 Task: Look for space in Bongaigaon, India from 7th July, 2023 to 14th July, 2023 for 1 adult in price range Rs.6000 to Rs.14000. Place can be shared room with 1  bedroom having 1 bed and 1 bathroom. Property type can be house, flat, guest house, hotel. Amenities needed are: washing machine. Booking option can be shelf check-in. Required host language is English.
Action: Mouse moved to (477, 71)
Screenshot: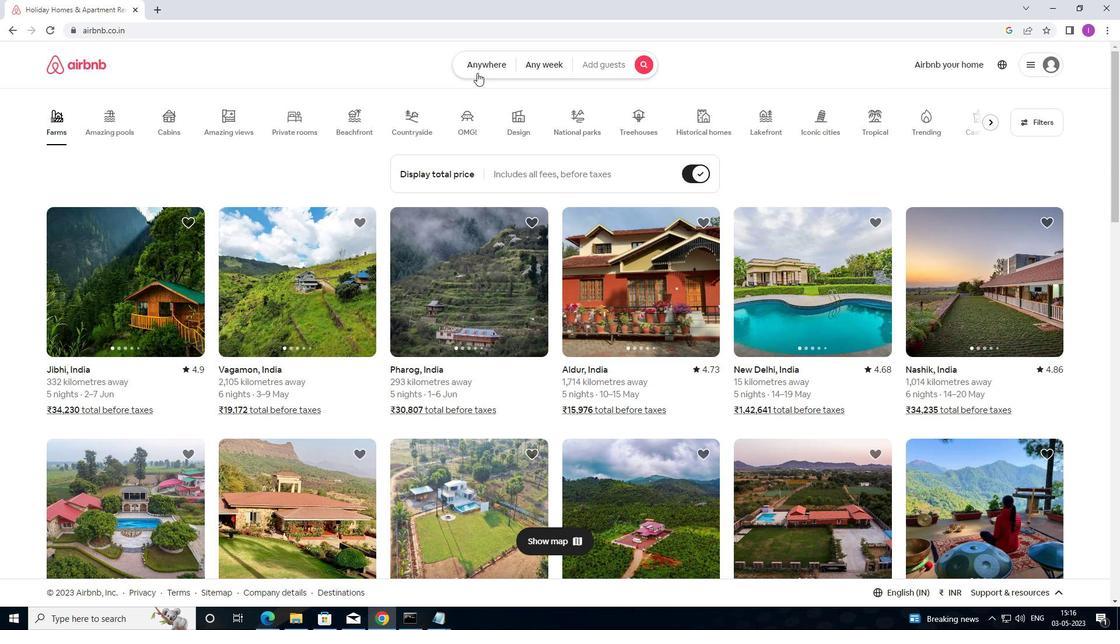 
Action: Mouse pressed left at (477, 71)
Screenshot: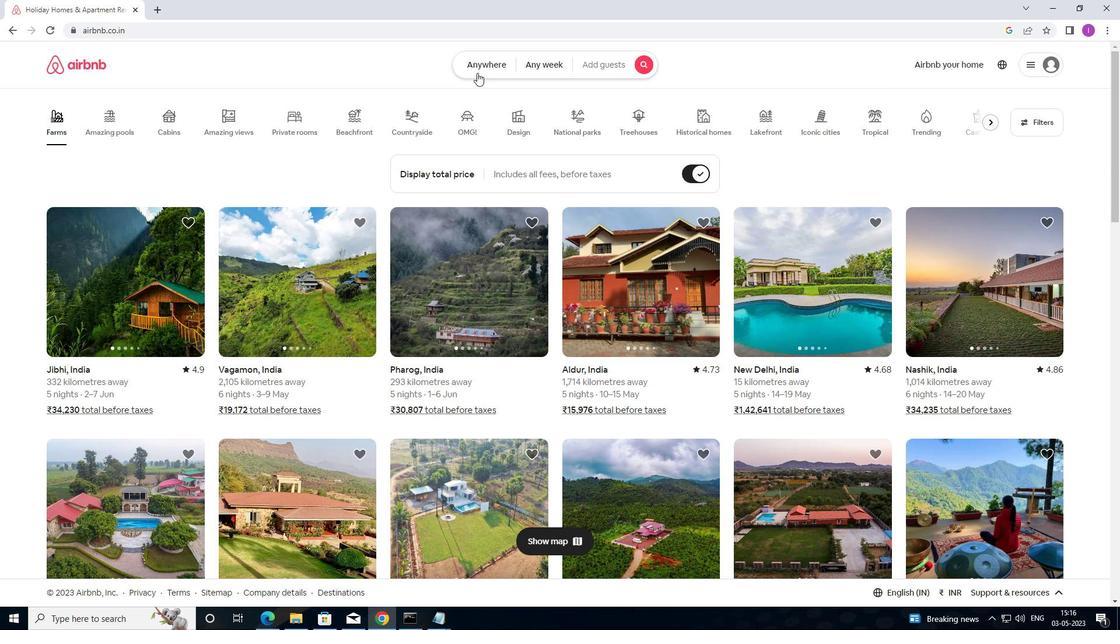 
Action: Mouse moved to (346, 119)
Screenshot: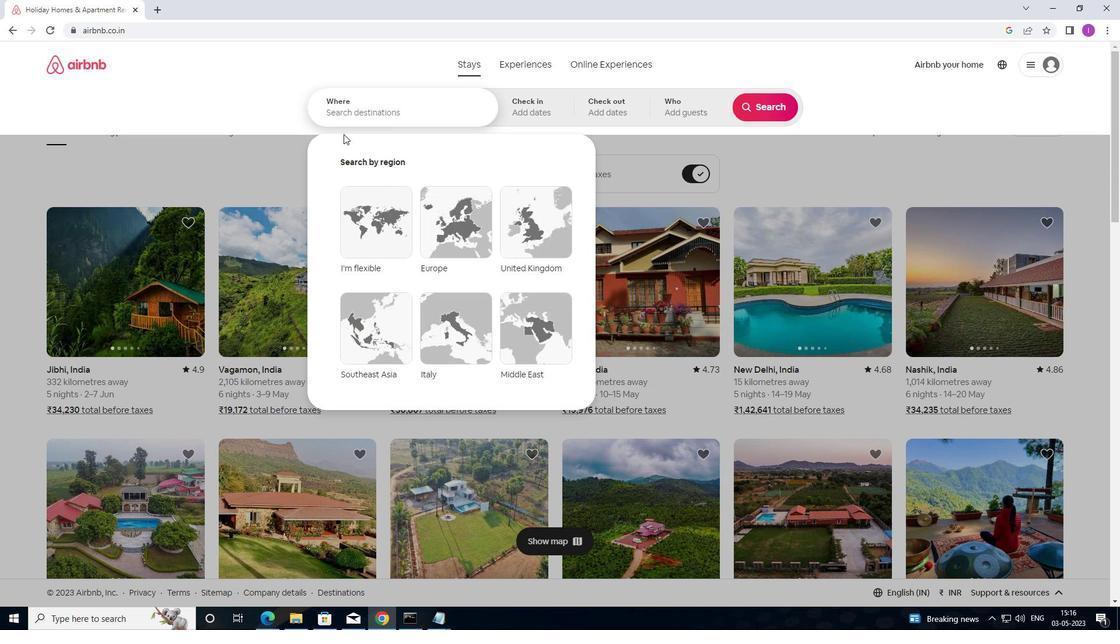 
Action: Mouse pressed left at (346, 119)
Screenshot: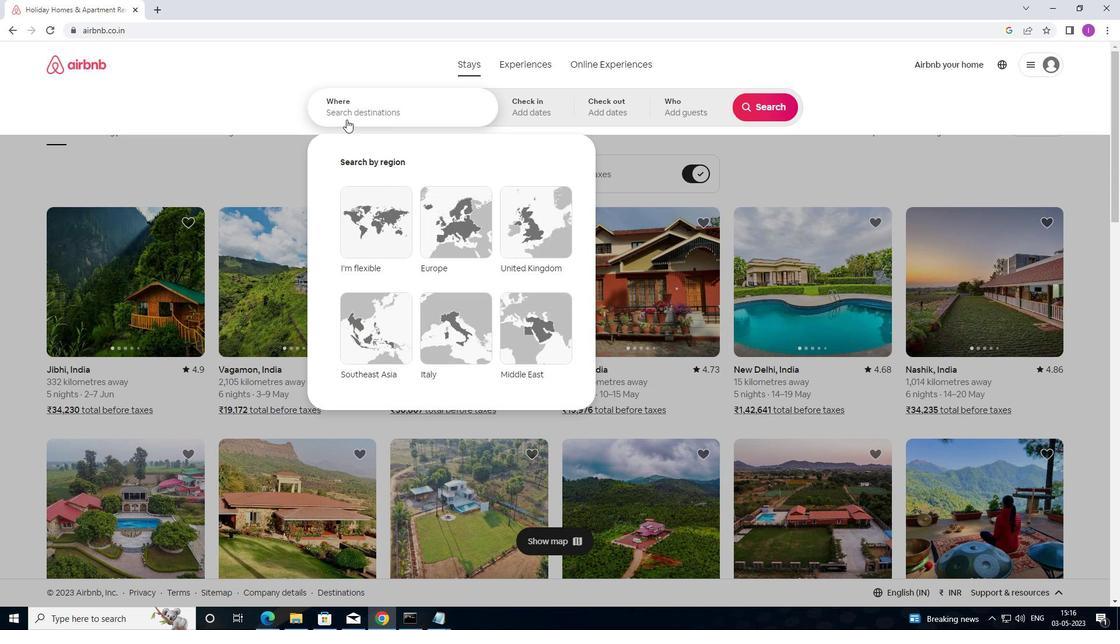 
Action: Mouse moved to (620, 107)
Screenshot: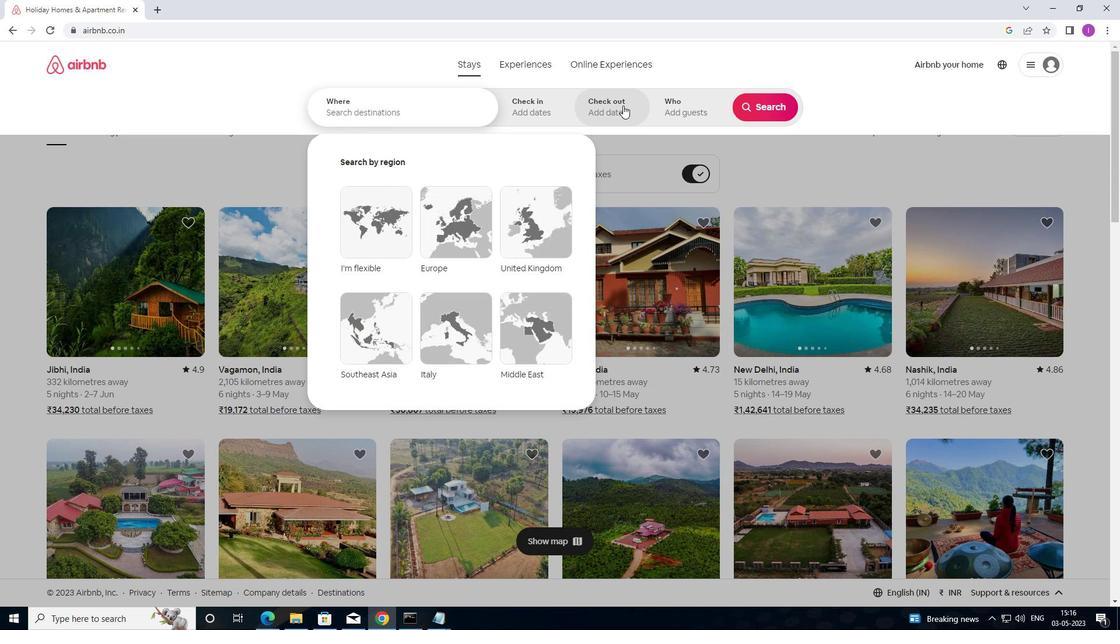 
Action: Key pressed <Key.shift>BONGAIGAON,<Key.shift>INDU<Key.backspace>IA
Screenshot: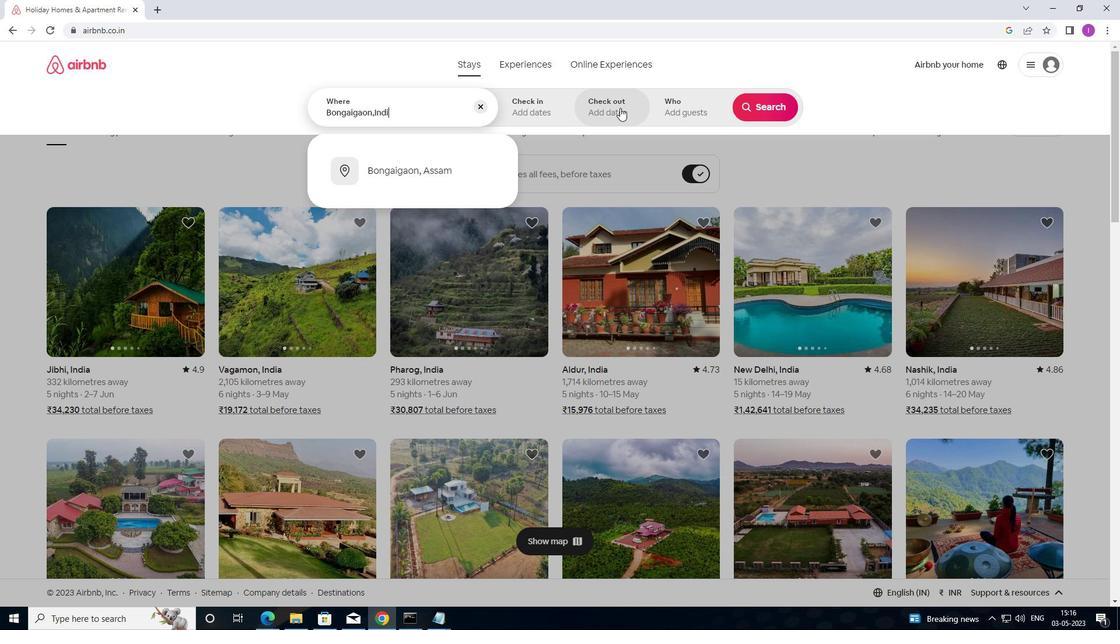 
Action: Mouse moved to (527, 112)
Screenshot: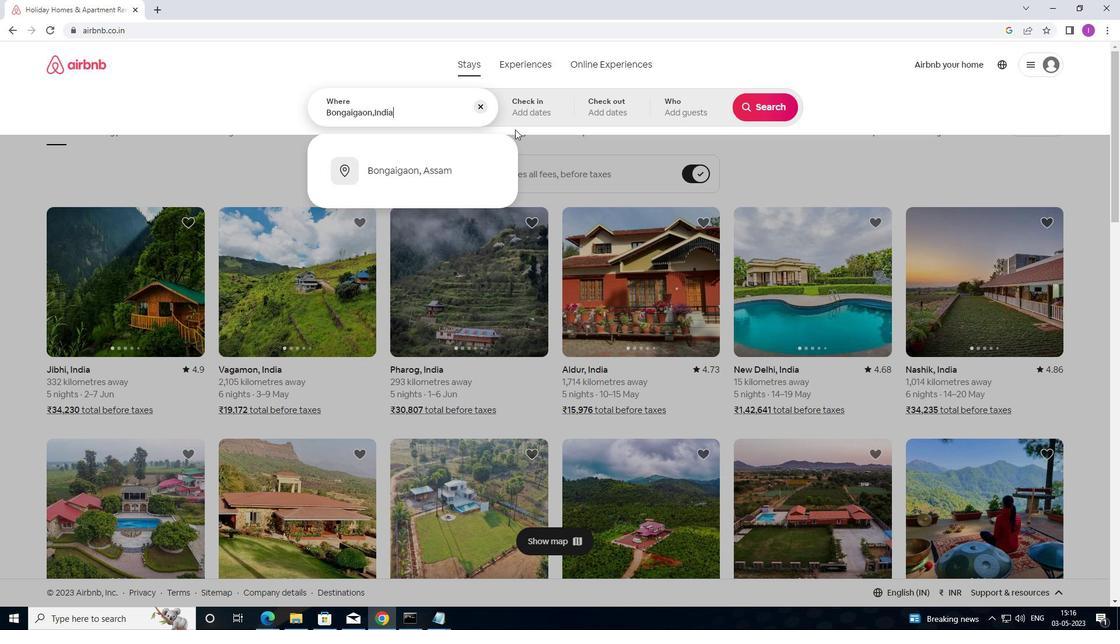 
Action: Mouse pressed left at (527, 112)
Screenshot: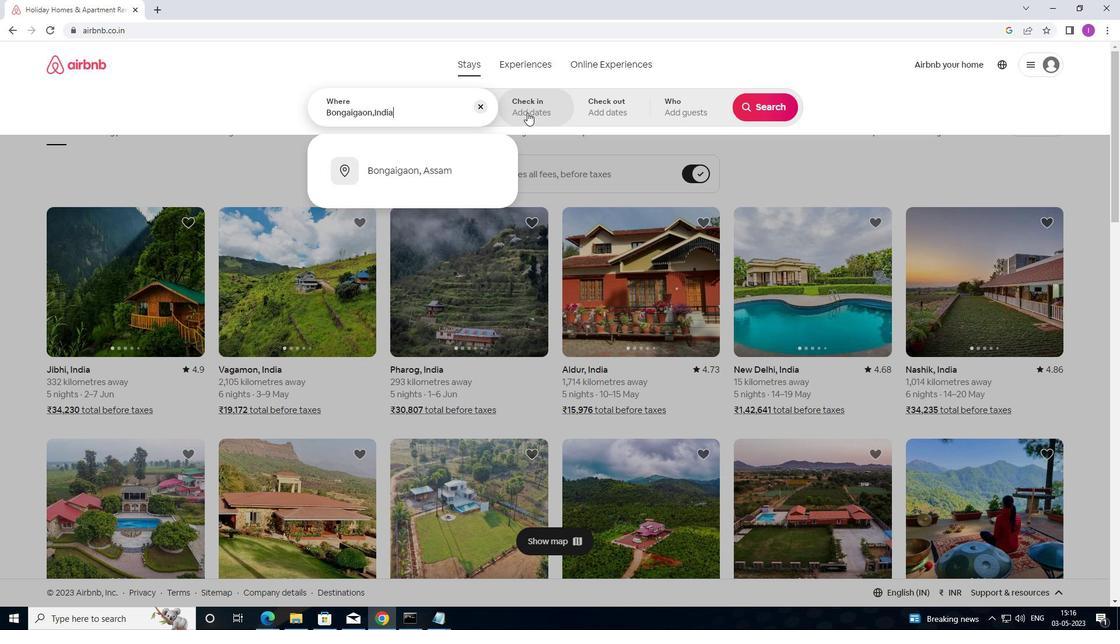 
Action: Mouse moved to (769, 204)
Screenshot: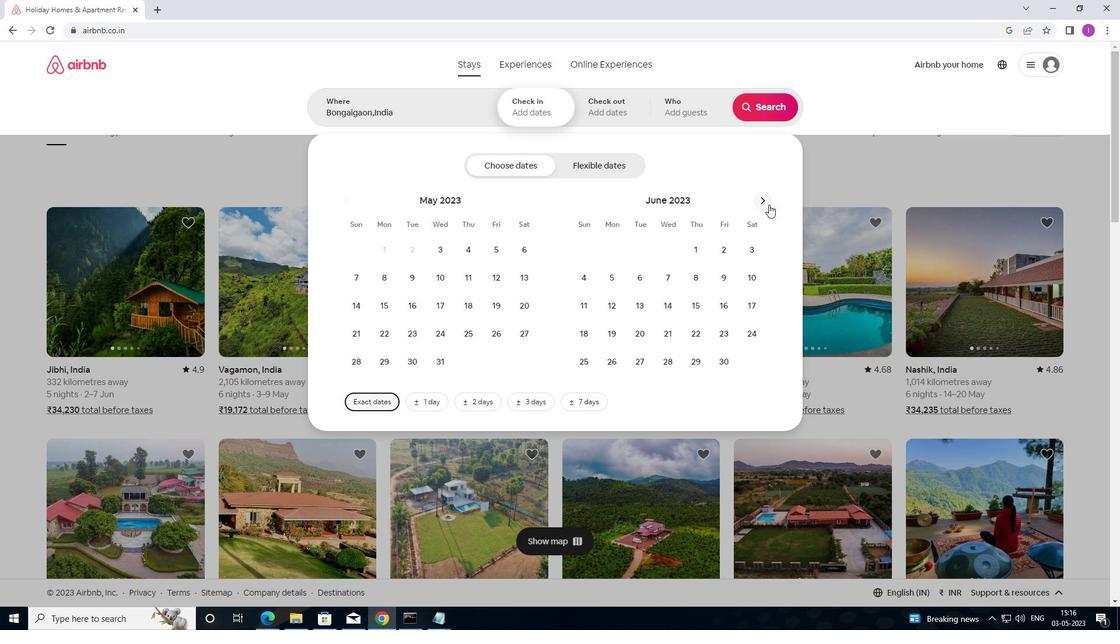
Action: Mouse pressed left at (769, 204)
Screenshot: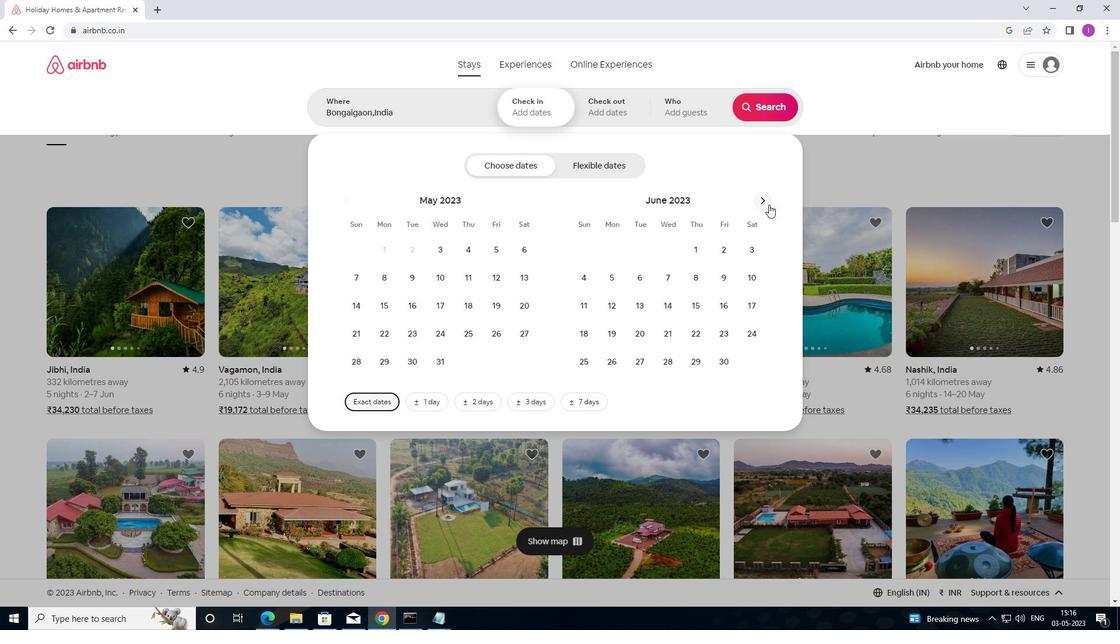 
Action: Mouse moved to (731, 278)
Screenshot: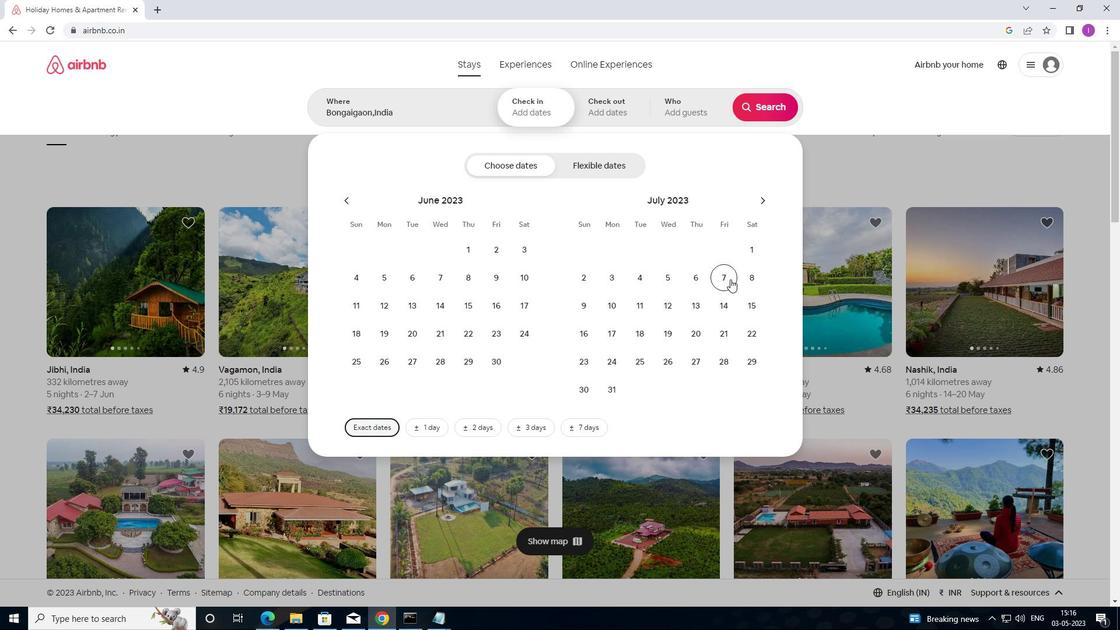 
Action: Mouse pressed left at (731, 278)
Screenshot: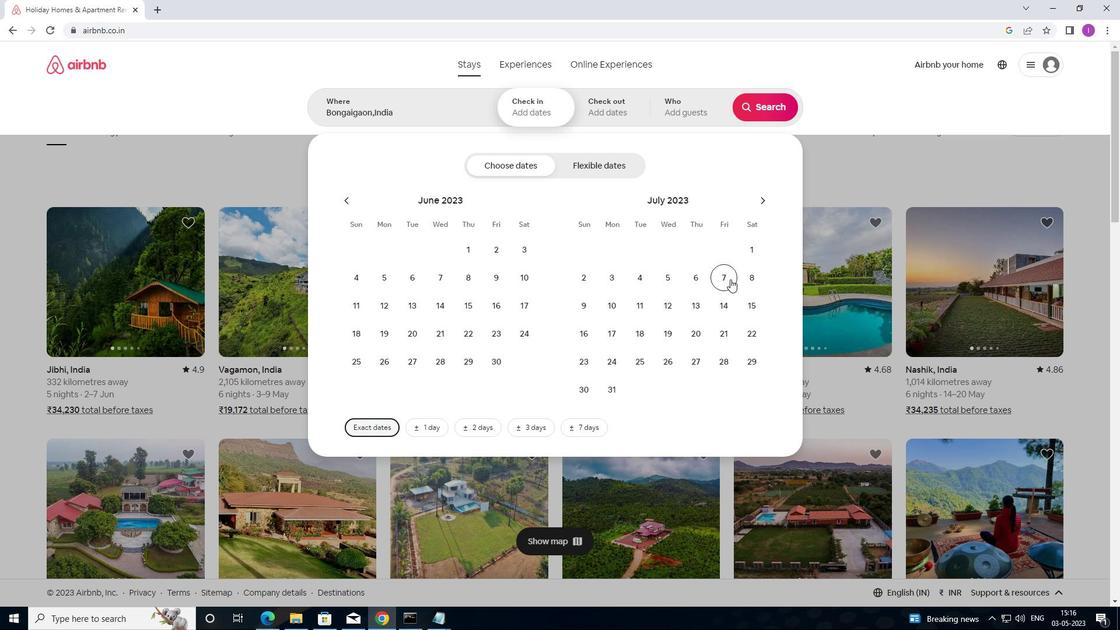 
Action: Mouse moved to (725, 312)
Screenshot: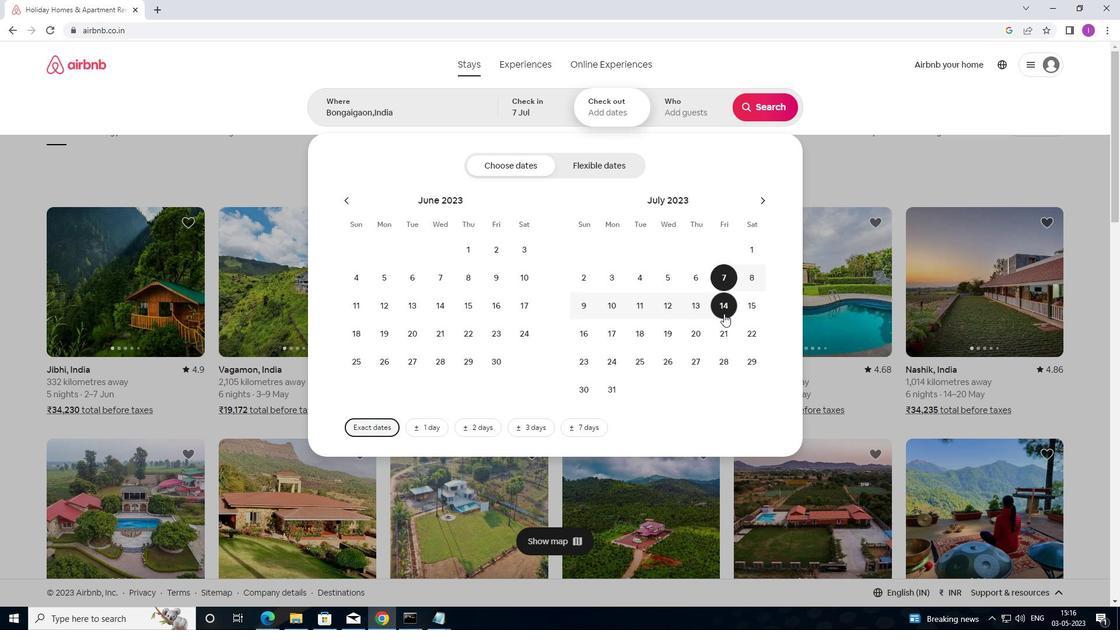 
Action: Mouse pressed left at (725, 312)
Screenshot: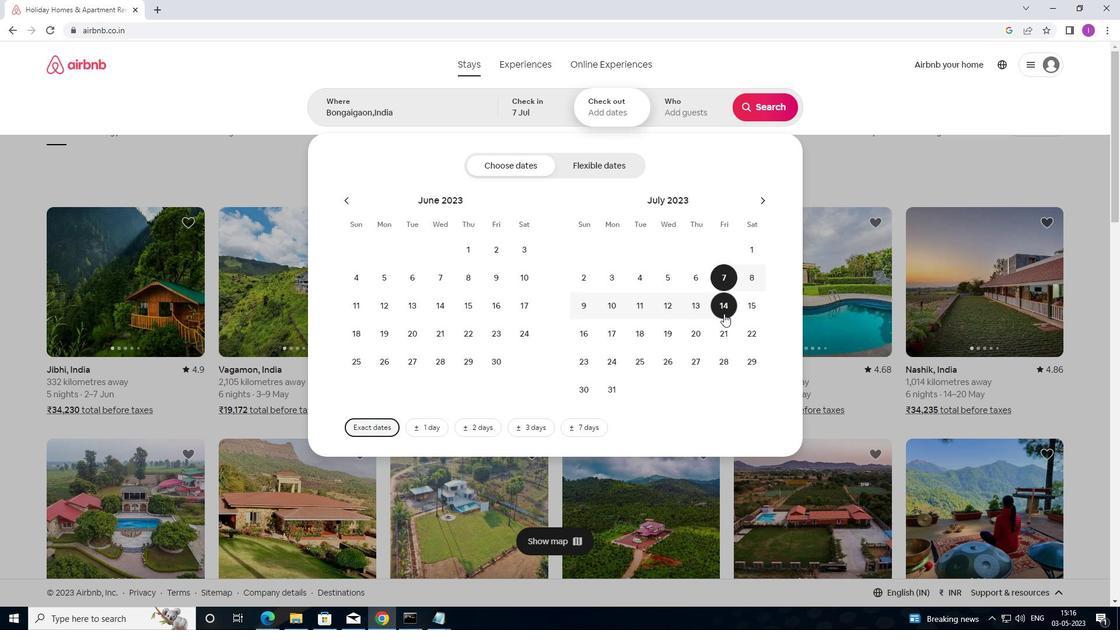 
Action: Mouse moved to (685, 115)
Screenshot: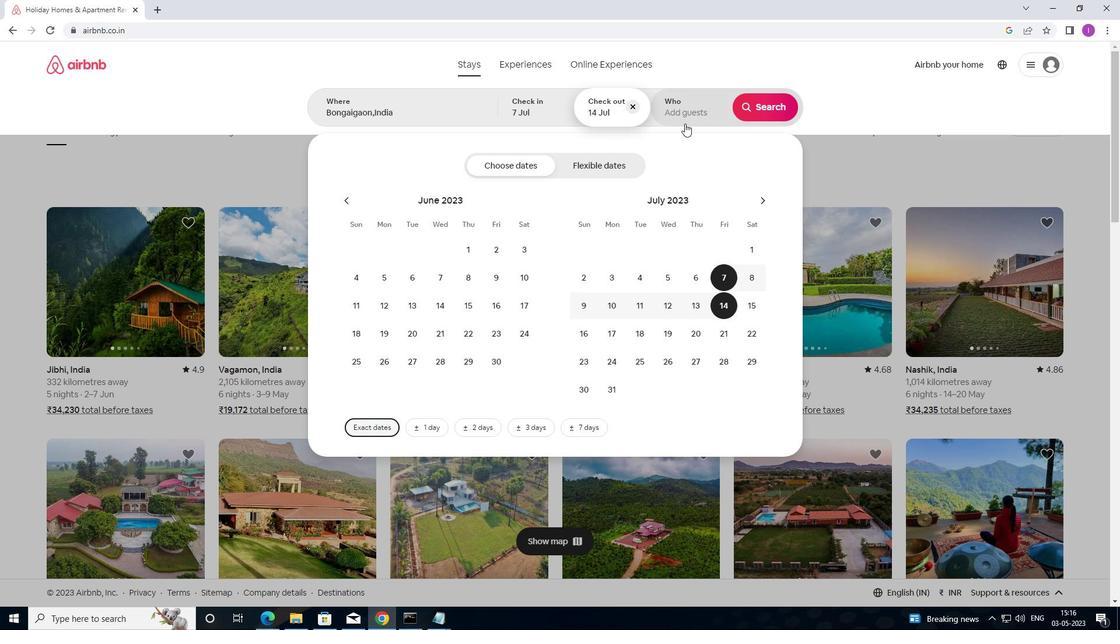 
Action: Mouse pressed left at (685, 115)
Screenshot: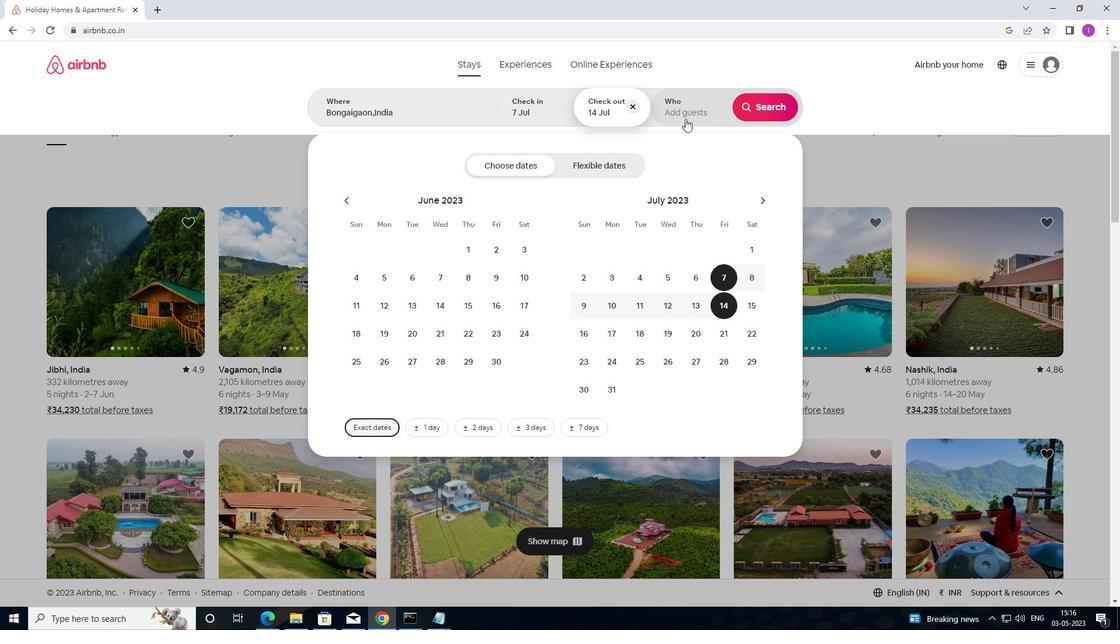 
Action: Mouse moved to (769, 169)
Screenshot: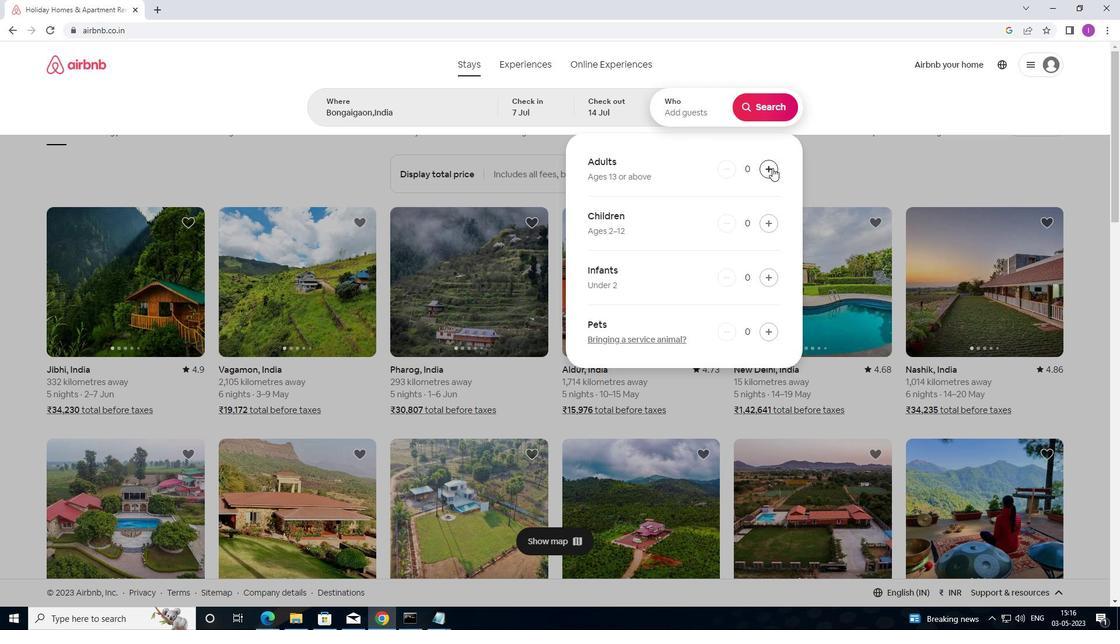 
Action: Mouse pressed left at (769, 169)
Screenshot: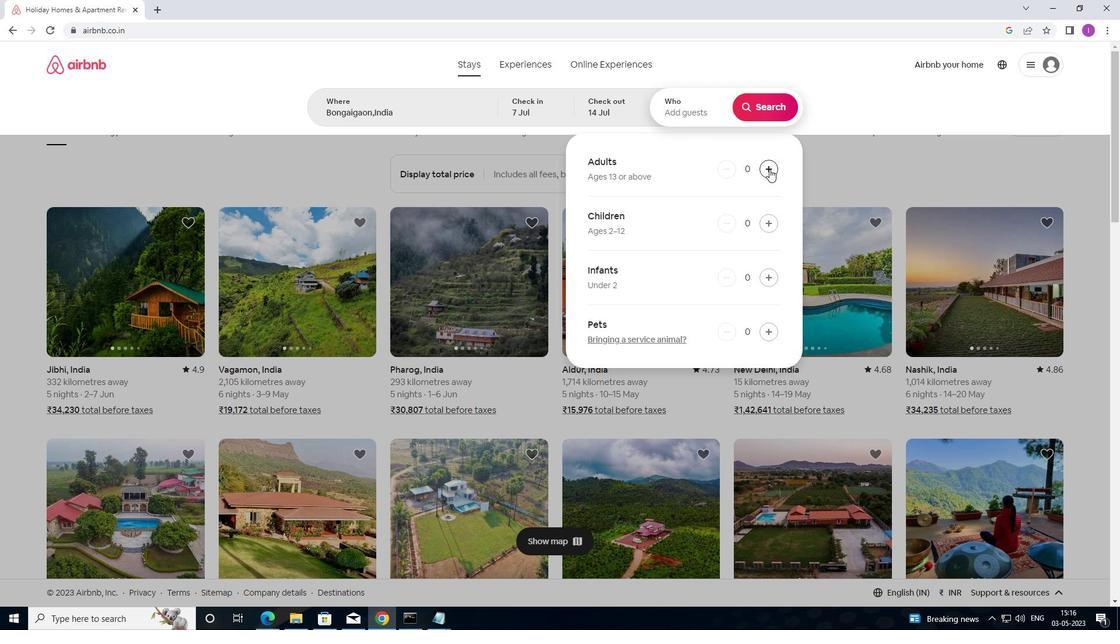 
Action: Mouse pressed left at (769, 169)
Screenshot: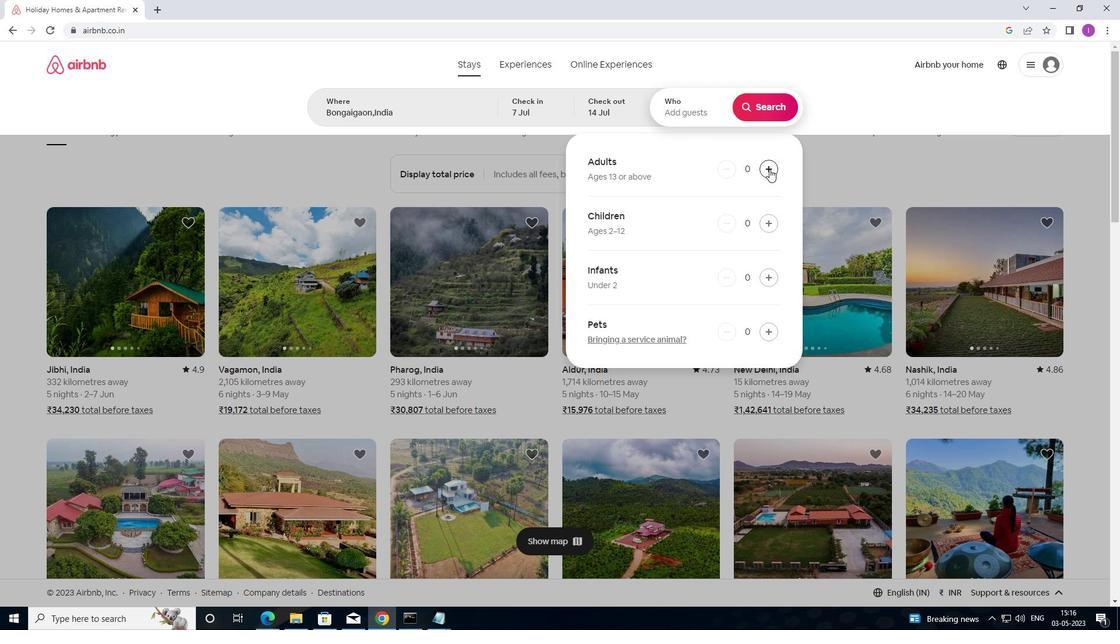 
Action: Mouse moved to (724, 168)
Screenshot: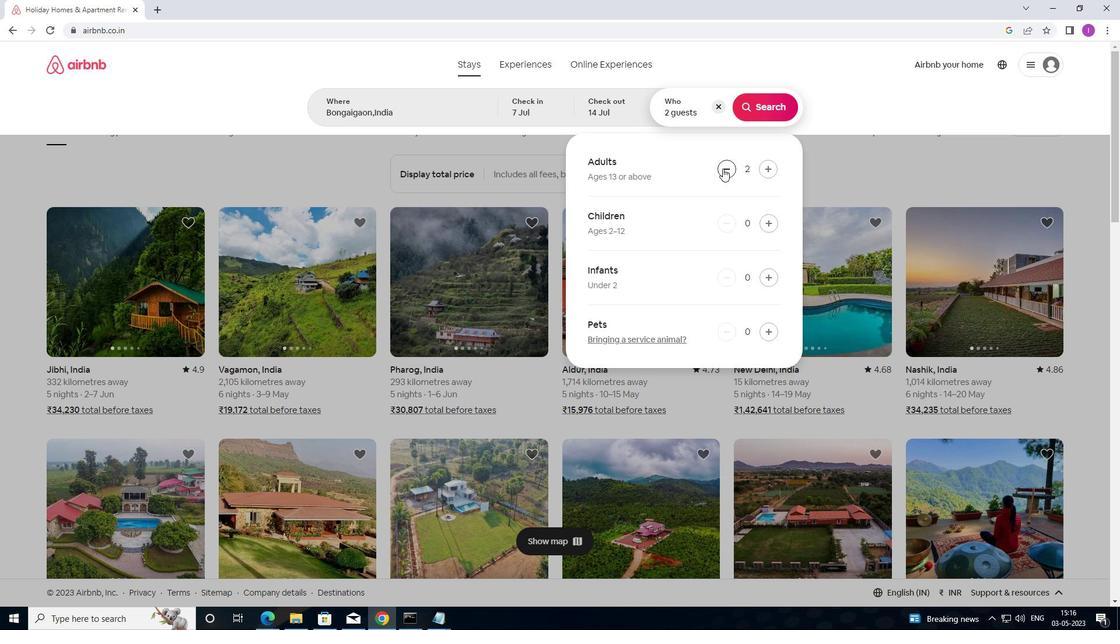 
Action: Mouse pressed left at (724, 168)
Screenshot: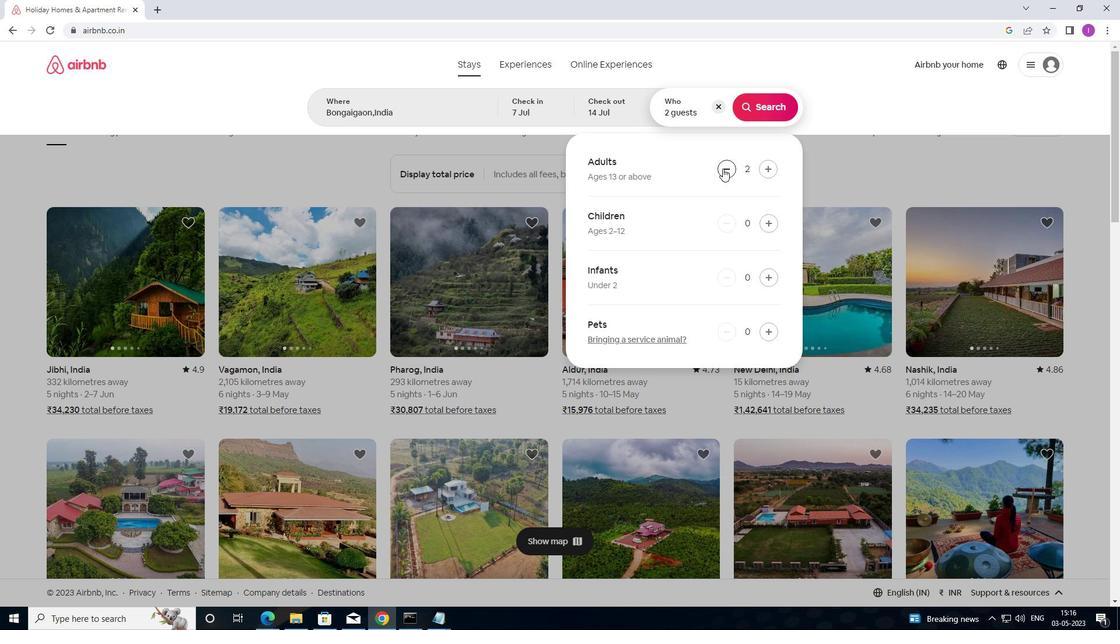 
Action: Mouse moved to (783, 100)
Screenshot: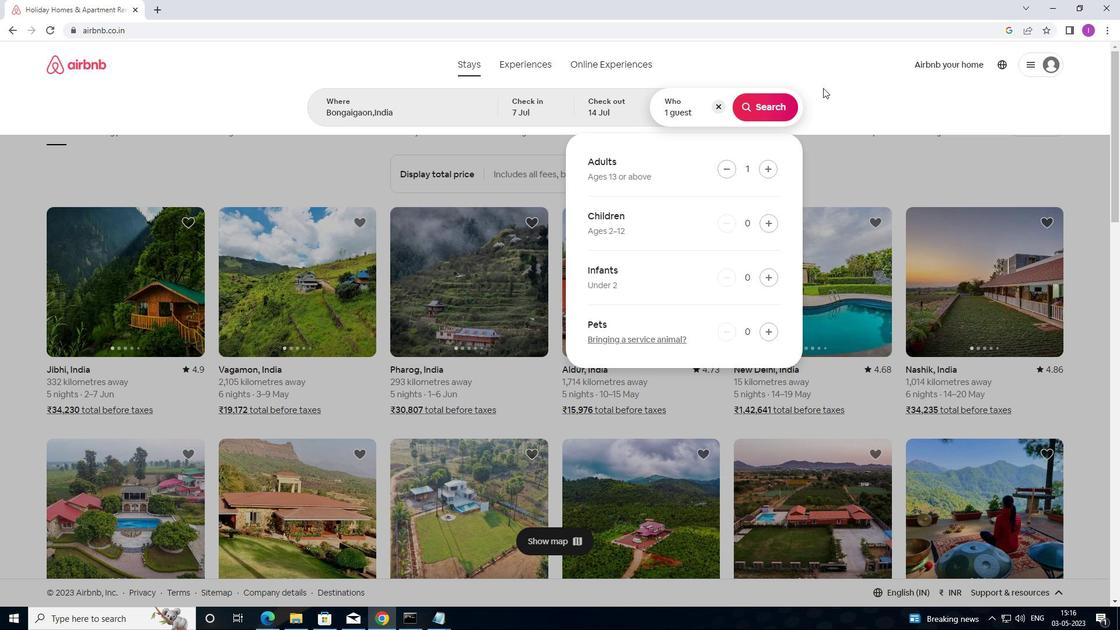 
Action: Mouse pressed left at (783, 100)
Screenshot: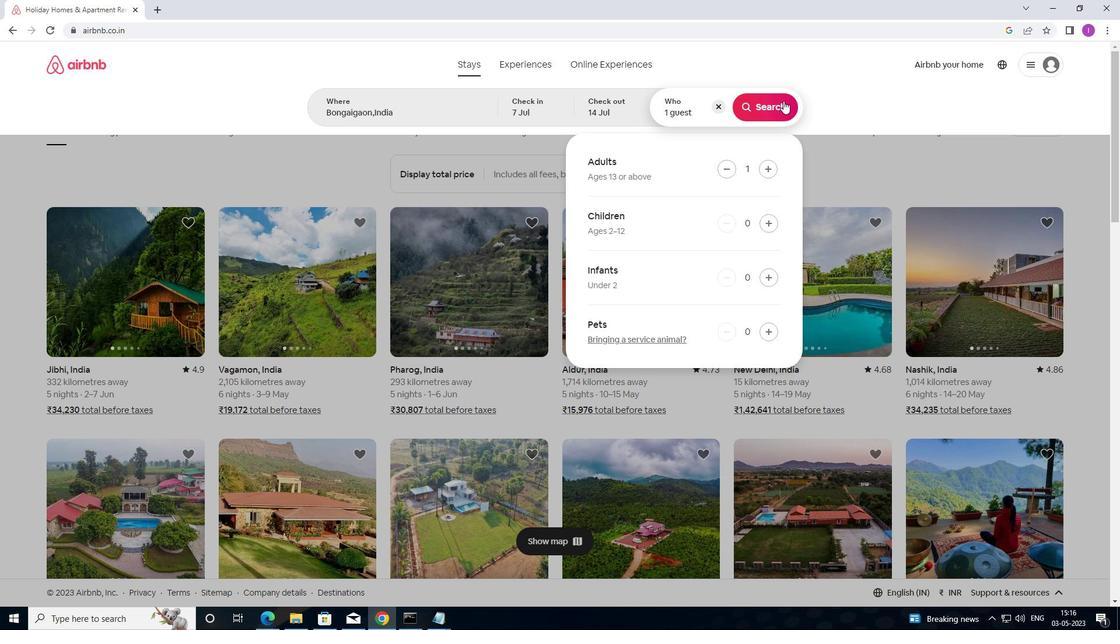 
Action: Mouse moved to (1058, 109)
Screenshot: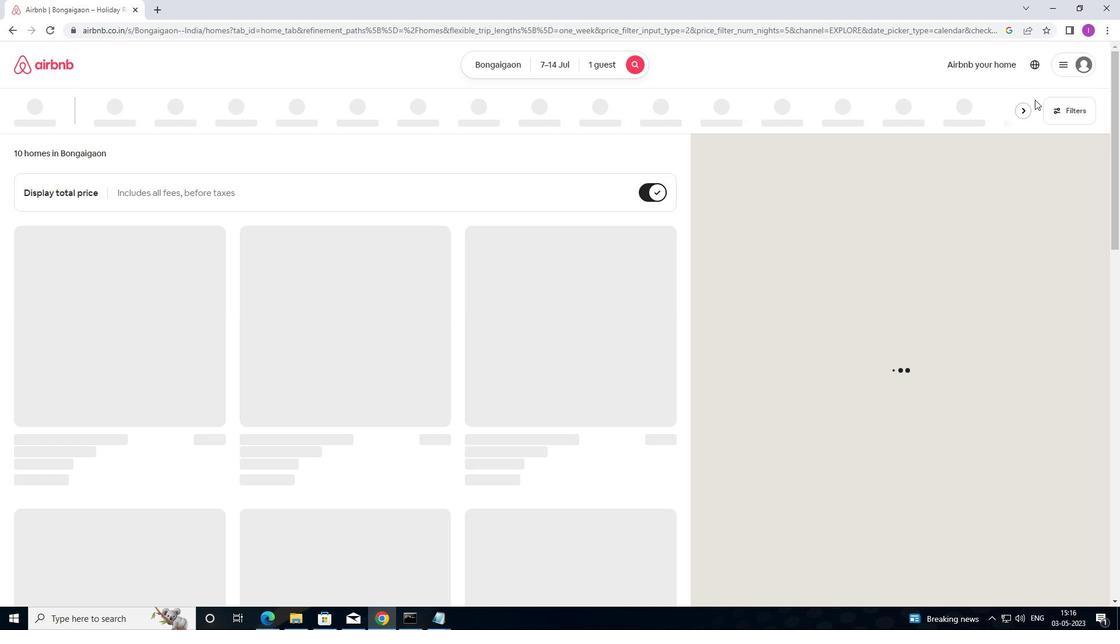 
Action: Mouse pressed left at (1058, 109)
Screenshot: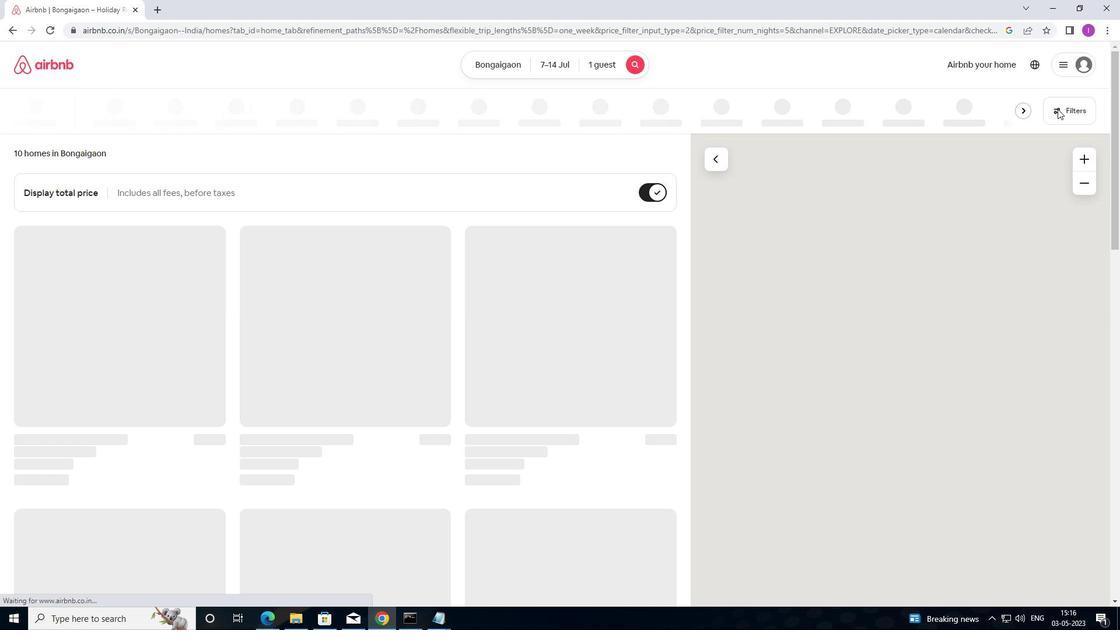 
Action: Mouse moved to (442, 258)
Screenshot: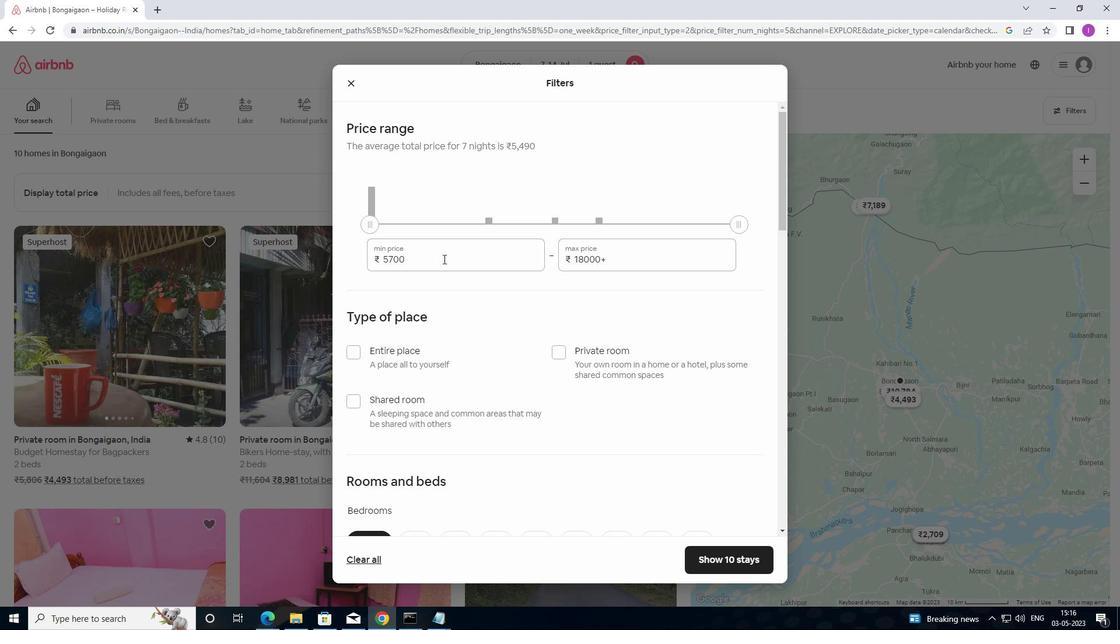 
Action: Mouse pressed left at (442, 258)
Screenshot: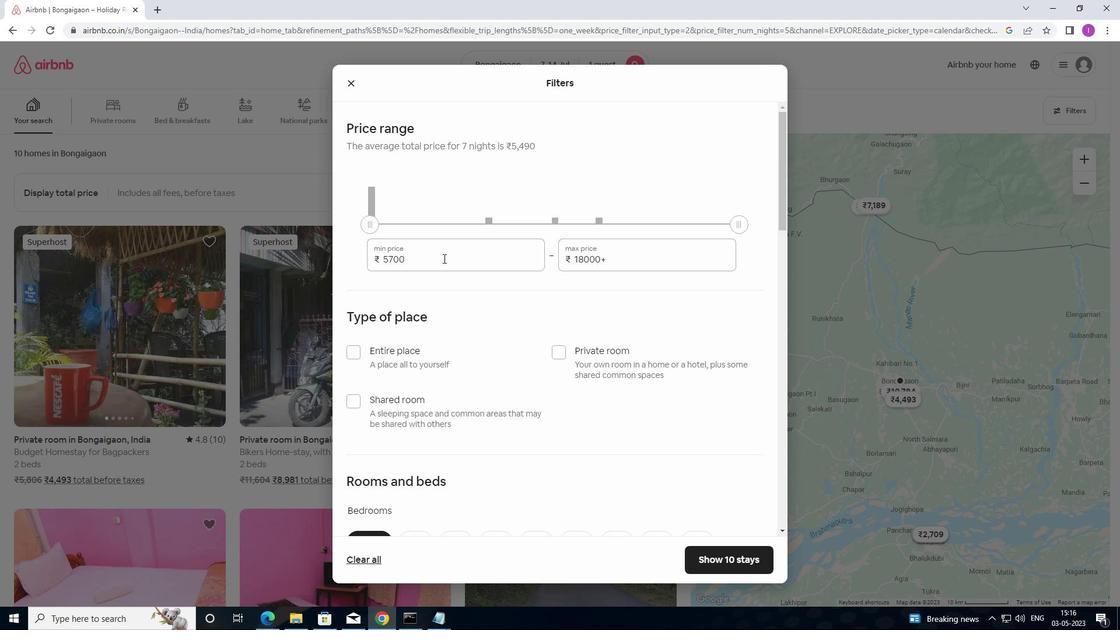 
Action: Mouse moved to (361, 288)
Screenshot: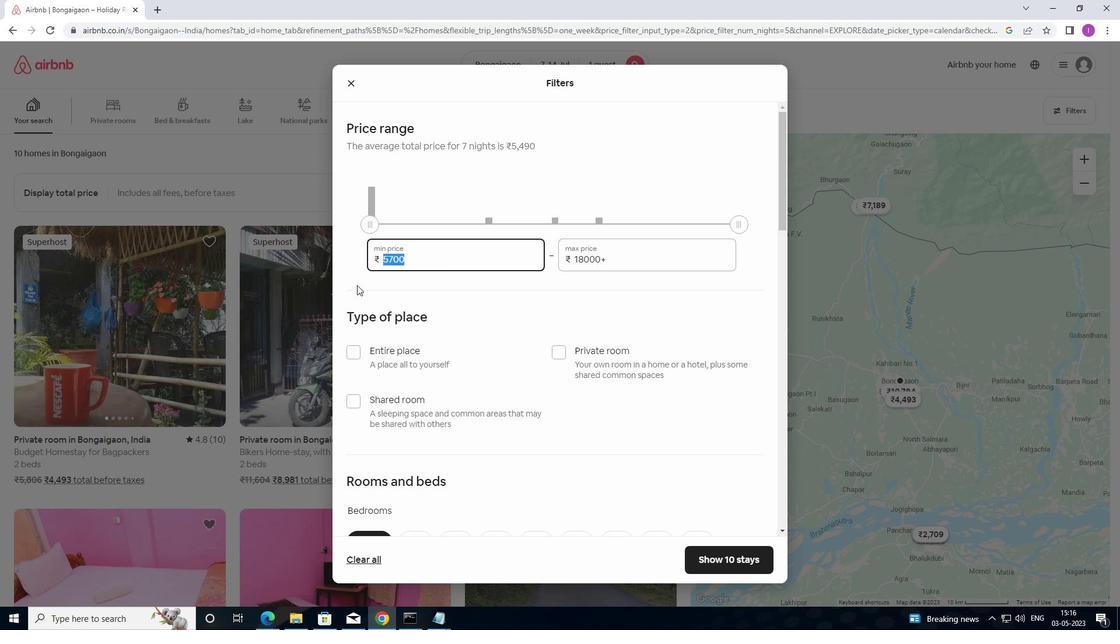 
Action: Key pressed 6
Screenshot: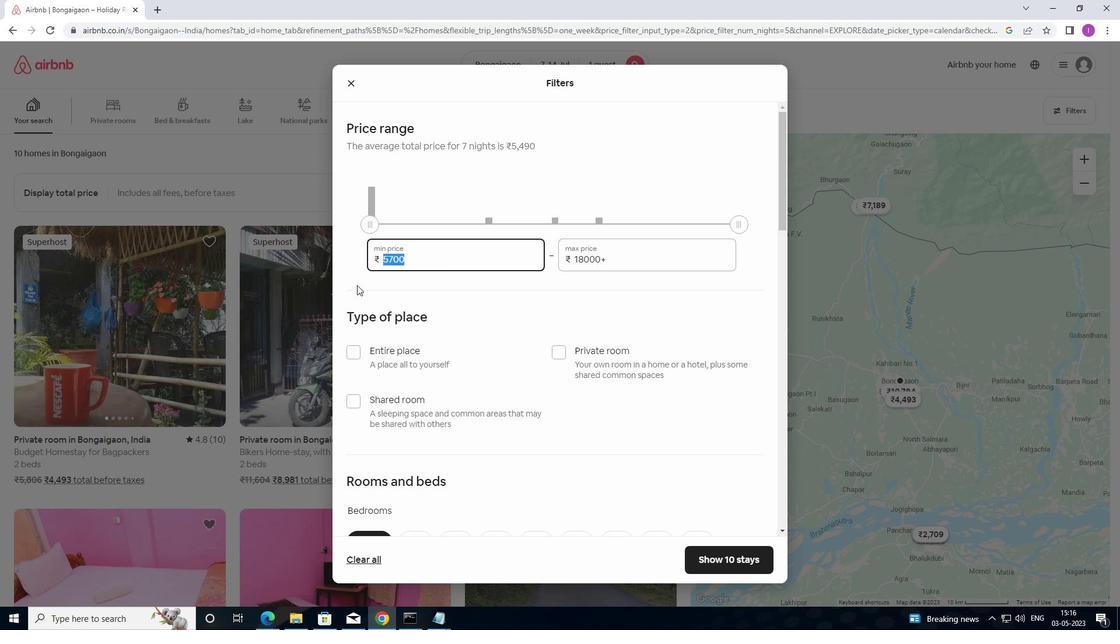 
Action: Mouse moved to (363, 290)
Screenshot: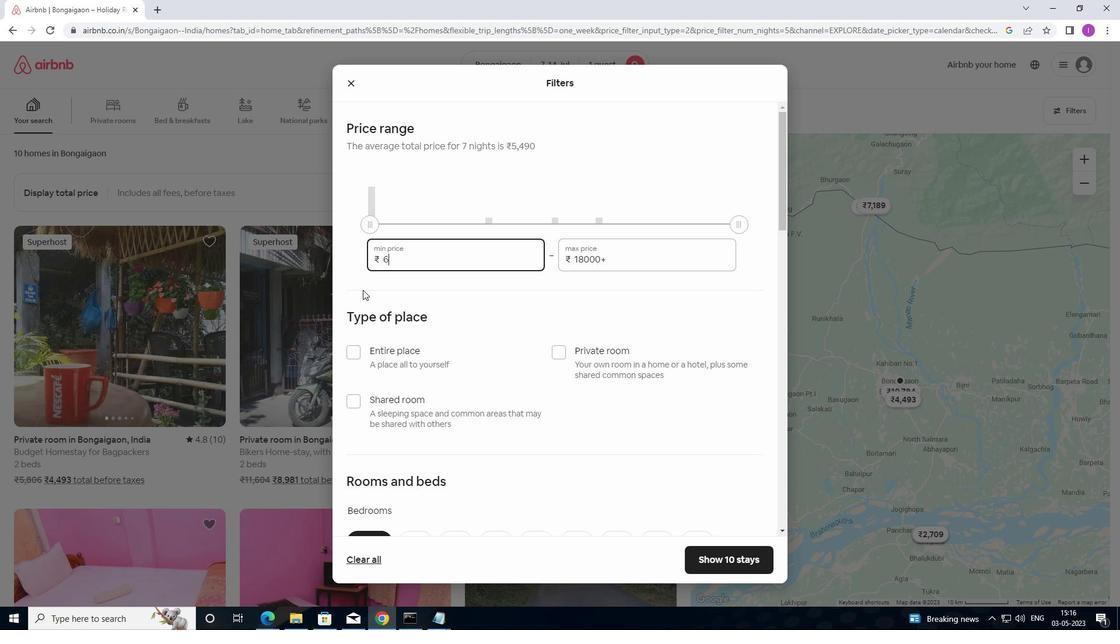 
Action: Key pressed 0
Screenshot: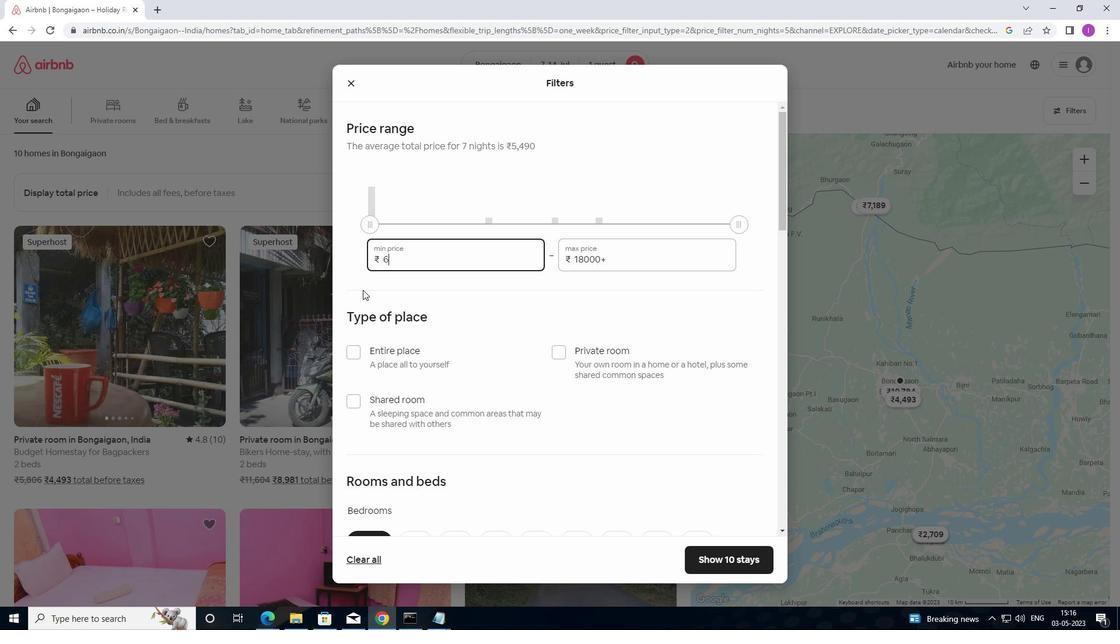 
Action: Mouse moved to (363, 291)
Screenshot: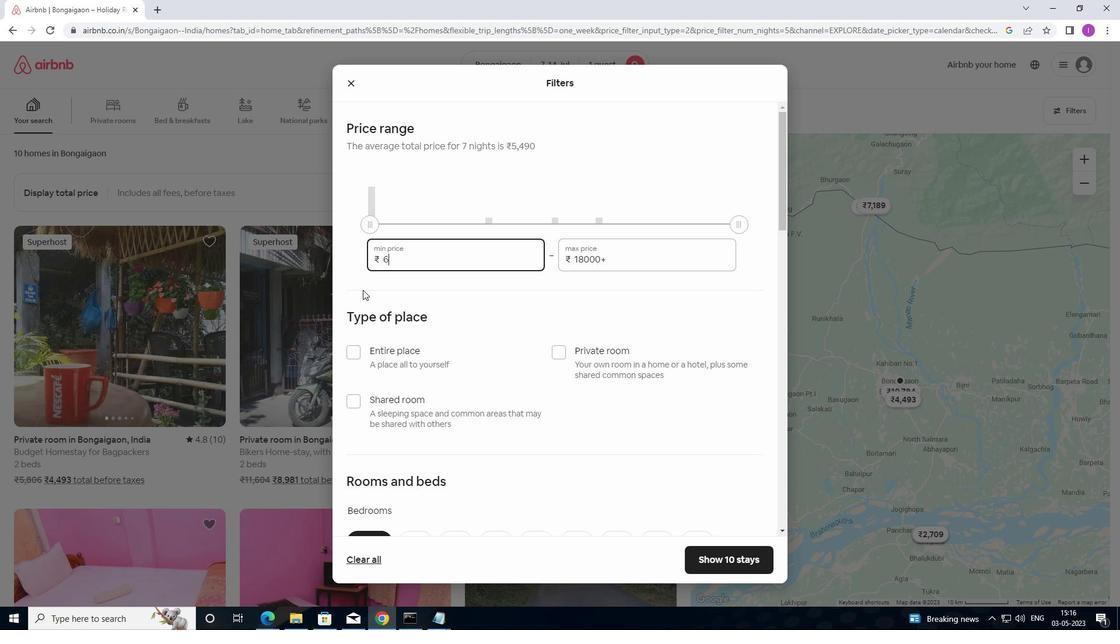 
Action: Key pressed 0
Screenshot: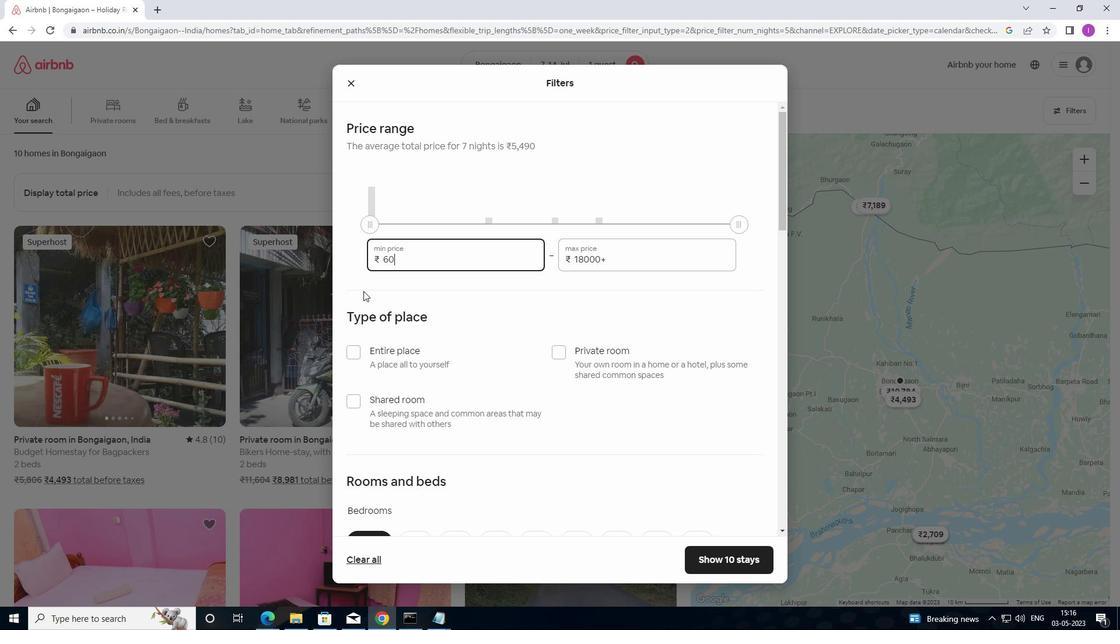 
Action: Mouse moved to (377, 297)
Screenshot: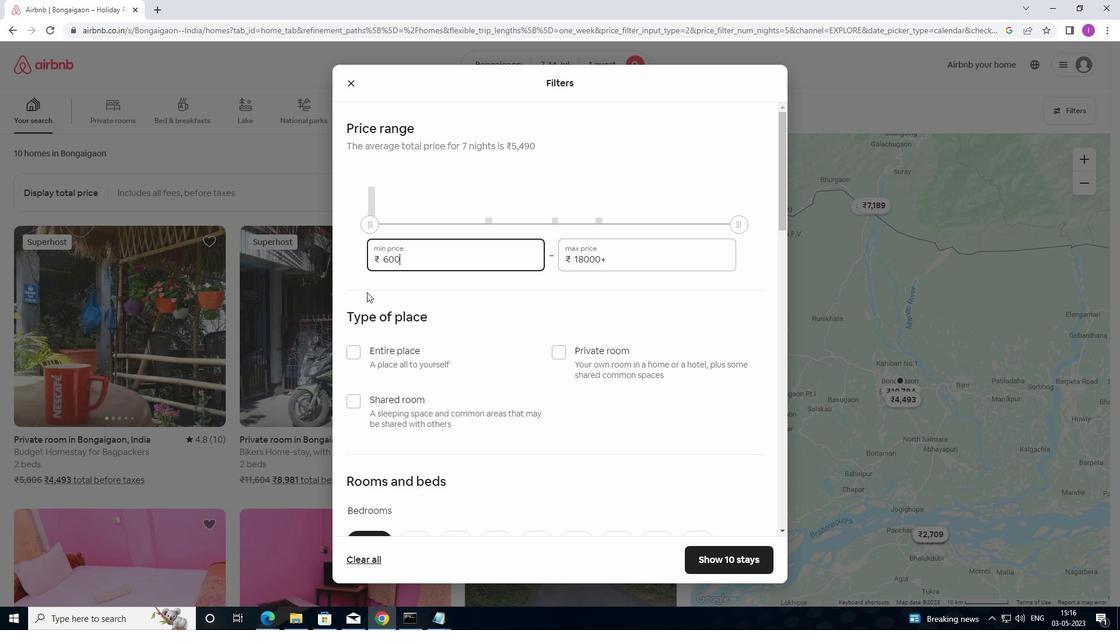 
Action: Key pressed 0
Screenshot: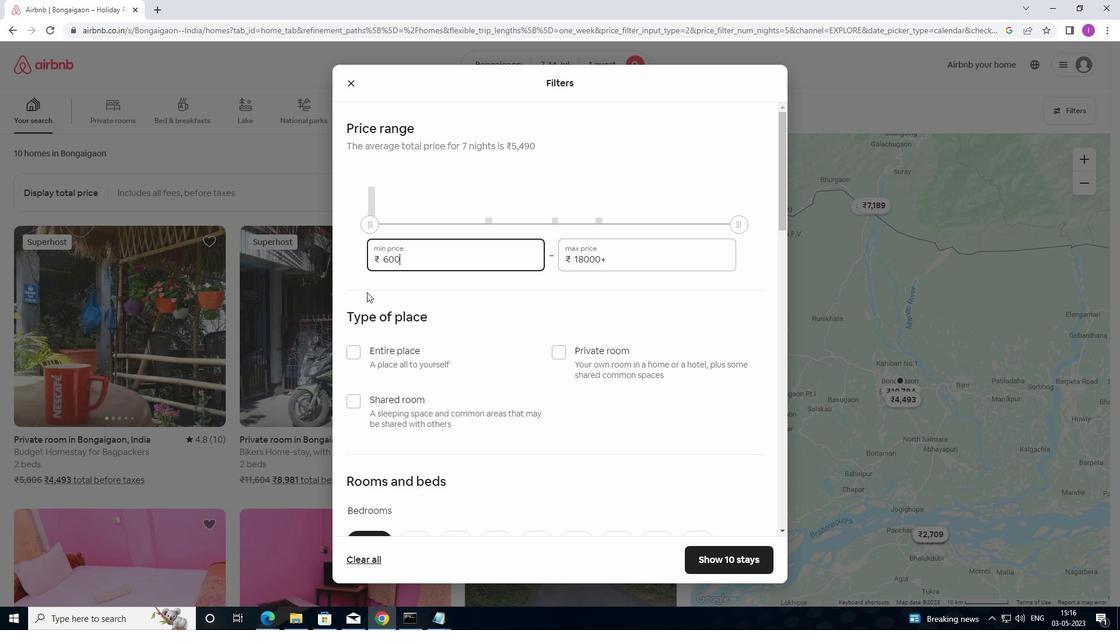 
Action: Mouse moved to (618, 252)
Screenshot: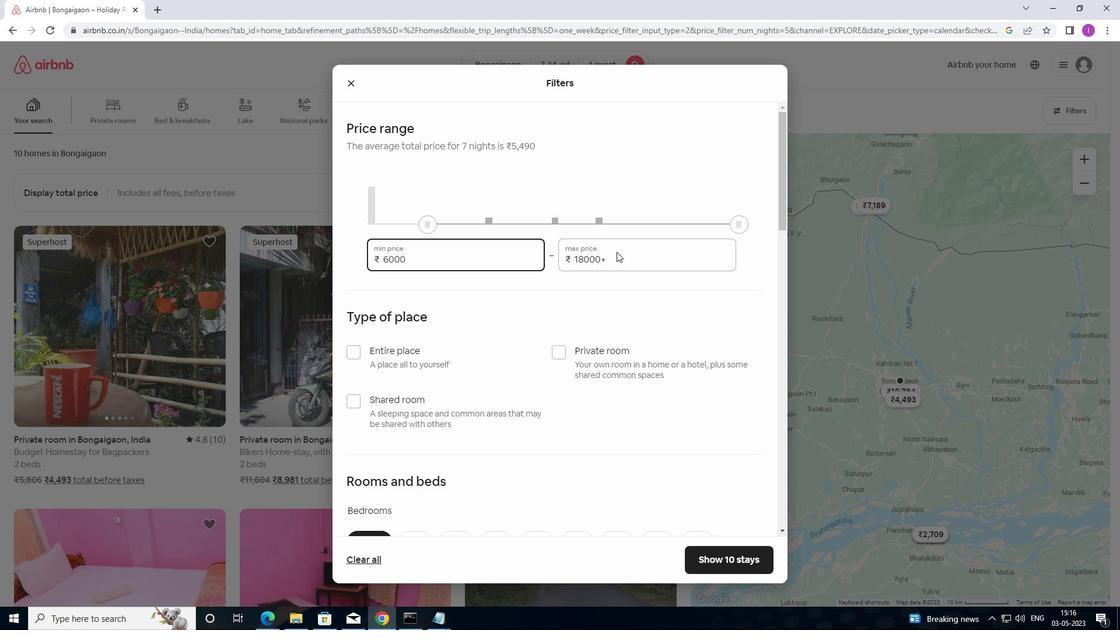 
Action: Mouse pressed left at (618, 252)
Screenshot: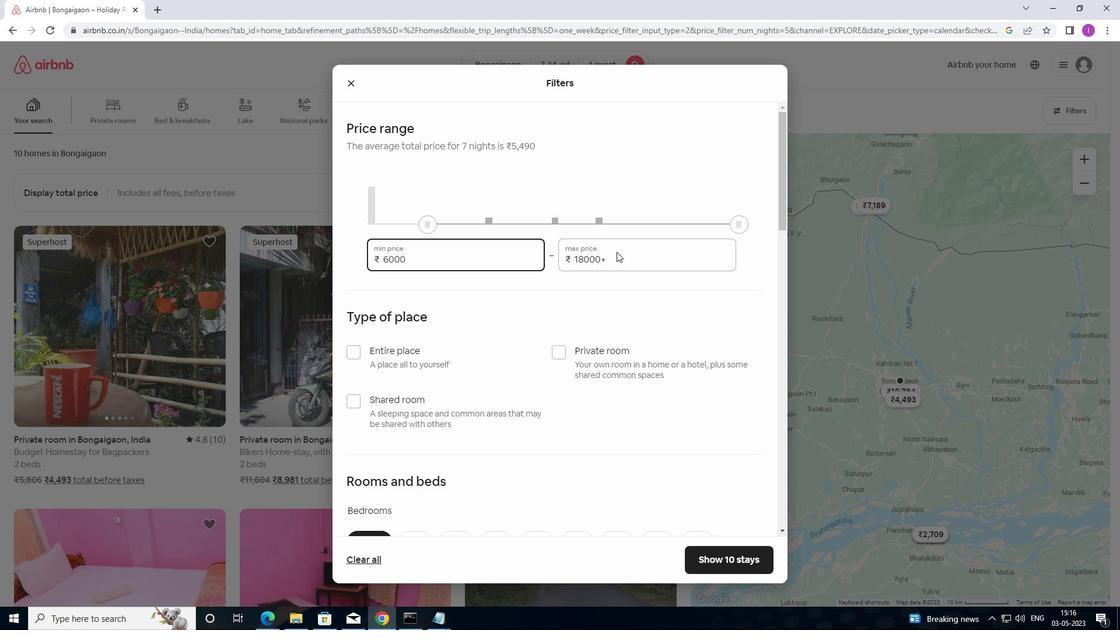 
Action: Mouse moved to (614, 257)
Screenshot: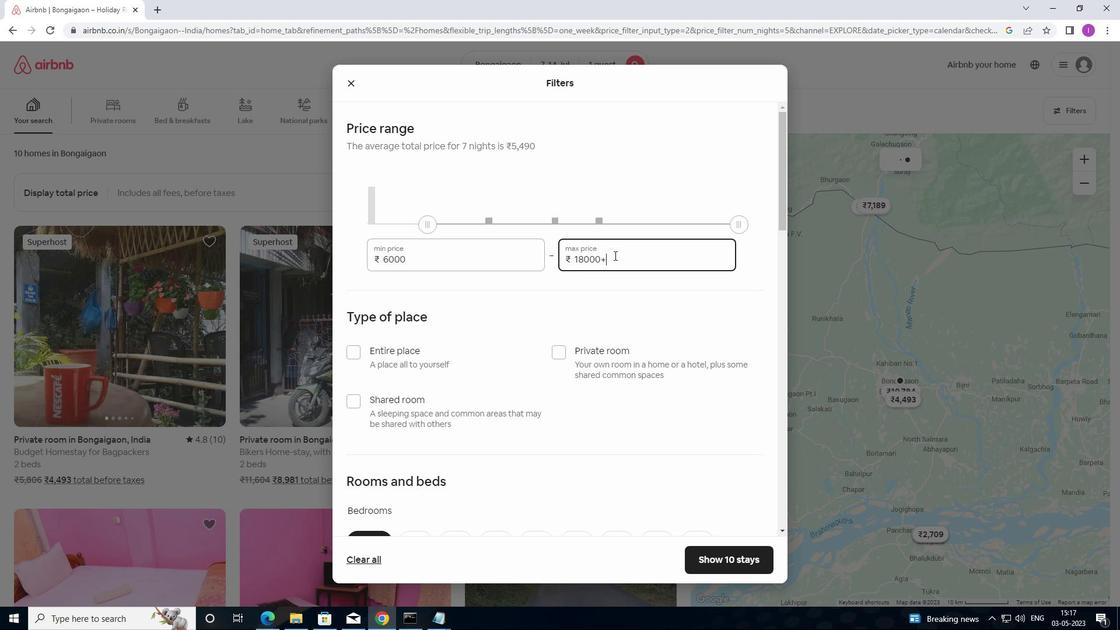 
Action: Mouse pressed left at (614, 257)
Screenshot: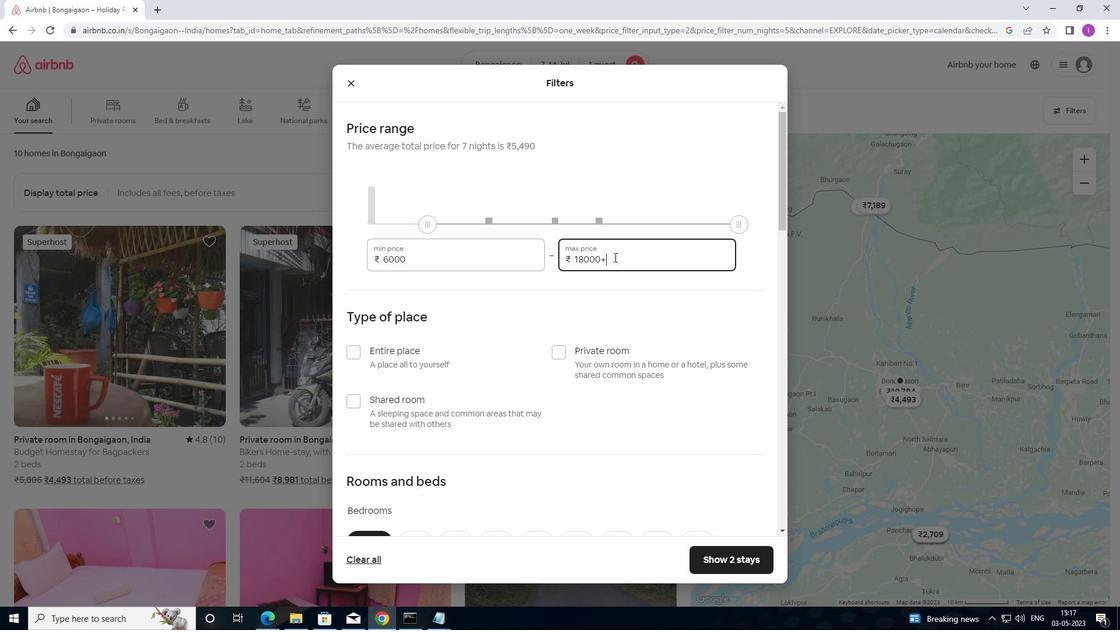 
Action: Mouse moved to (569, 254)
Screenshot: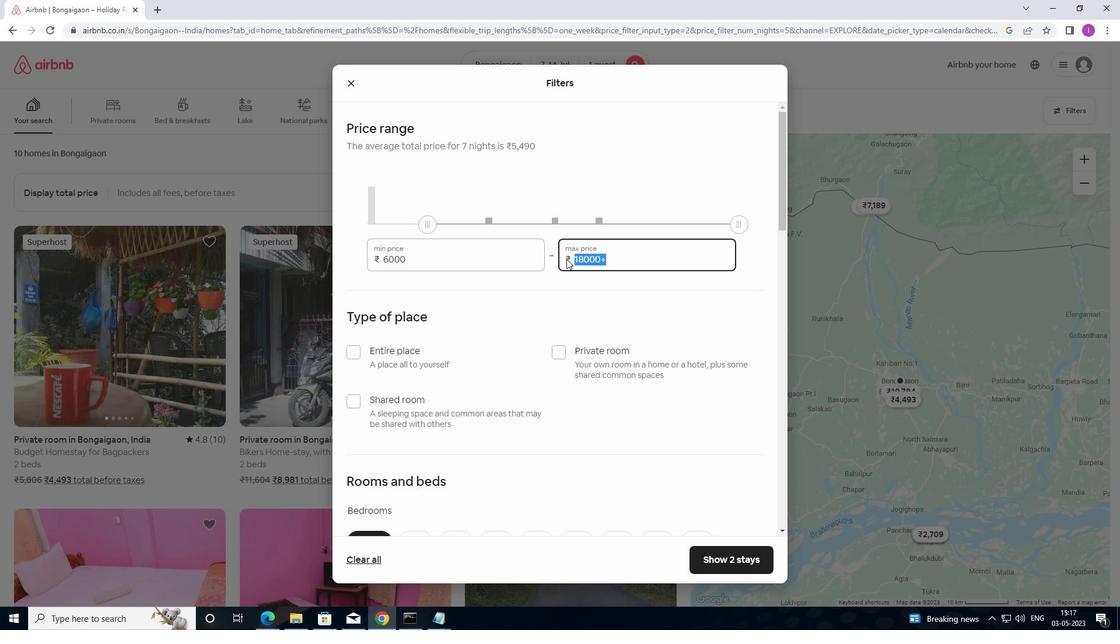 
Action: Key pressed 1
Screenshot: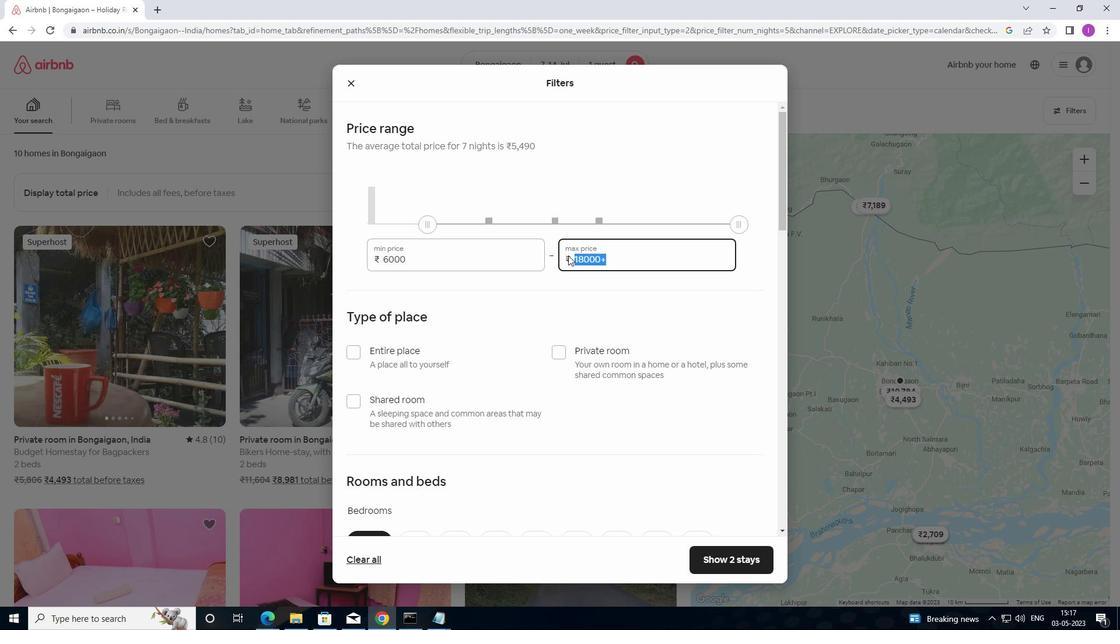 
Action: Mouse moved to (567, 258)
Screenshot: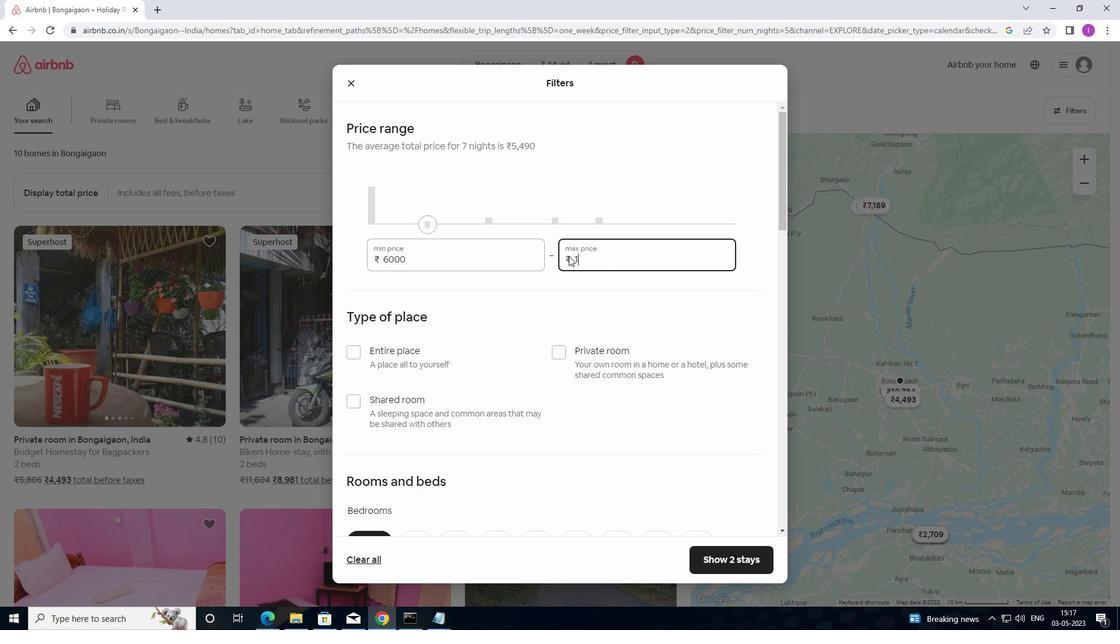 
Action: Key pressed 4
Screenshot: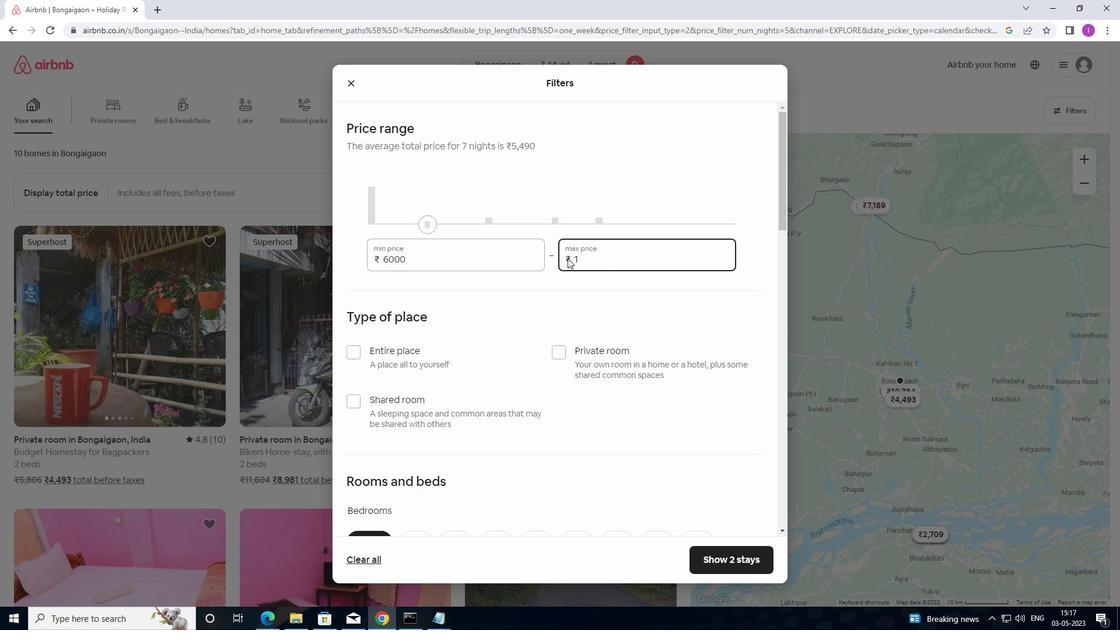 
Action: Mouse moved to (567, 266)
Screenshot: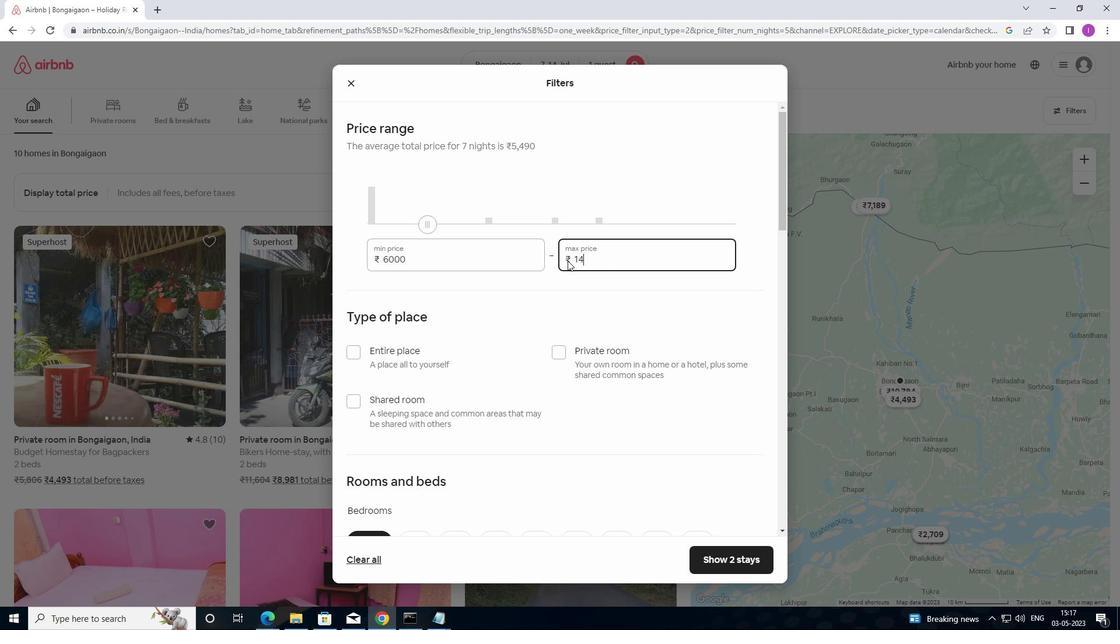 
Action: Key pressed 00
Screenshot: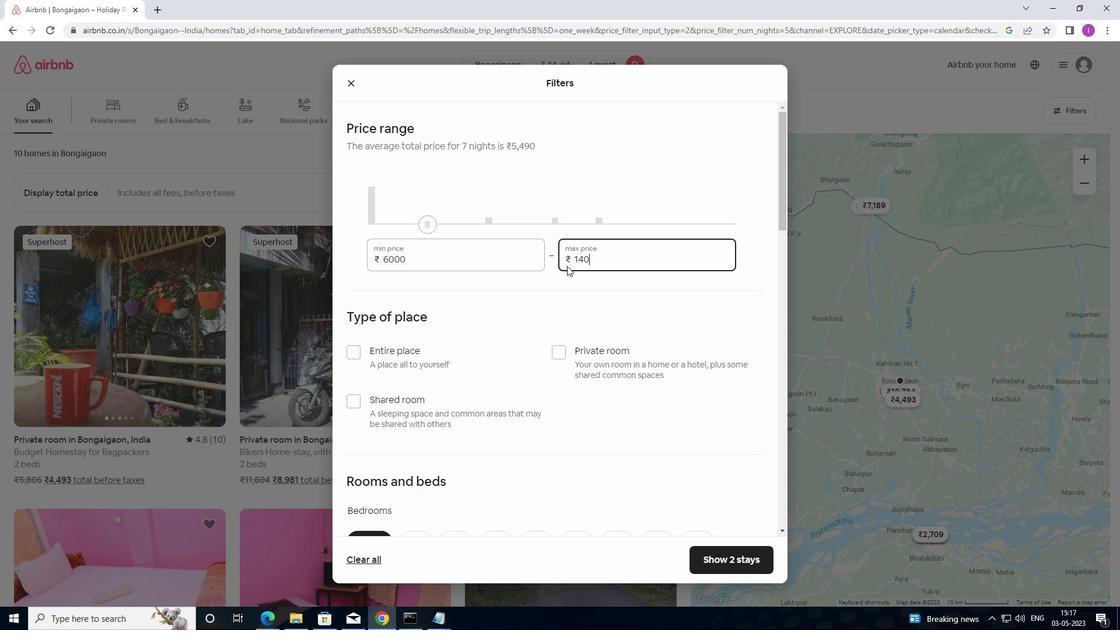 
Action: Mouse moved to (571, 267)
Screenshot: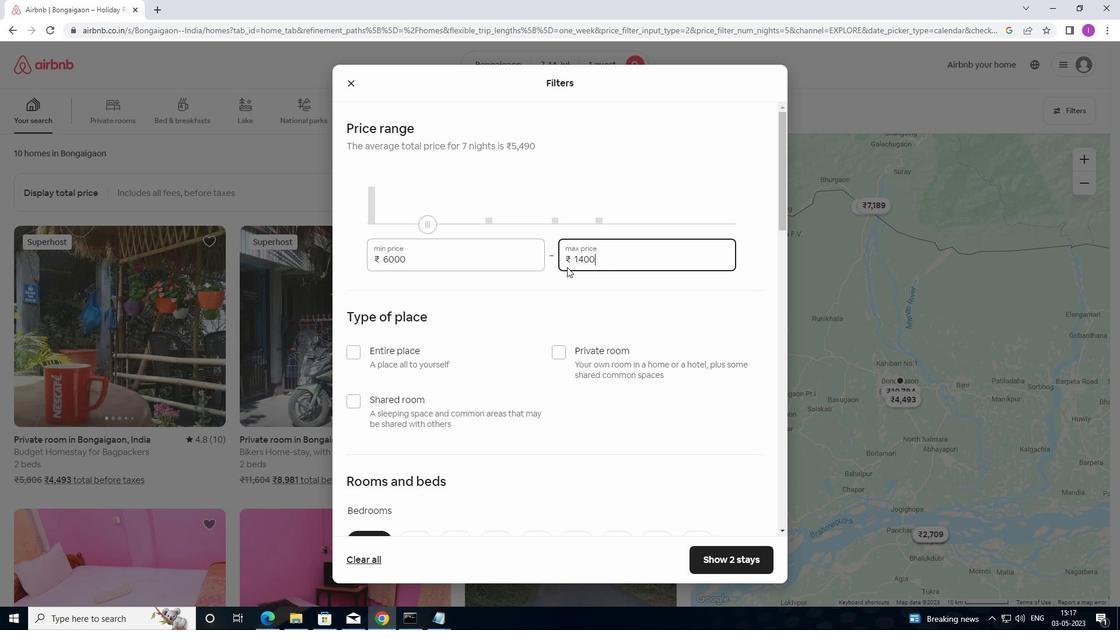 
Action: Key pressed 0
Screenshot: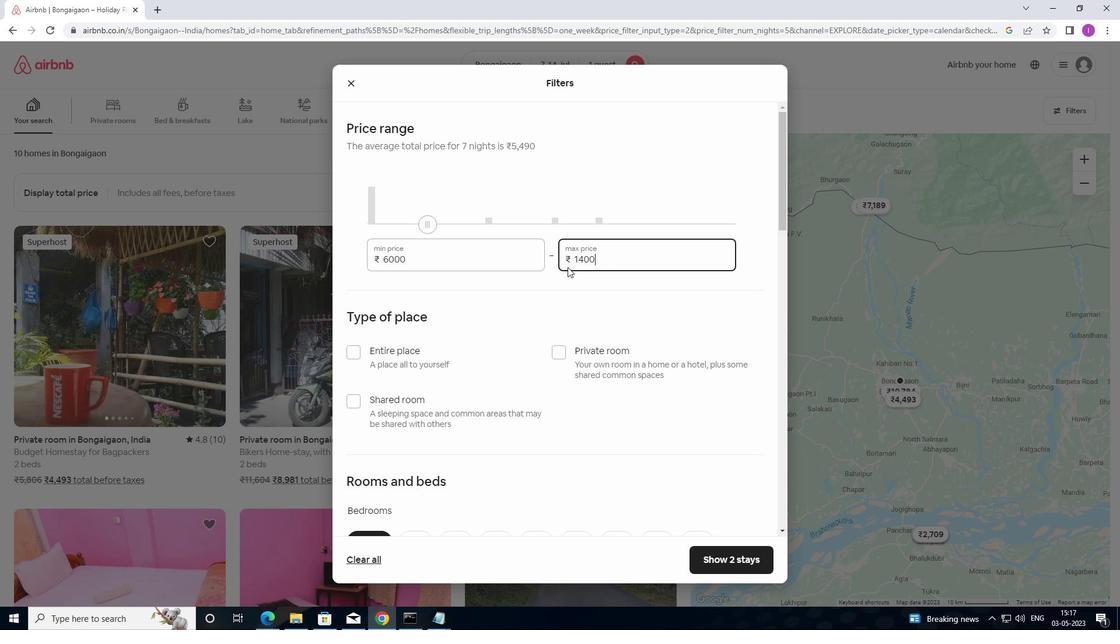 
Action: Mouse moved to (559, 355)
Screenshot: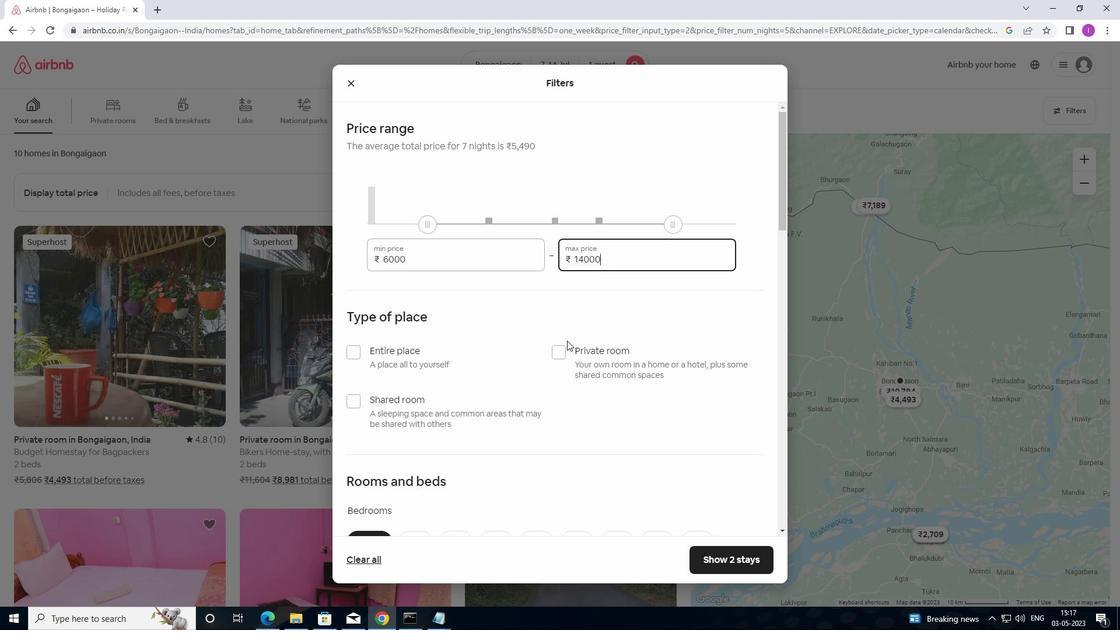 
Action: Mouse scrolled (559, 354) with delta (0, 0)
Screenshot: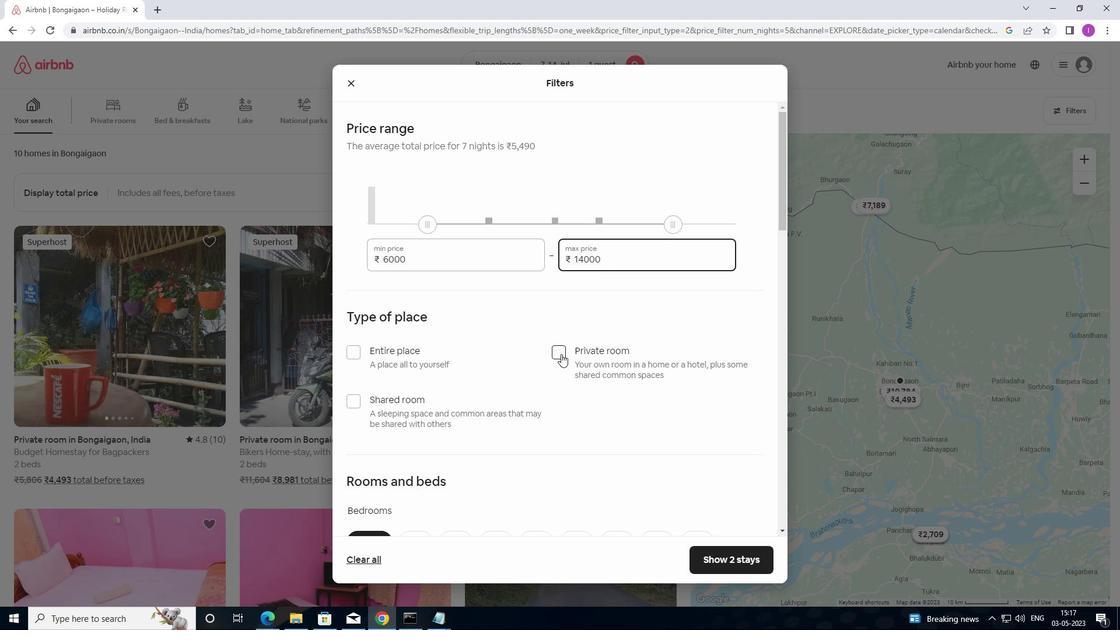 
Action: Mouse moved to (560, 356)
Screenshot: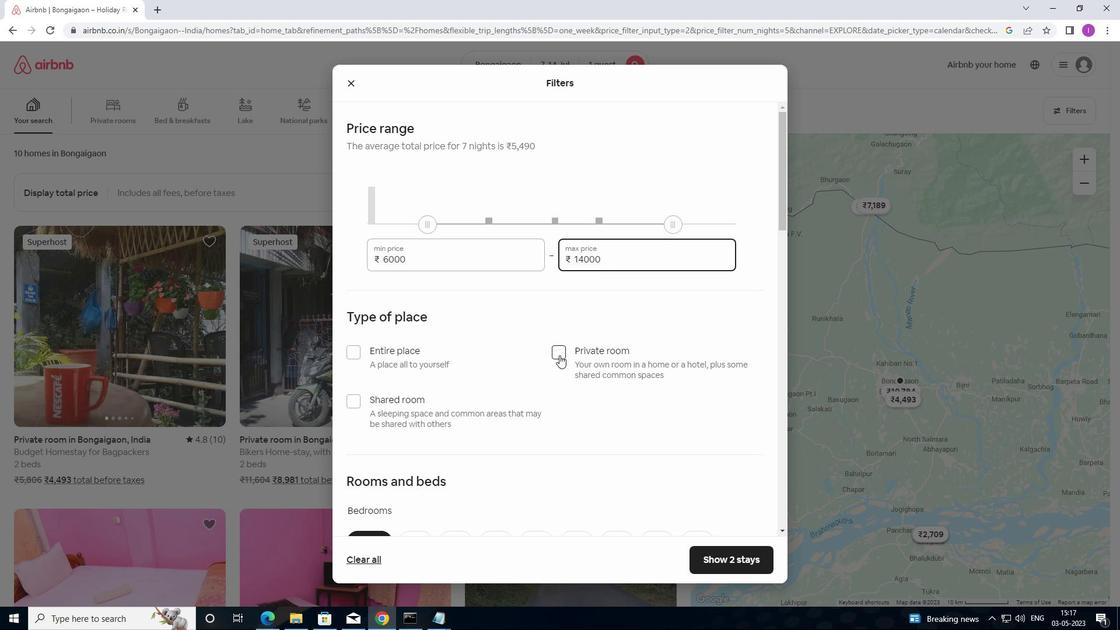 
Action: Mouse scrolled (560, 355) with delta (0, 0)
Screenshot: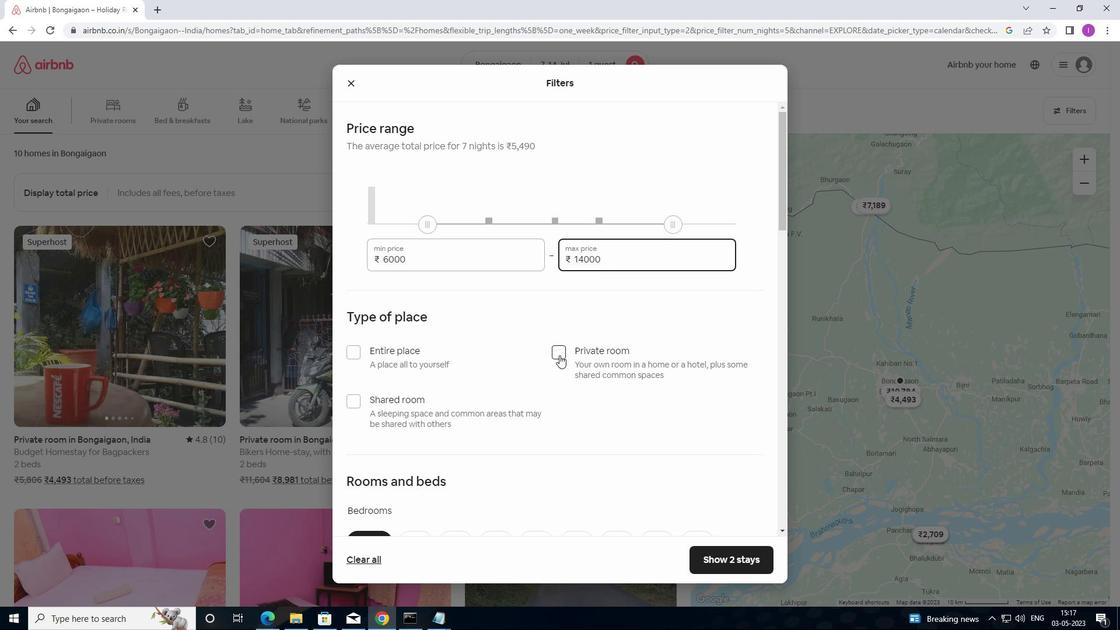 
Action: Mouse moved to (356, 285)
Screenshot: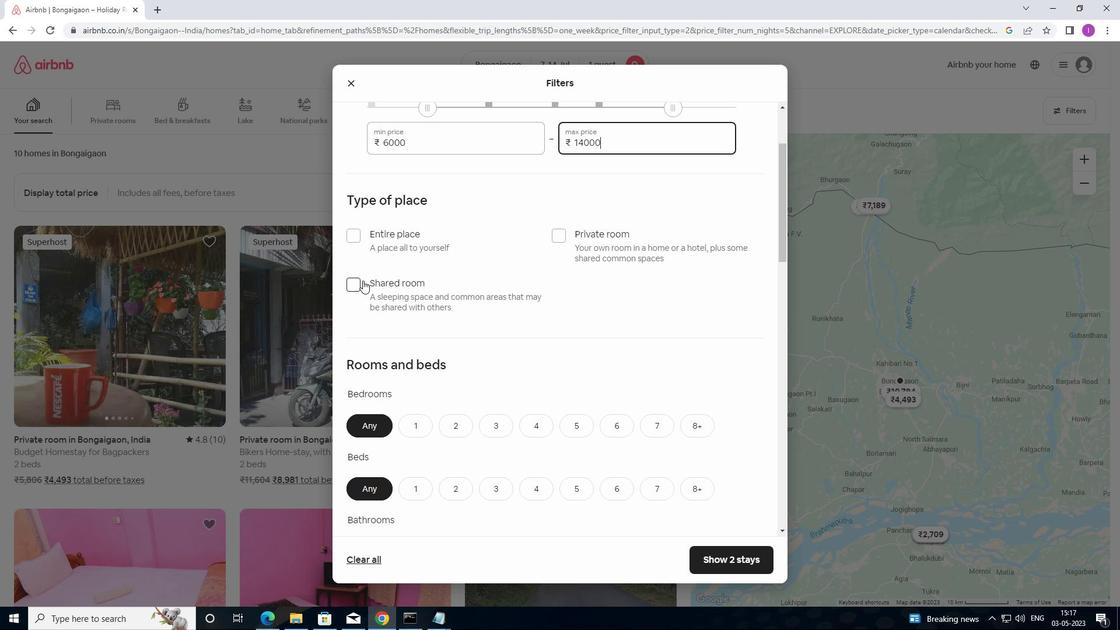 
Action: Mouse pressed left at (356, 285)
Screenshot: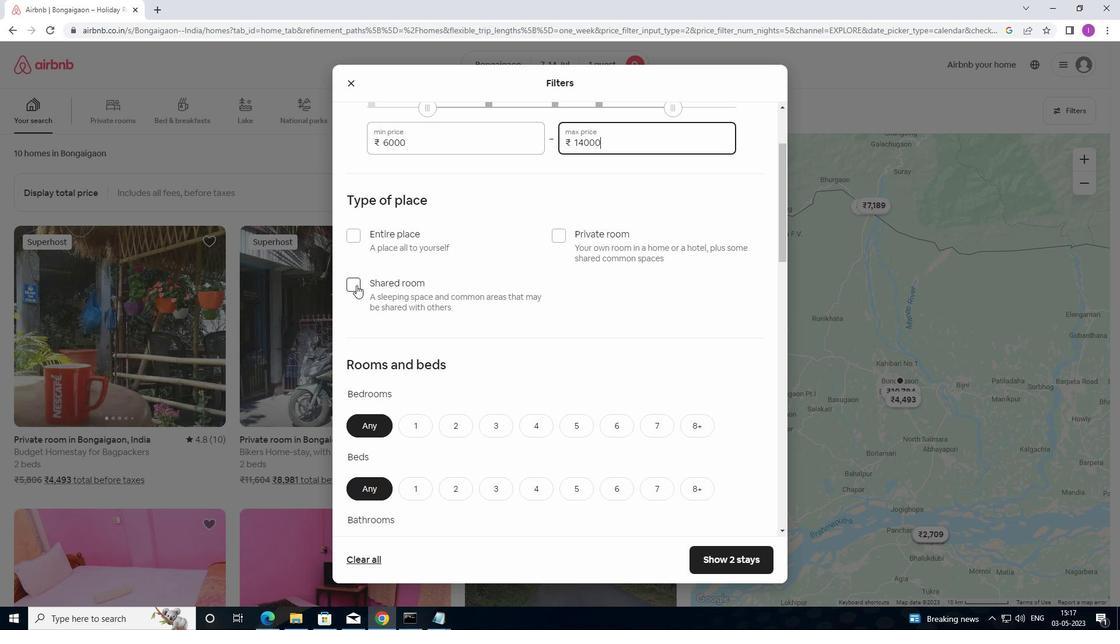 
Action: Mouse moved to (421, 297)
Screenshot: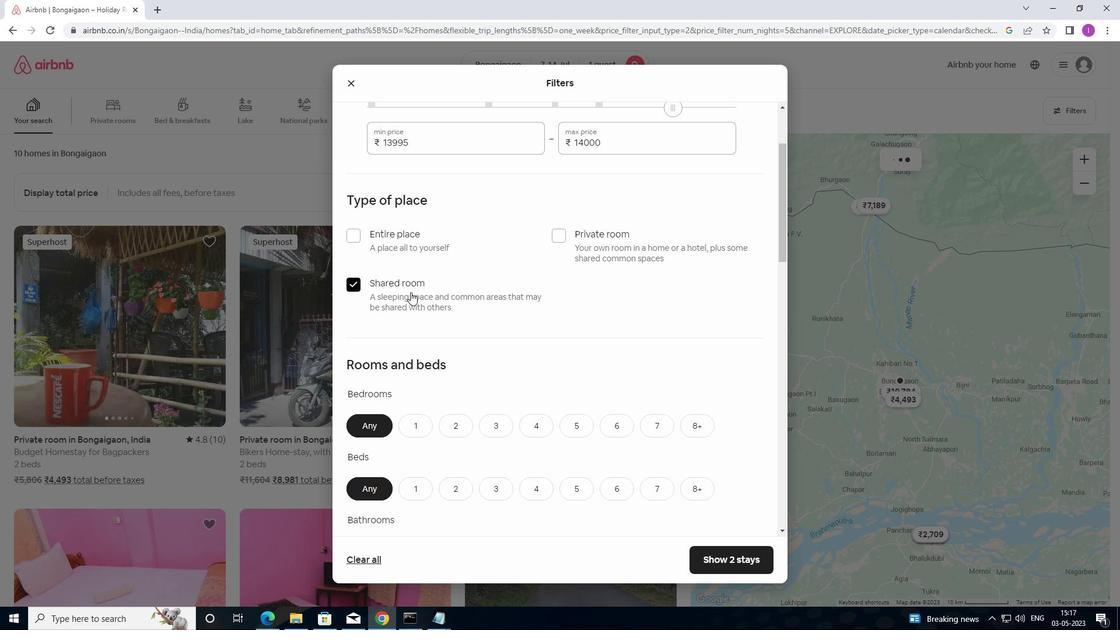 
Action: Mouse scrolled (421, 296) with delta (0, 0)
Screenshot: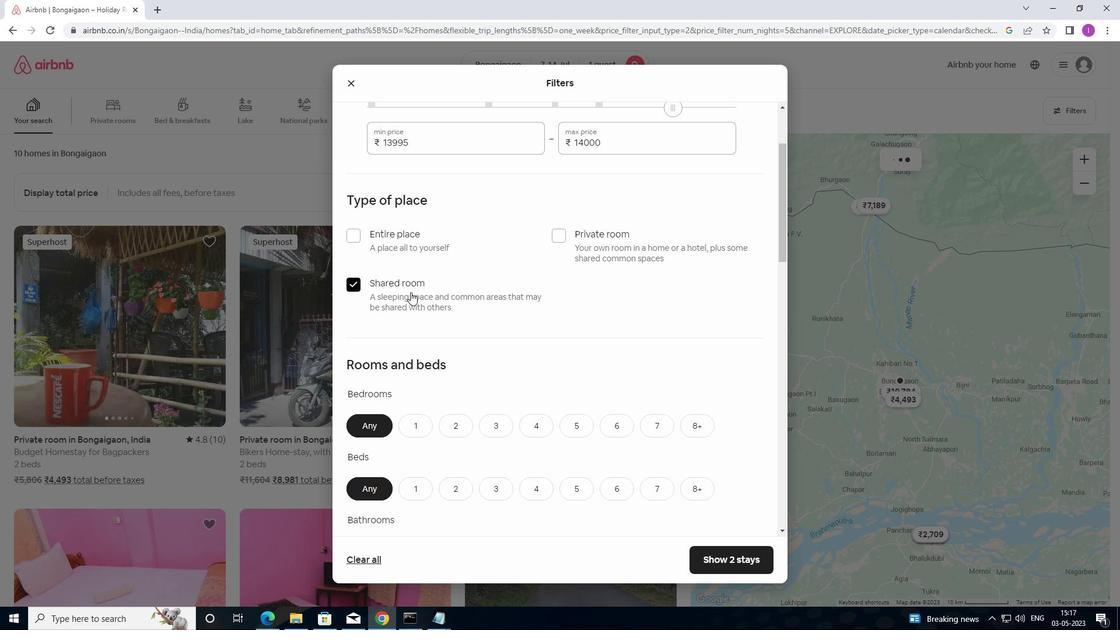 
Action: Mouse moved to (422, 297)
Screenshot: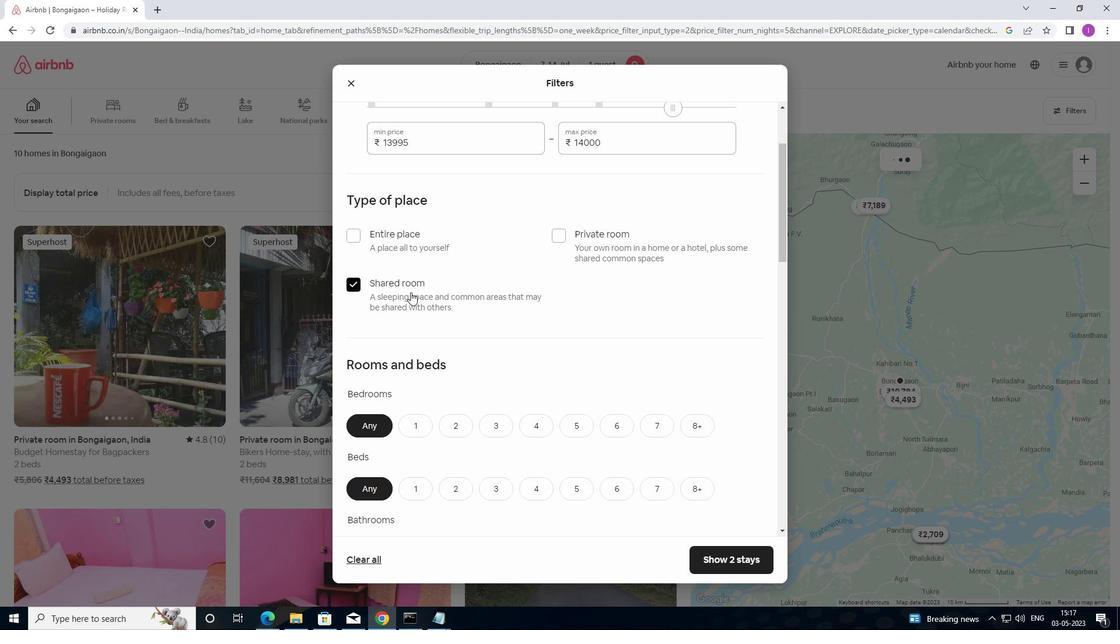 
Action: Mouse scrolled (422, 297) with delta (0, 0)
Screenshot: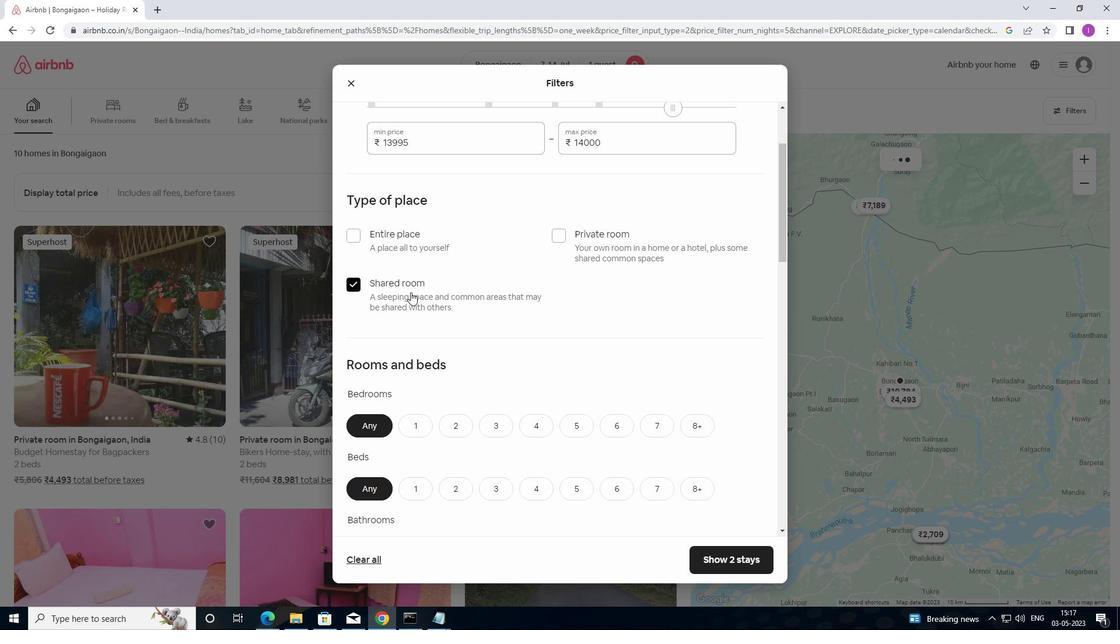 
Action: Mouse moved to (423, 298)
Screenshot: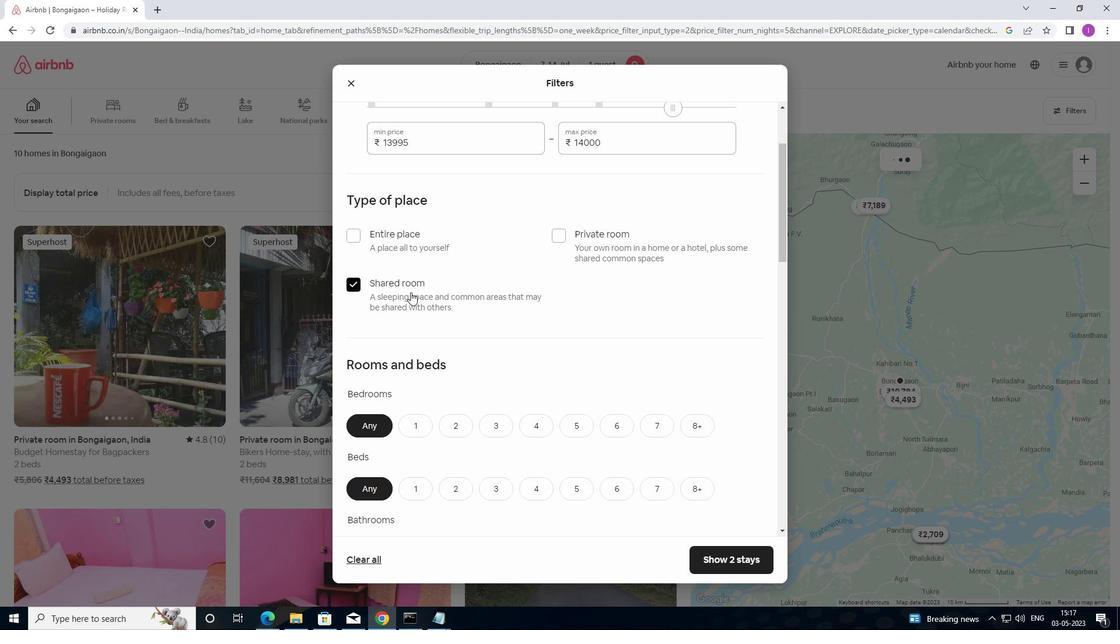 
Action: Mouse scrolled (423, 297) with delta (0, 0)
Screenshot: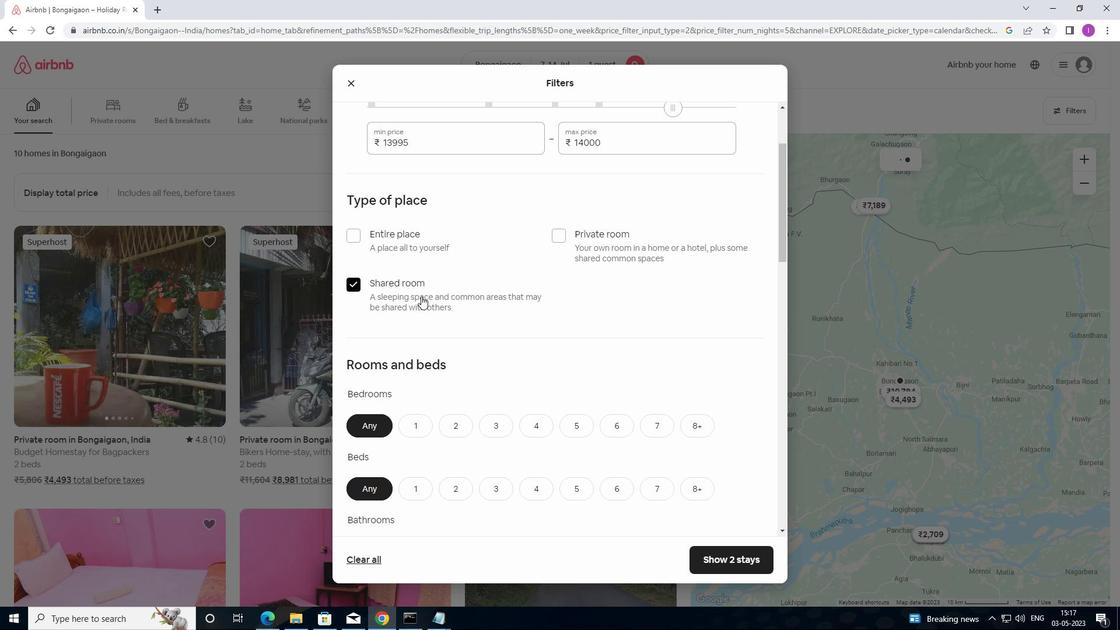 
Action: Mouse moved to (424, 260)
Screenshot: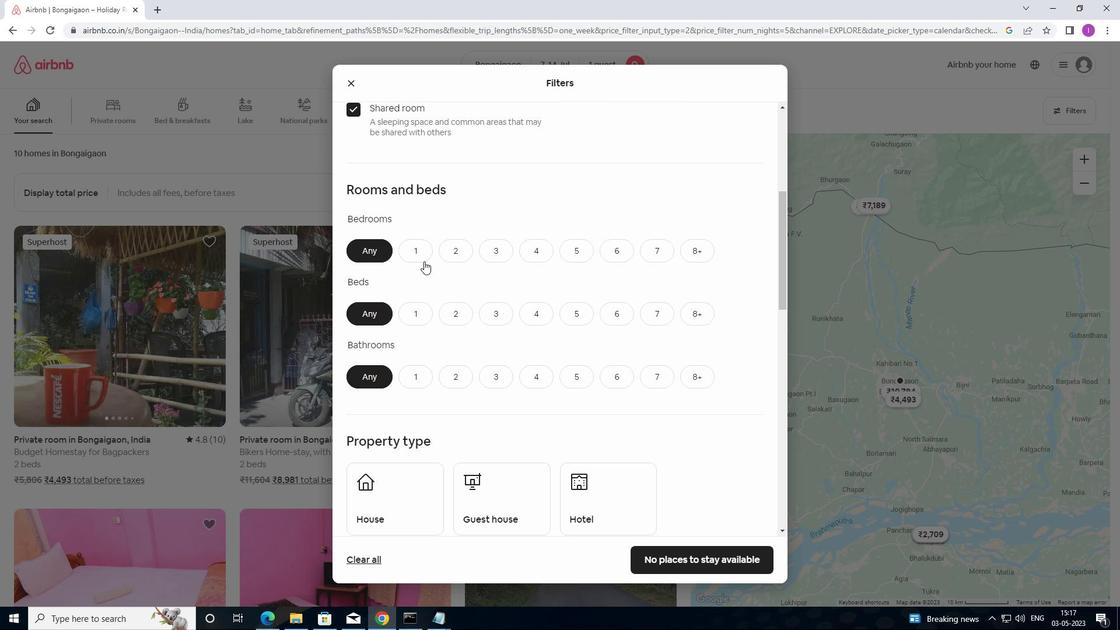 
Action: Mouse pressed left at (424, 260)
Screenshot: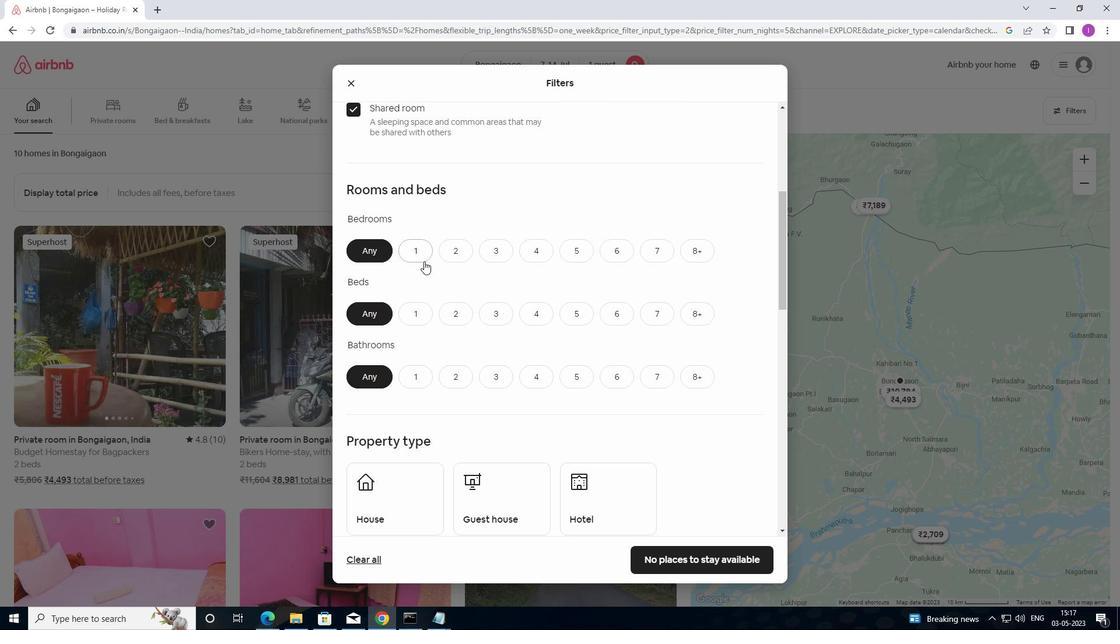 
Action: Mouse moved to (428, 312)
Screenshot: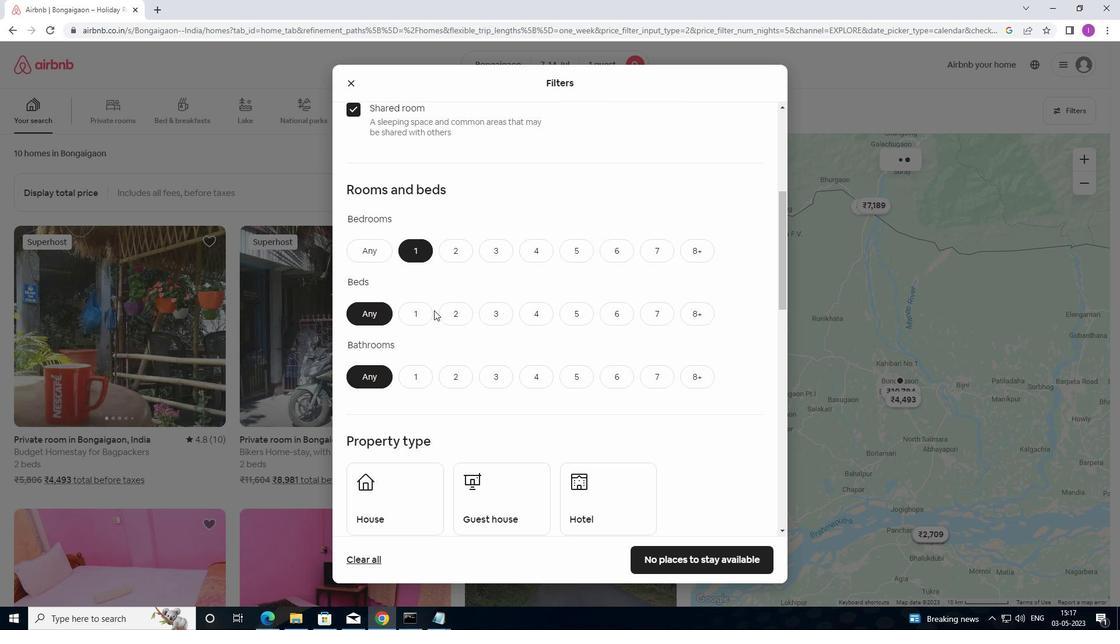 
Action: Mouse pressed left at (428, 312)
Screenshot: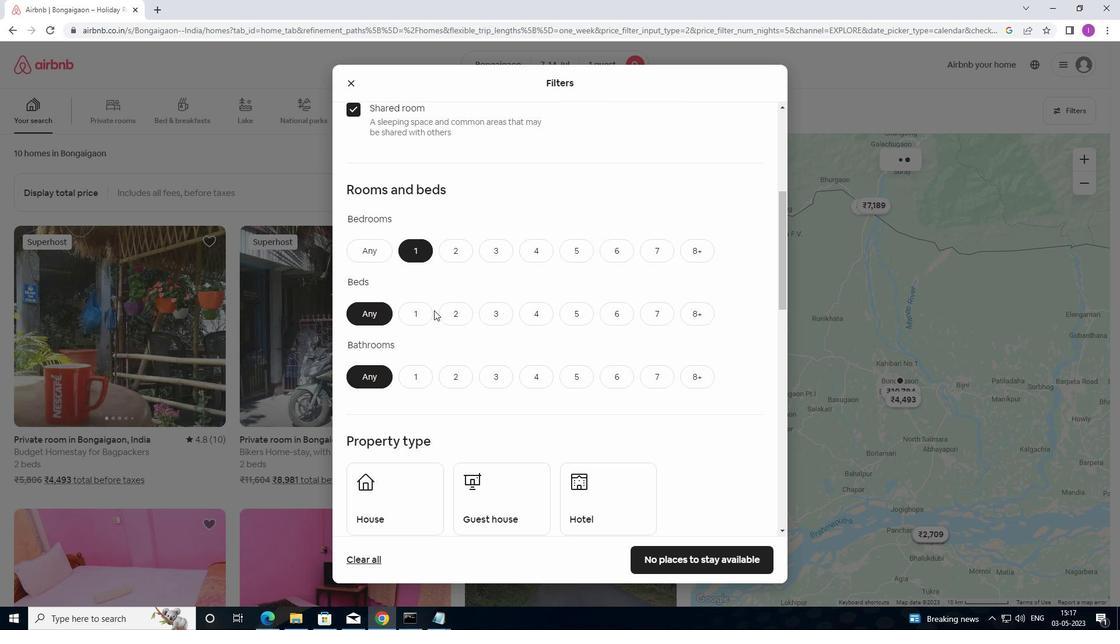 
Action: Mouse moved to (412, 363)
Screenshot: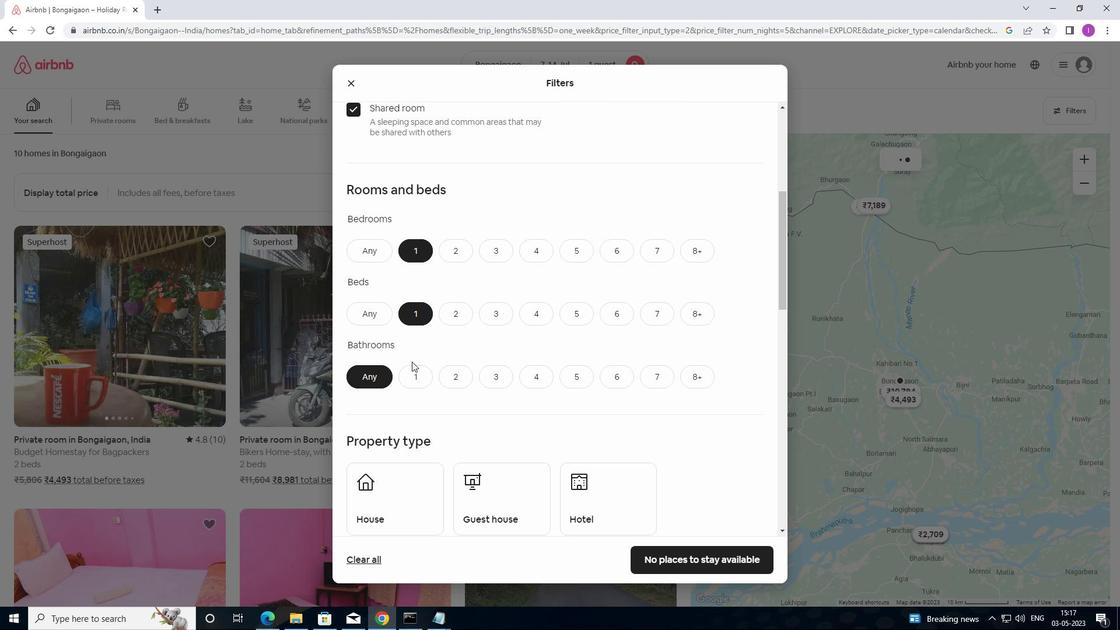
Action: Mouse pressed left at (412, 363)
Screenshot: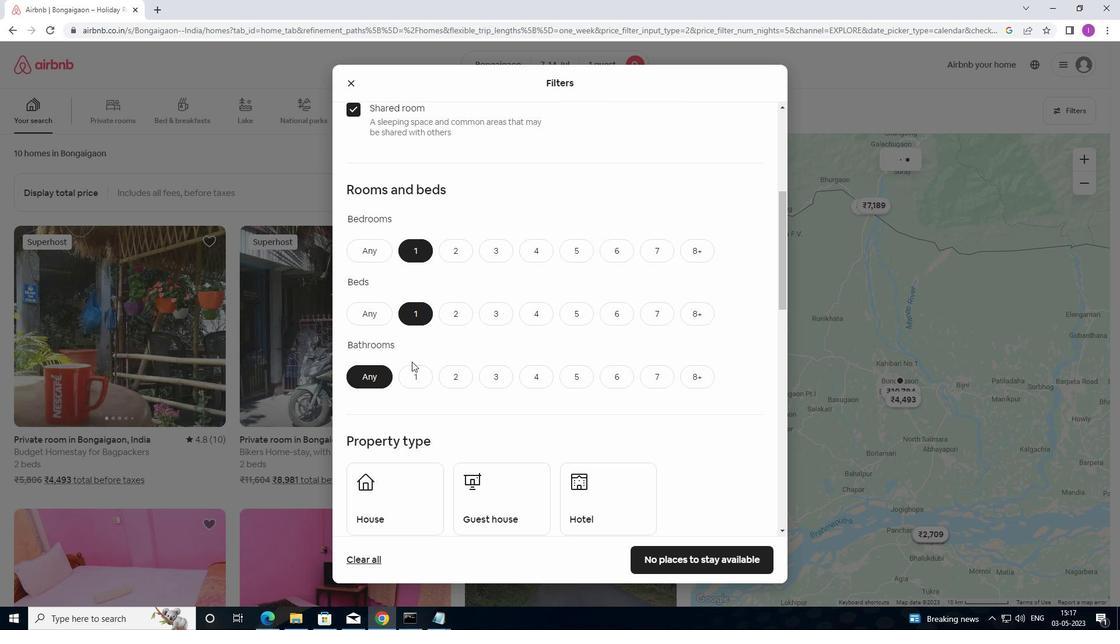 
Action: Mouse moved to (416, 372)
Screenshot: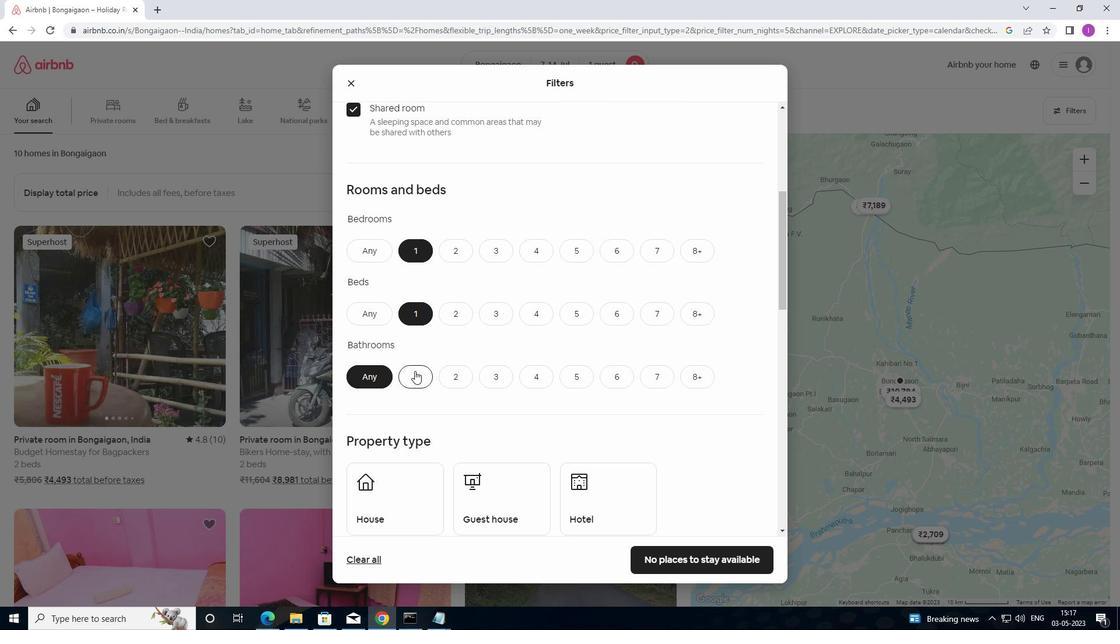 
Action: Mouse pressed left at (416, 372)
Screenshot: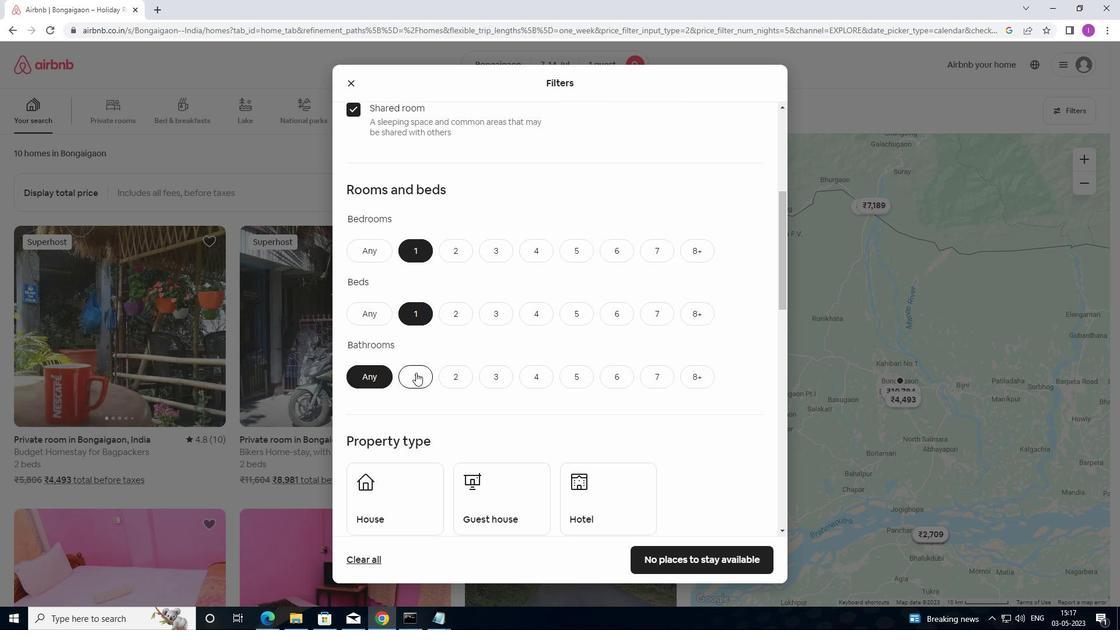
Action: Mouse moved to (426, 381)
Screenshot: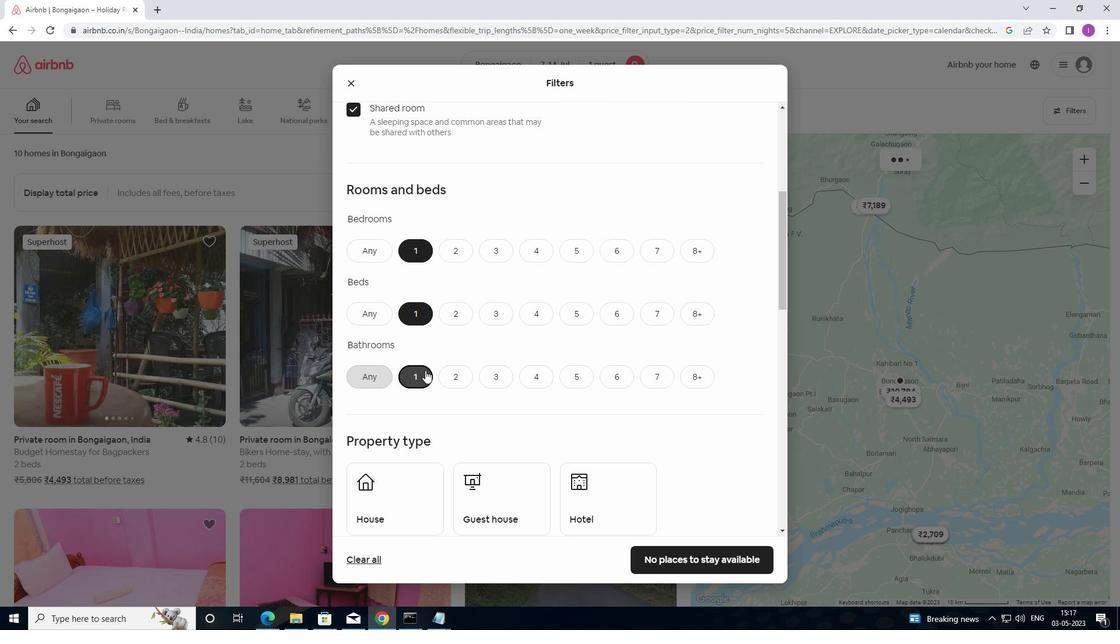 
Action: Mouse scrolled (426, 380) with delta (0, 0)
Screenshot: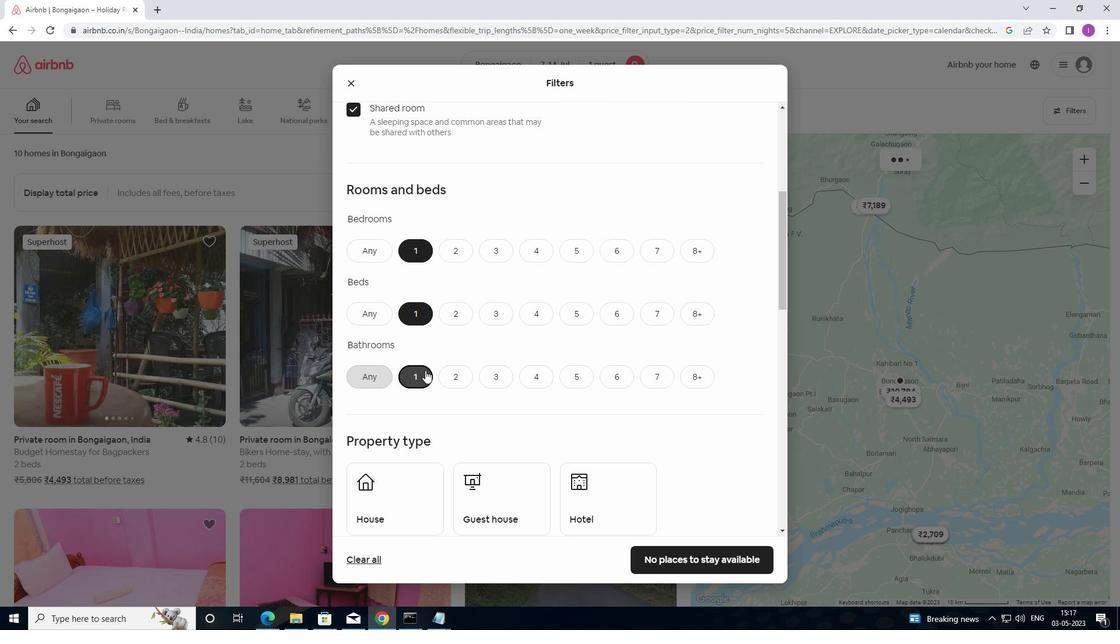 
Action: Mouse moved to (426, 384)
Screenshot: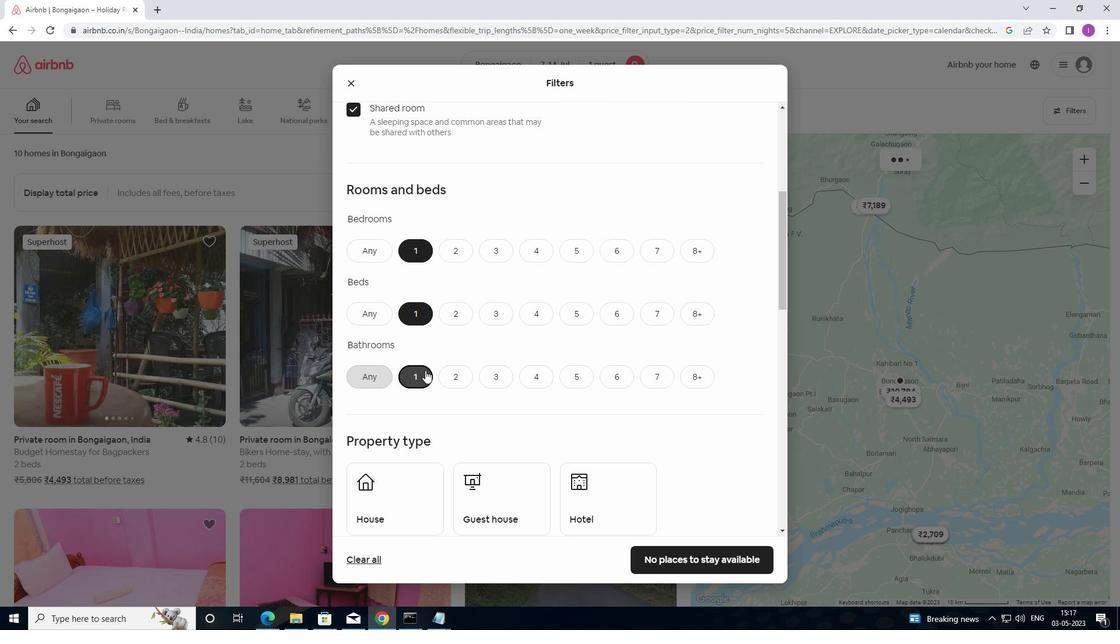 
Action: Mouse scrolled (426, 383) with delta (0, 0)
Screenshot: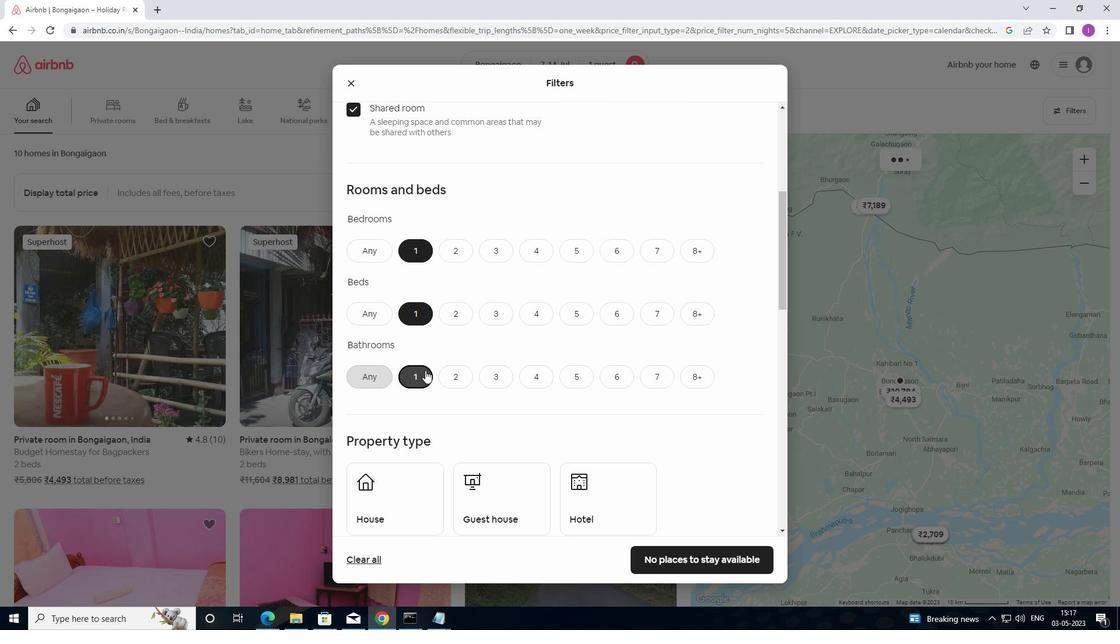 
Action: Mouse moved to (427, 386)
Screenshot: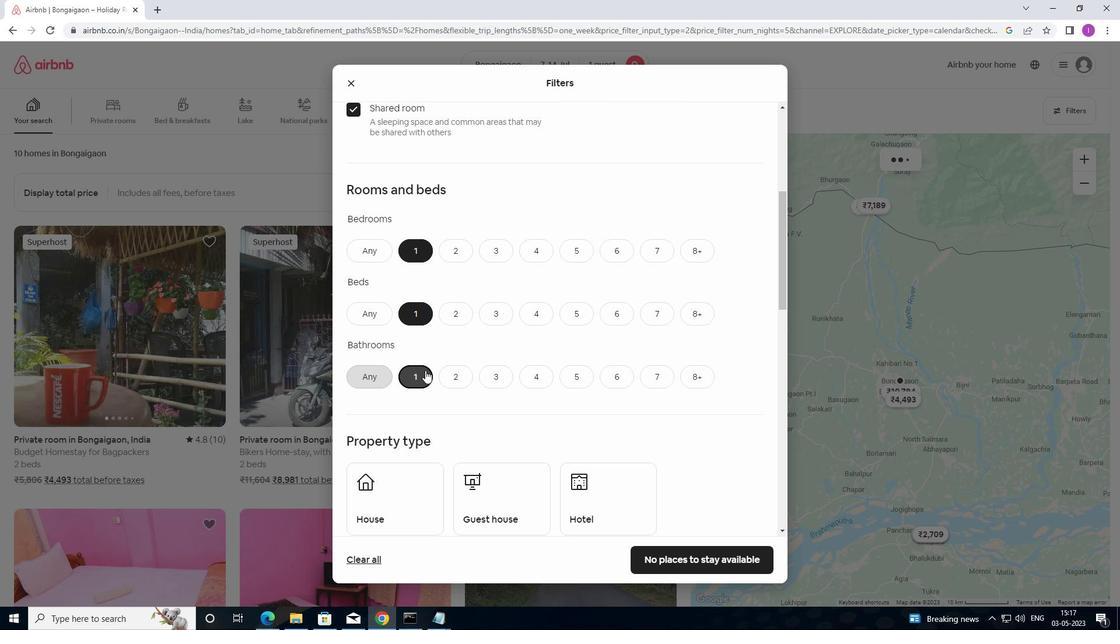 
Action: Mouse scrolled (427, 386) with delta (0, 0)
Screenshot: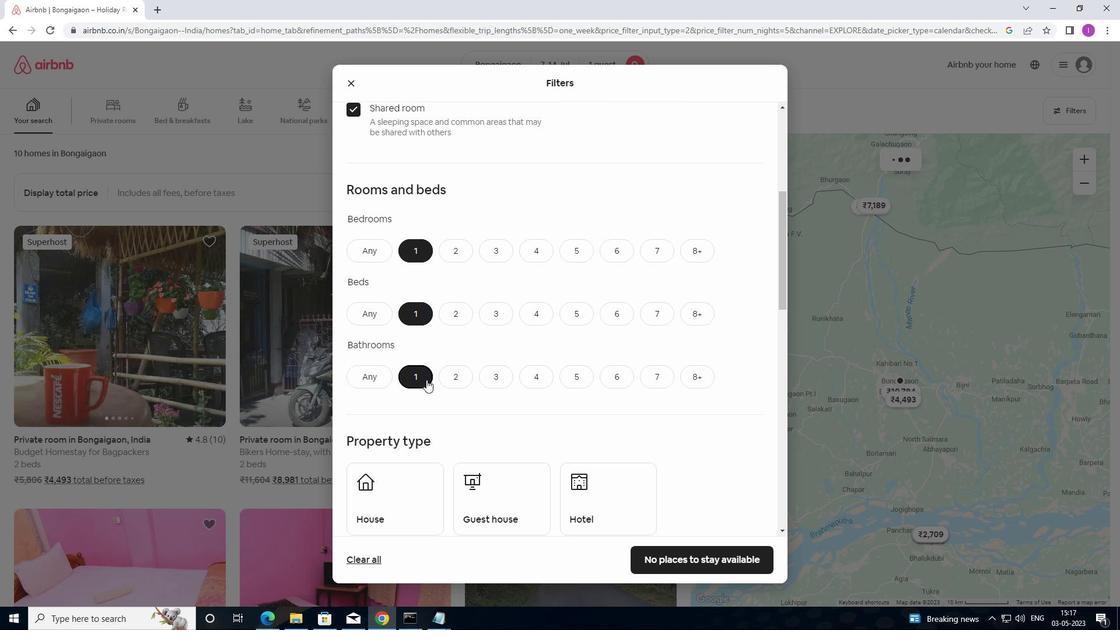 
Action: Mouse moved to (406, 335)
Screenshot: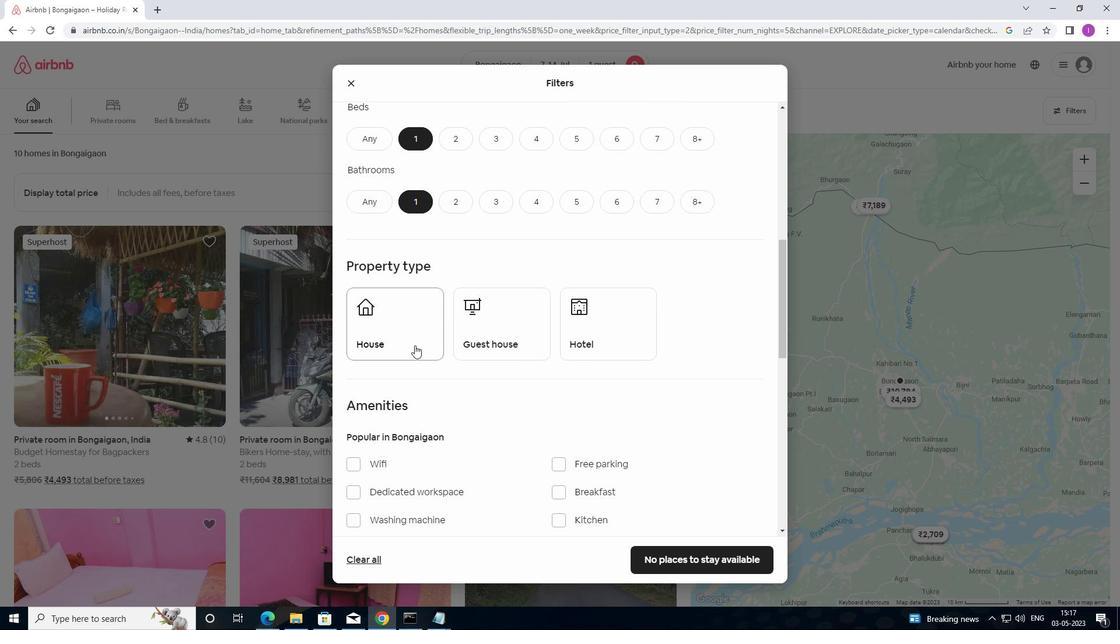 
Action: Mouse pressed left at (406, 335)
Screenshot: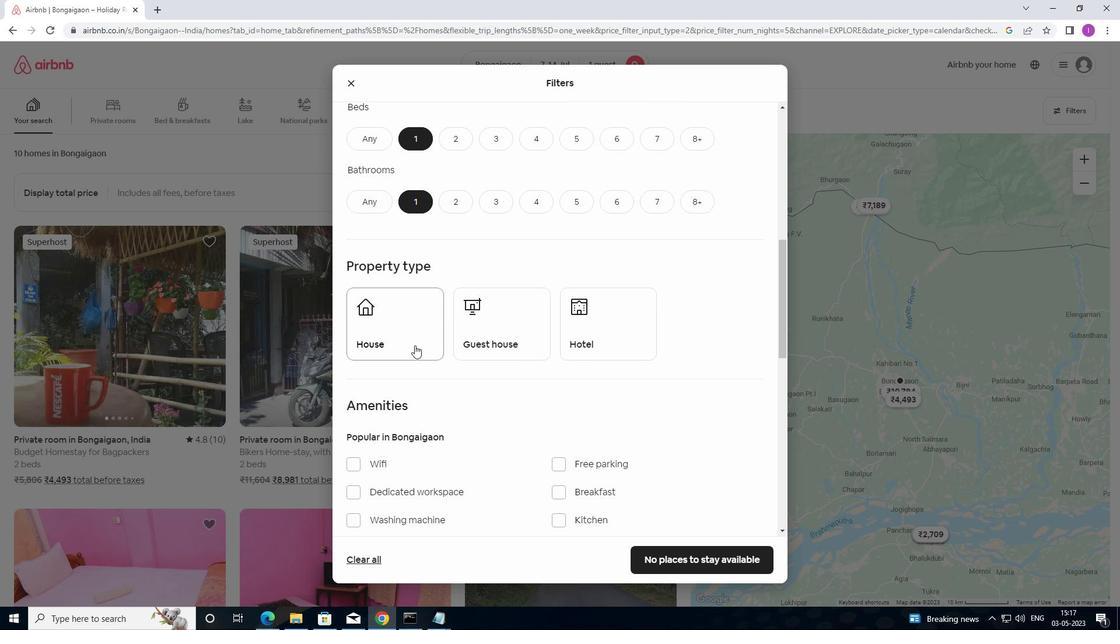 
Action: Mouse moved to (486, 340)
Screenshot: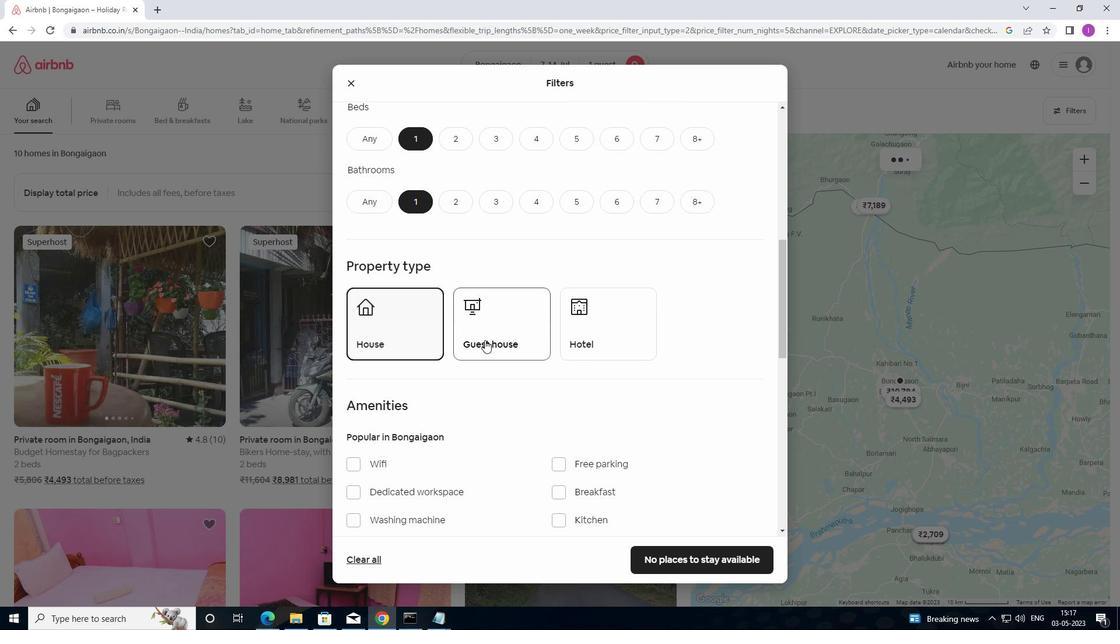 
Action: Mouse pressed left at (486, 340)
Screenshot: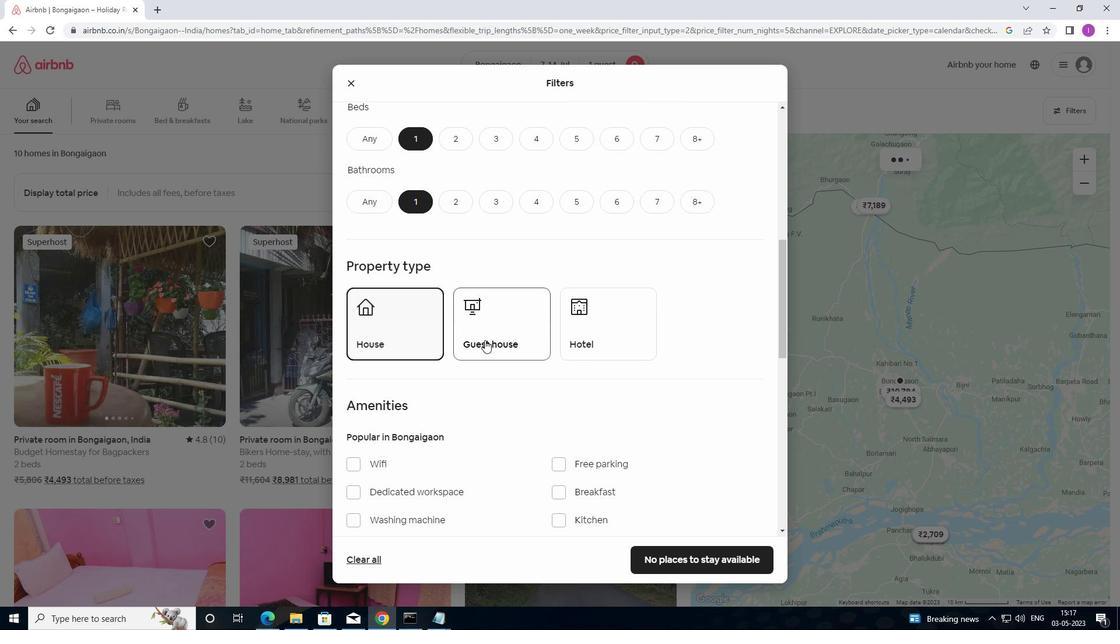 
Action: Mouse moved to (591, 338)
Screenshot: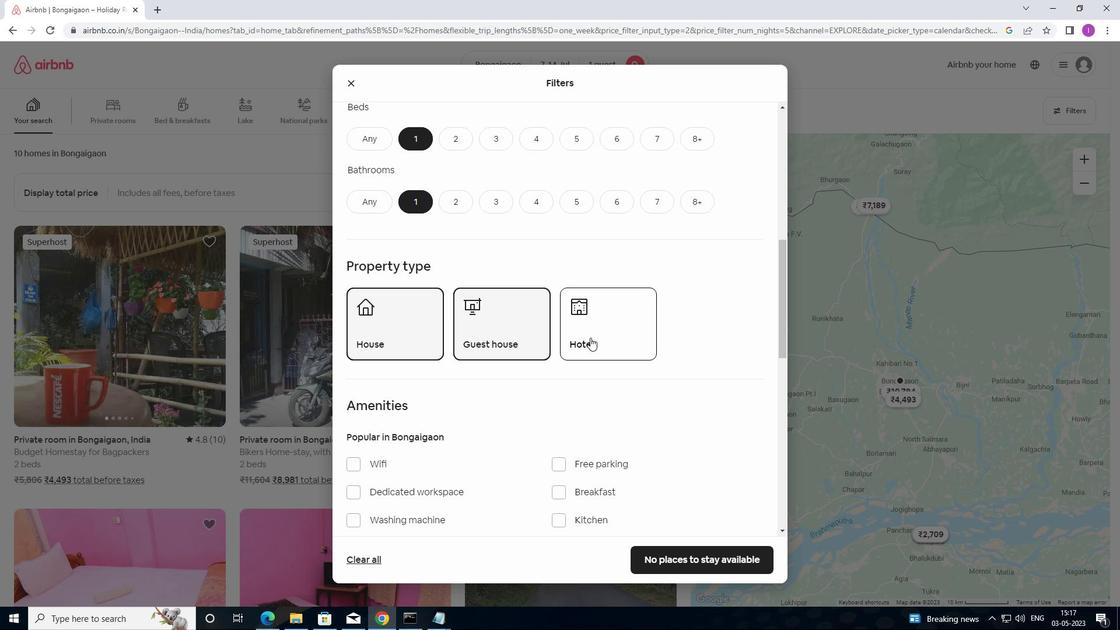 
Action: Mouse pressed left at (591, 338)
Screenshot: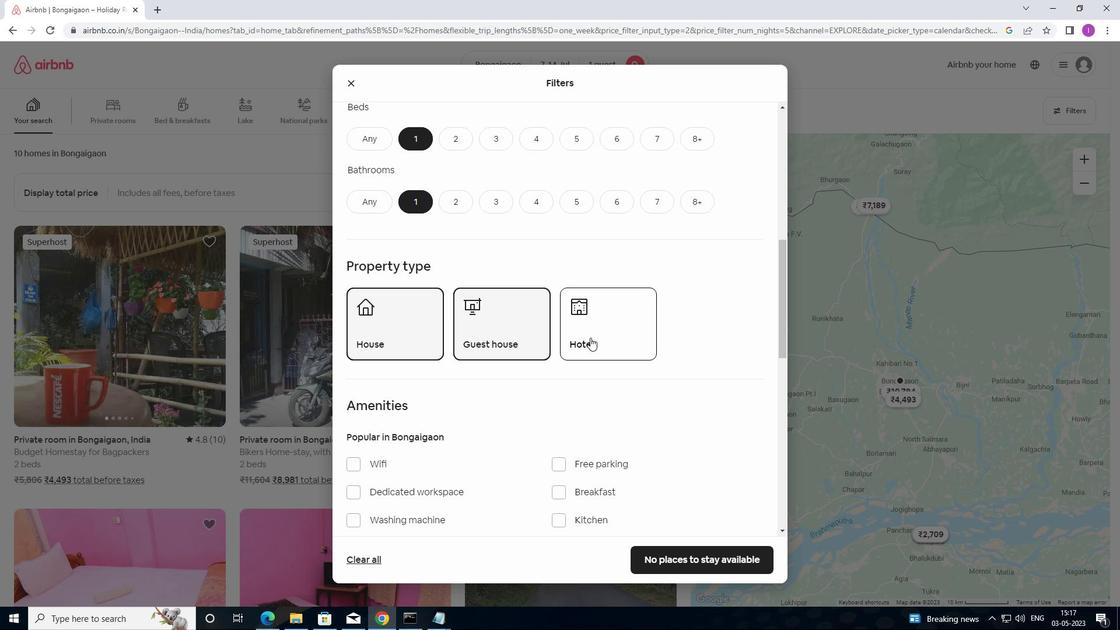 
Action: Mouse moved to (561, 371)
Screenshot: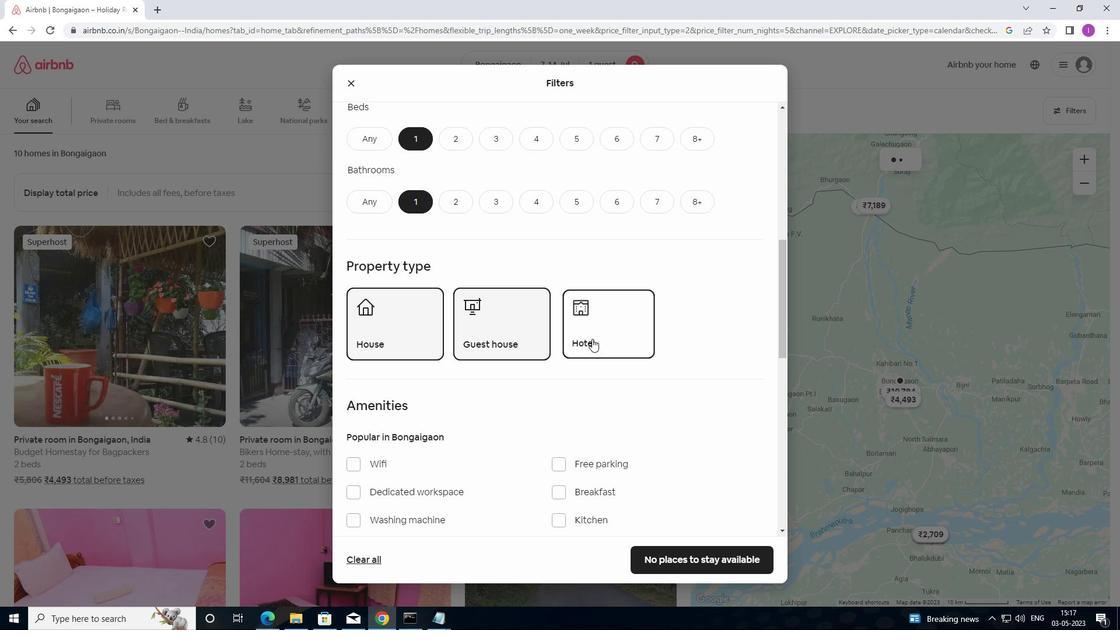
Action: Mouse scrolled (561, 371) with delta (0, 0)
Screenshot: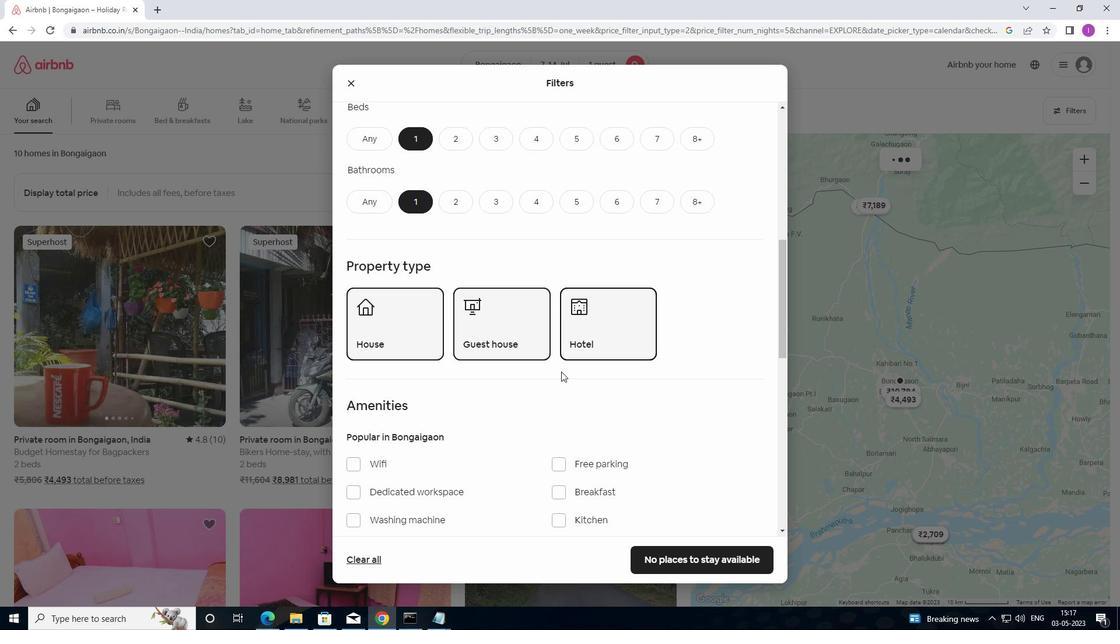 
Action: Mouse scrolled (561, 371) with delta (0, 0)
Screenshot: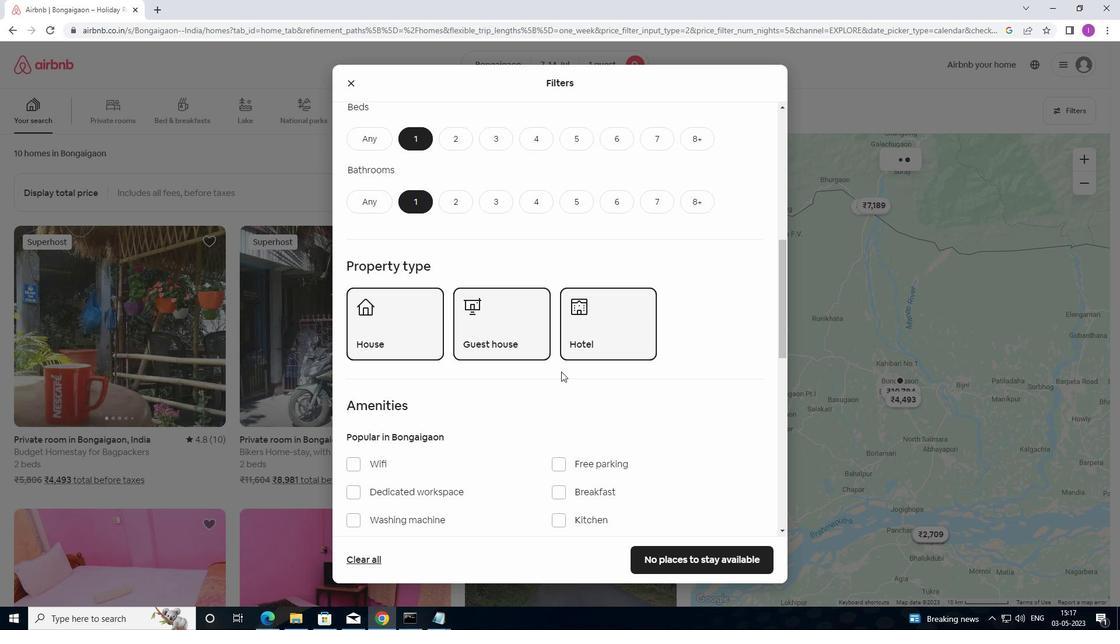 
Action: Mouse moved to (560, 367)
Screenshot: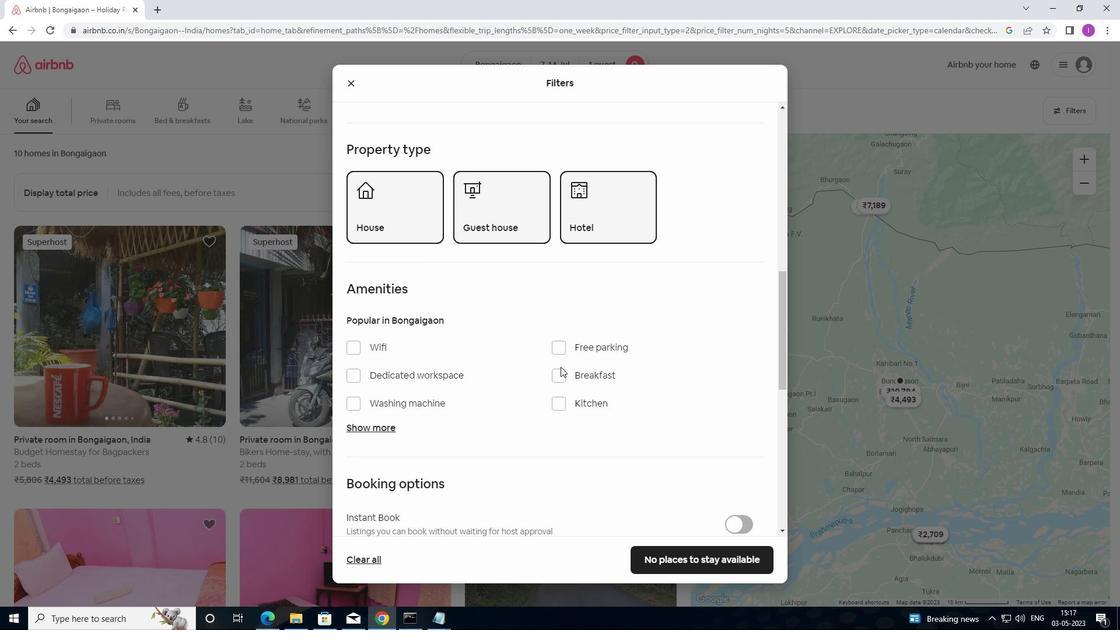 
Action: Mouse scrolled (560, 366) with delta (0, 0)
Screenshot: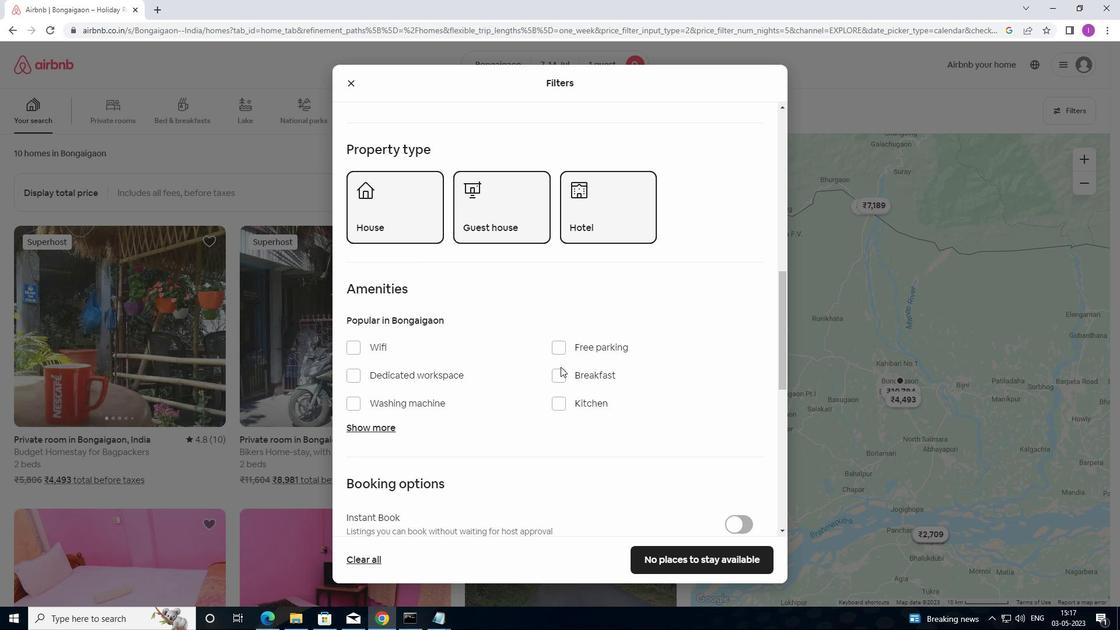 
Action: Mouse moved to (358, 346)
Screenshot: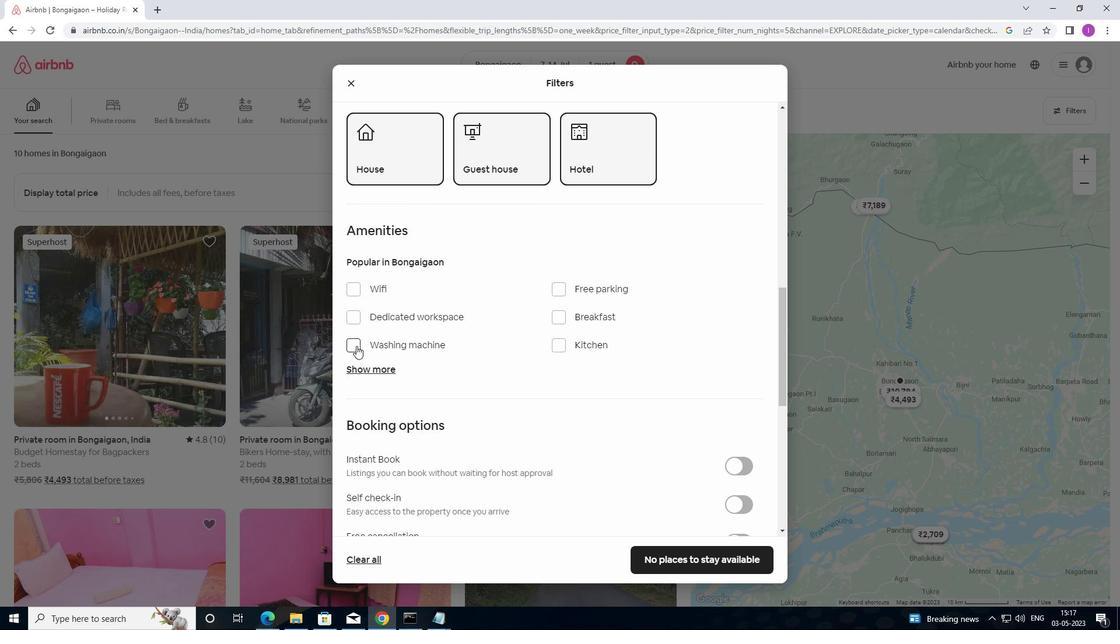 
Action: Mouse pressed left at (358, 346)
Screenshot: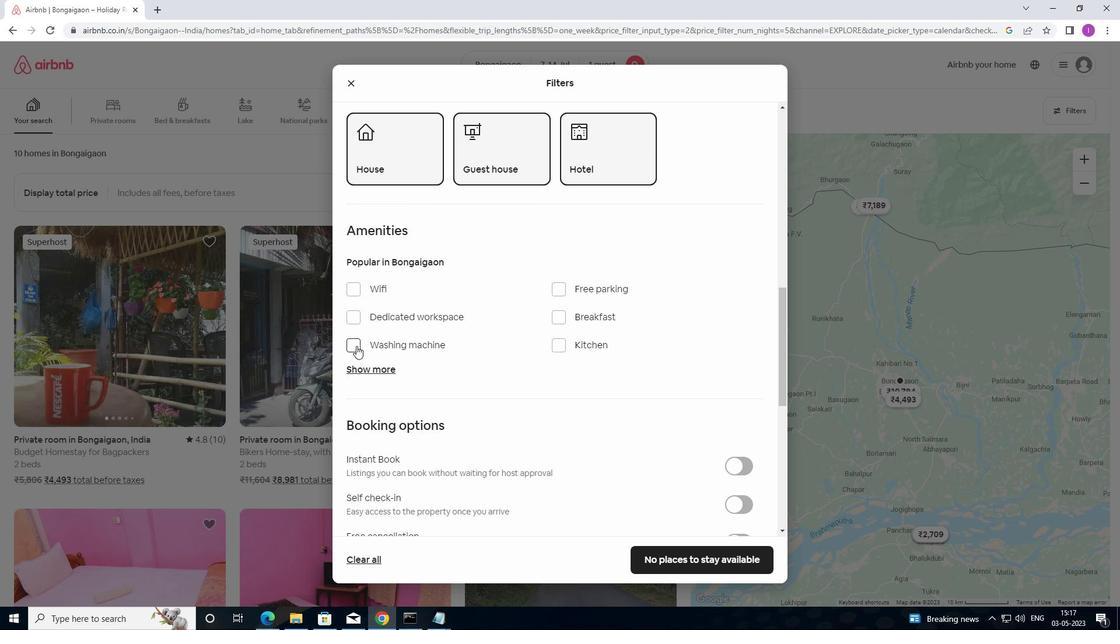 
Action: Mouse moved to (546, 371)
Screenshot: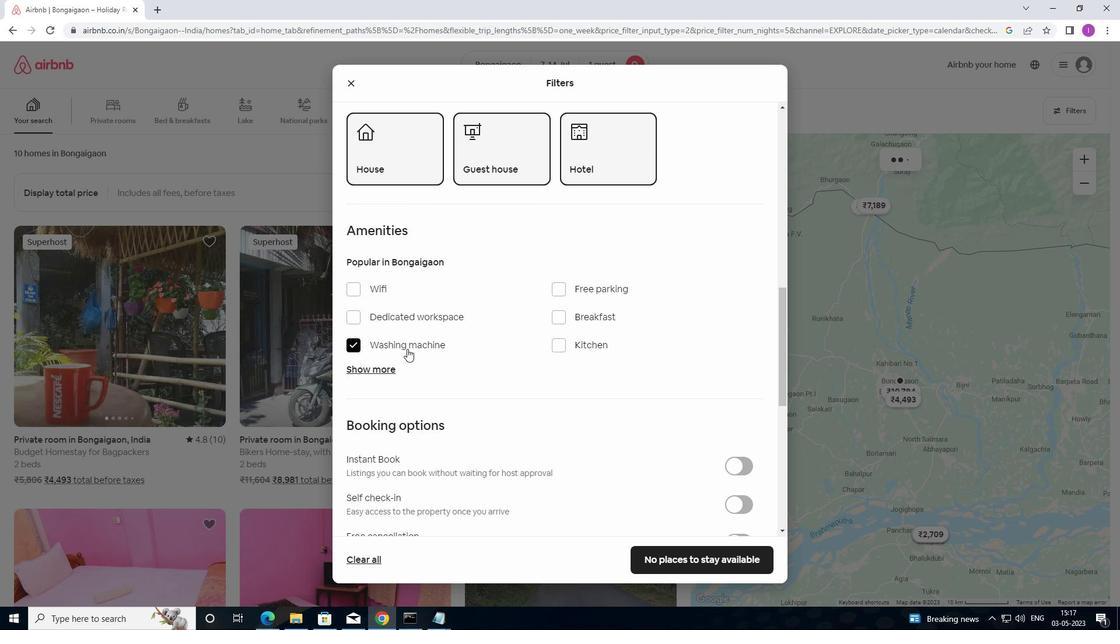 
Action: Mouse scrolled (546, 370) with delta (0, 0)
Screenshot: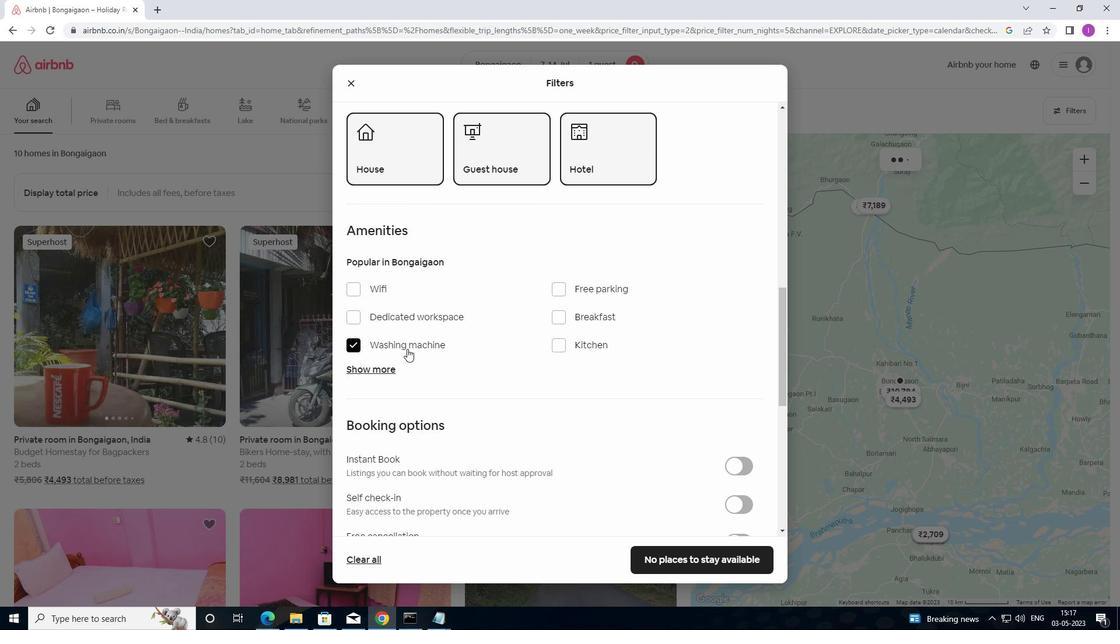 
Action: Mouse moved to (547, 372)
Screenshot: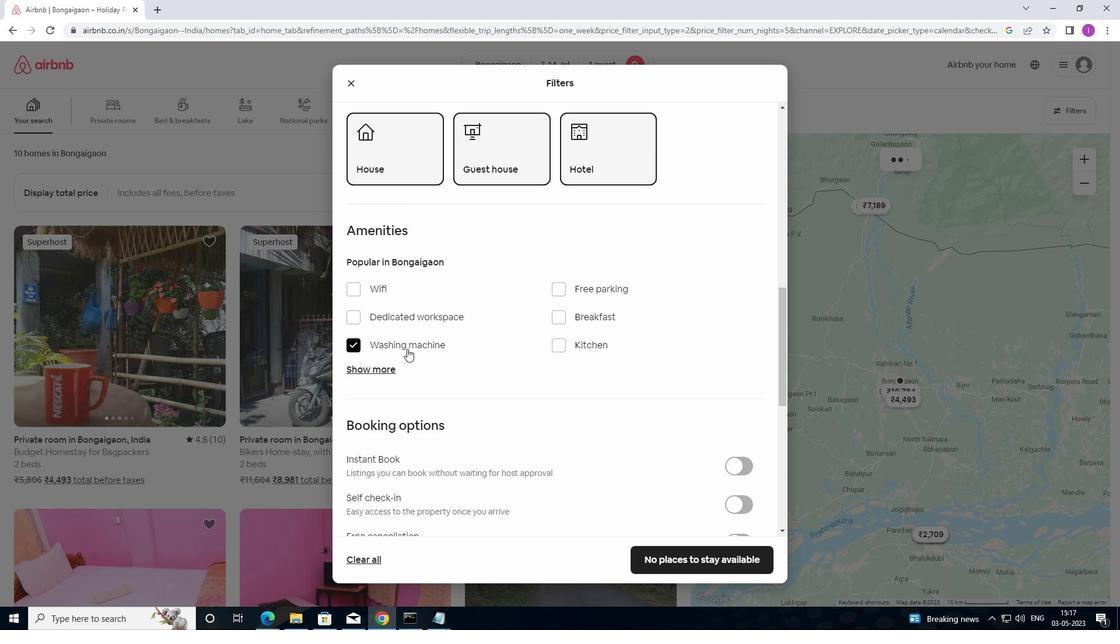 
Action: Mouse scrolled (547, 371) with delta (0, 0)
Screenshot: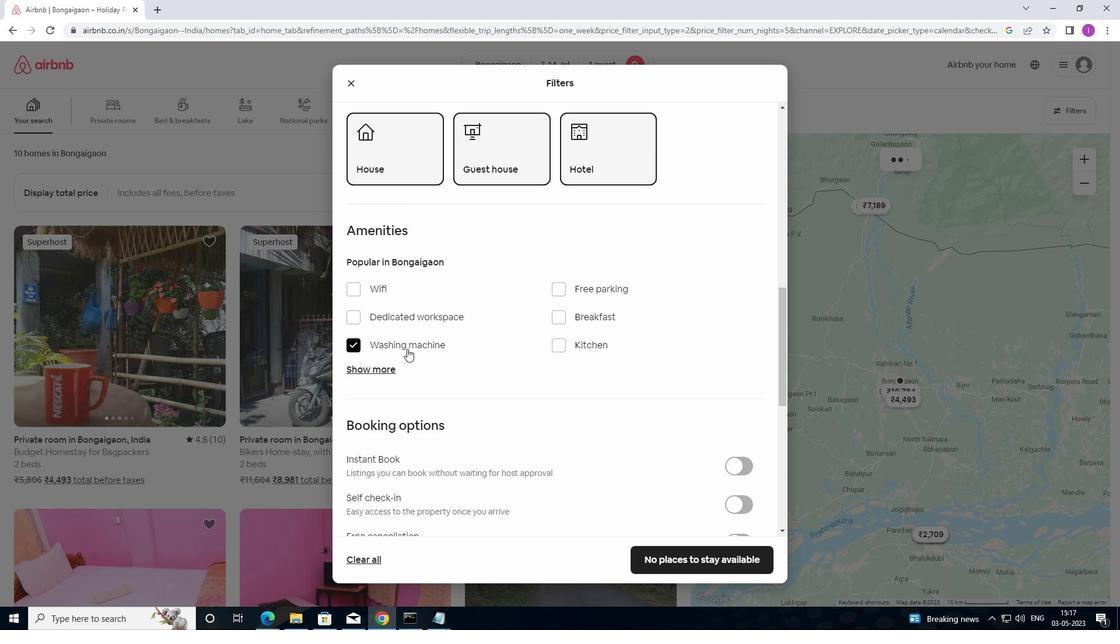 
Action: Mouse moved to (548, 374)
Screenshot: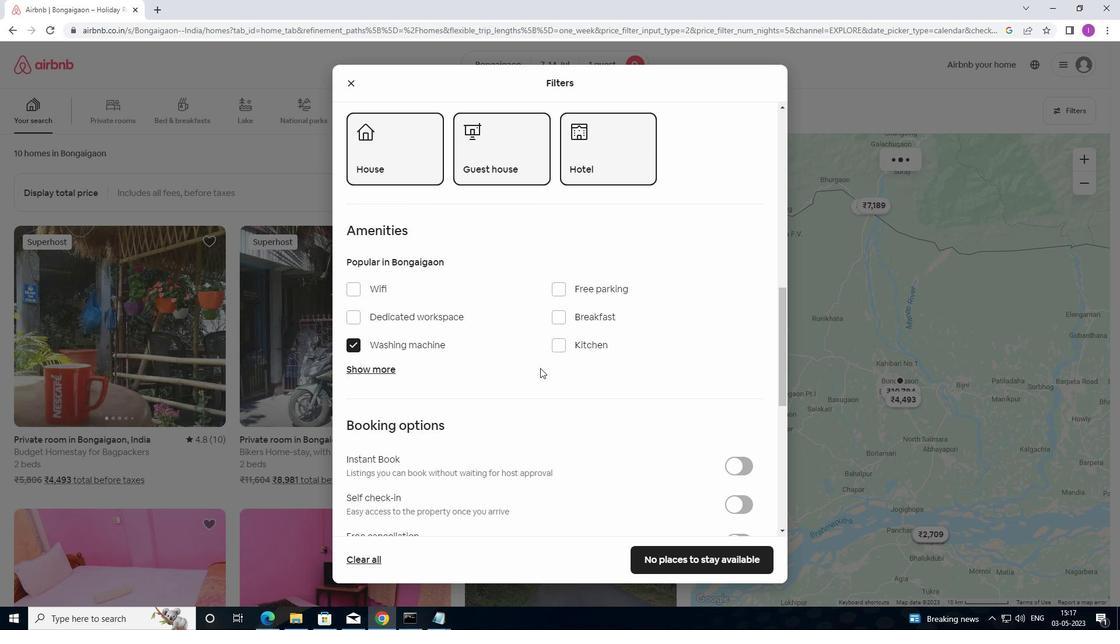 
Action: Mouse scrolled (548, 373) with delta (0, 0)
Screenshot: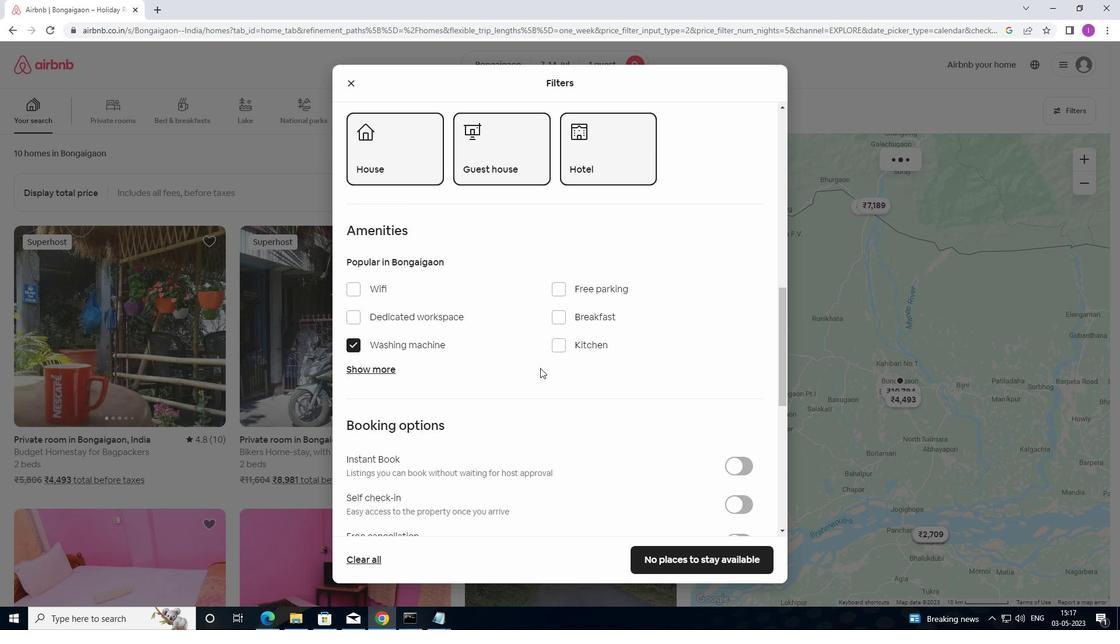
Action: Mouse moved to (548, 374)
Screenshot: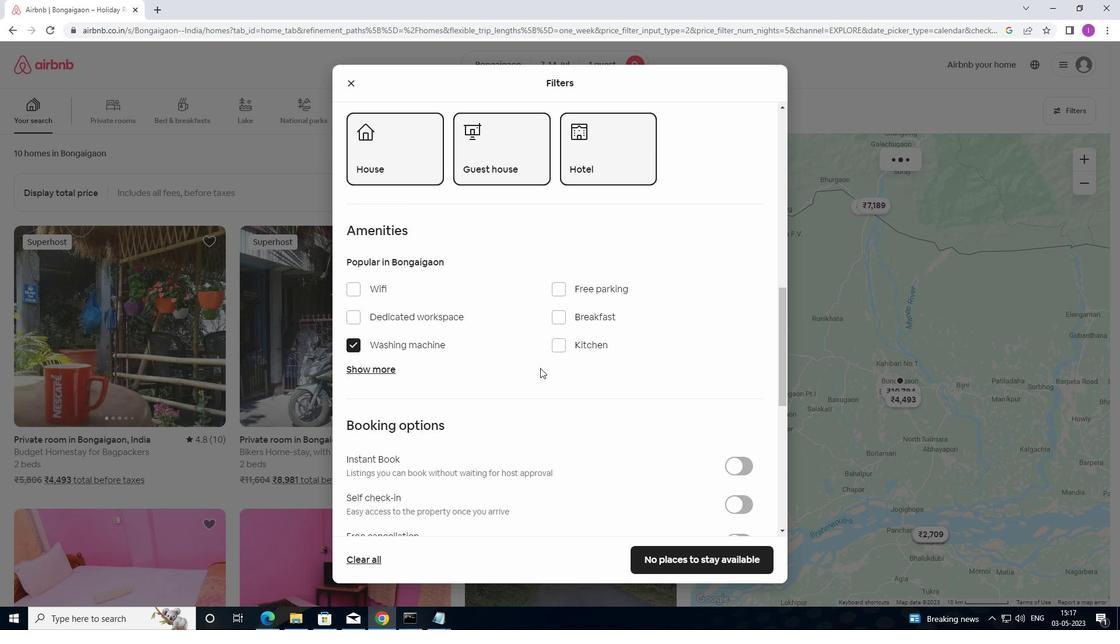 
Action: Mouse scrolled (548, 373) with delta (0, 0)
Screenshot: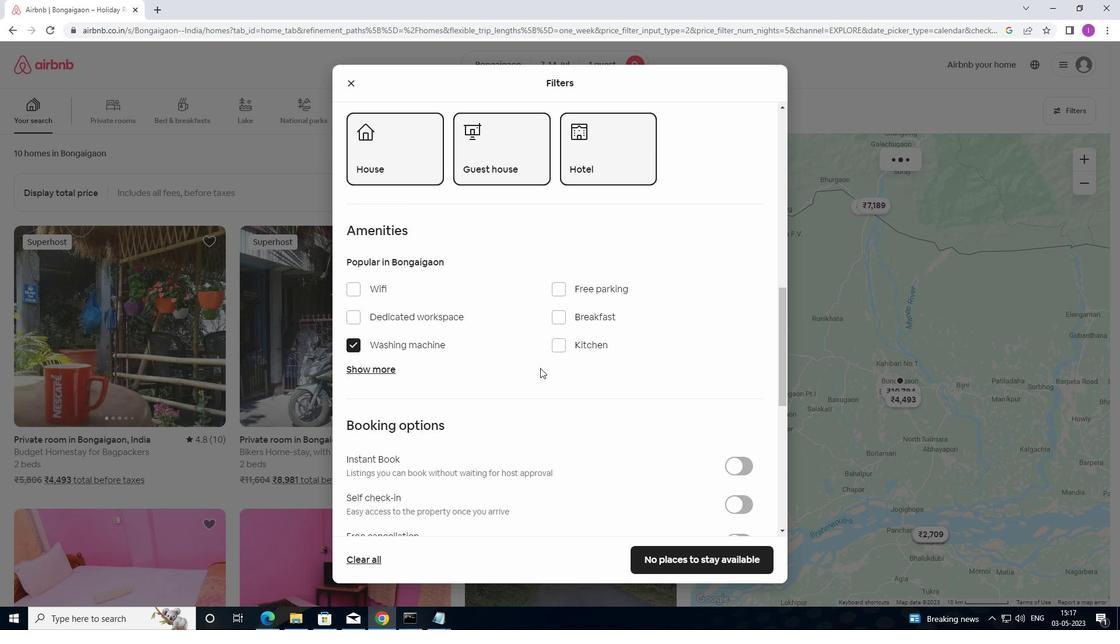 
Action: Mouse moved to (742, 278)
Screenshot: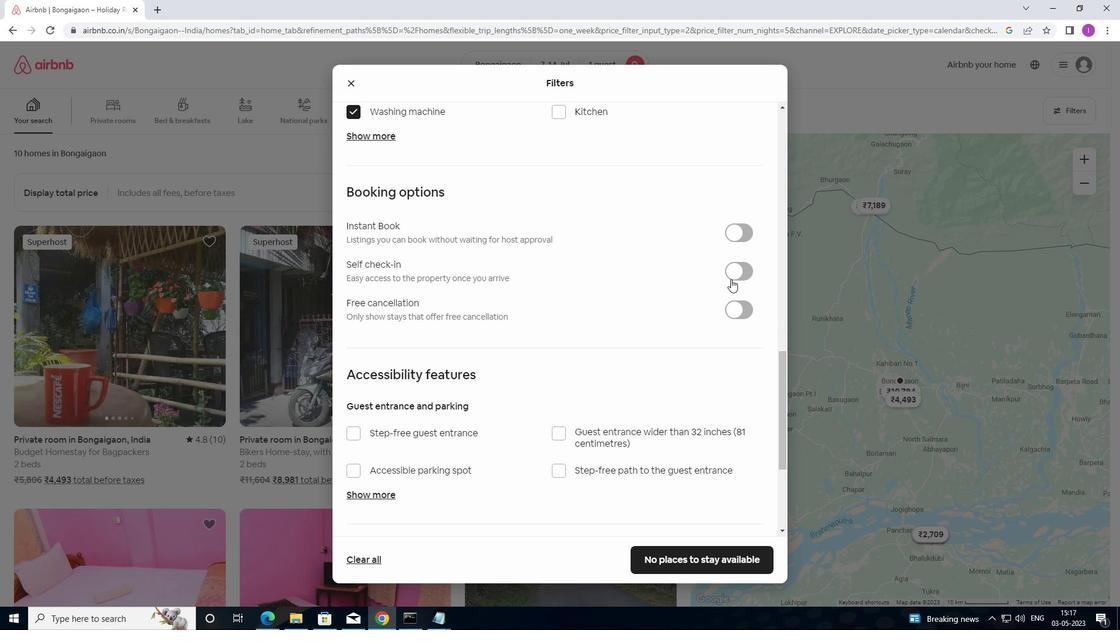 
Action: Mouse pressed left at (742, 278)
Screenshot: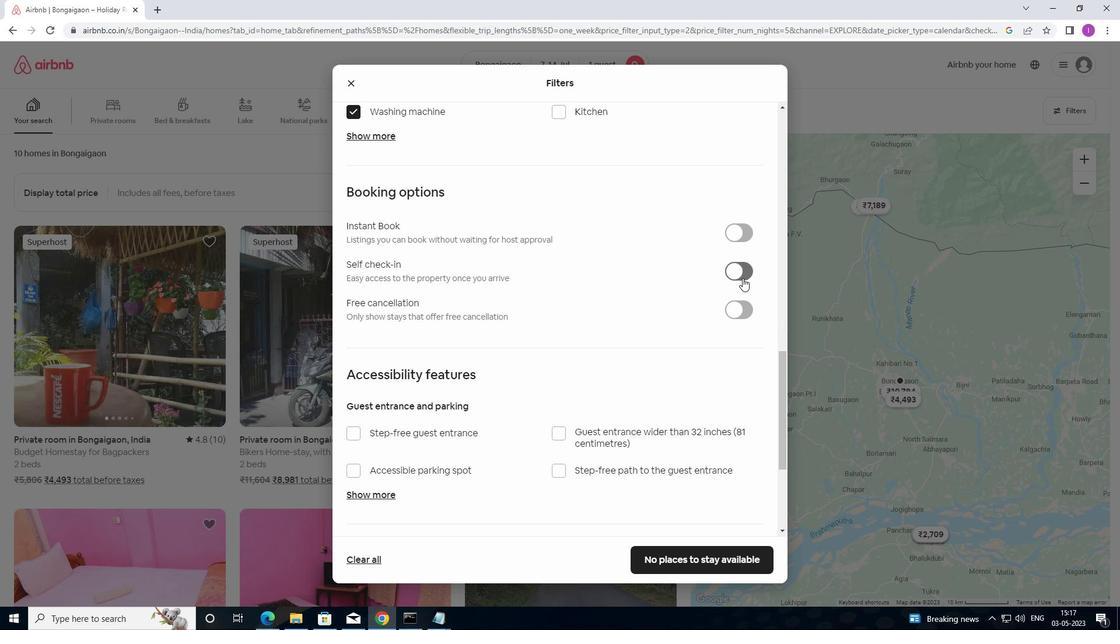 
Action: Mouse moved to (657, 431)
Screenshot: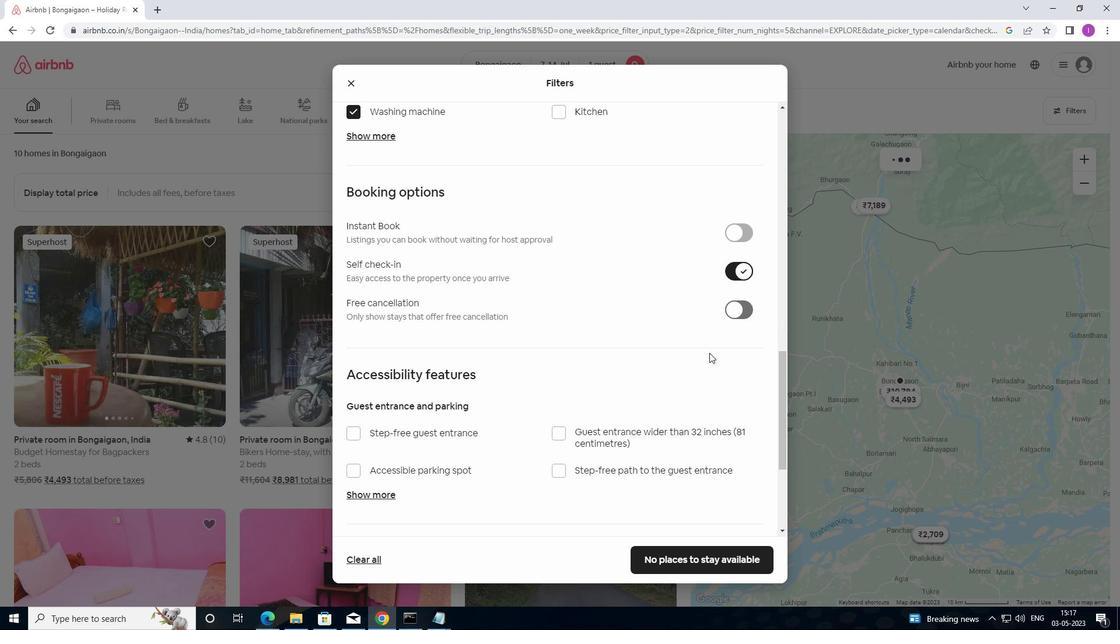 
Action: Mouse scrolled (657, 430) with delta (0, 0)
Screenshot: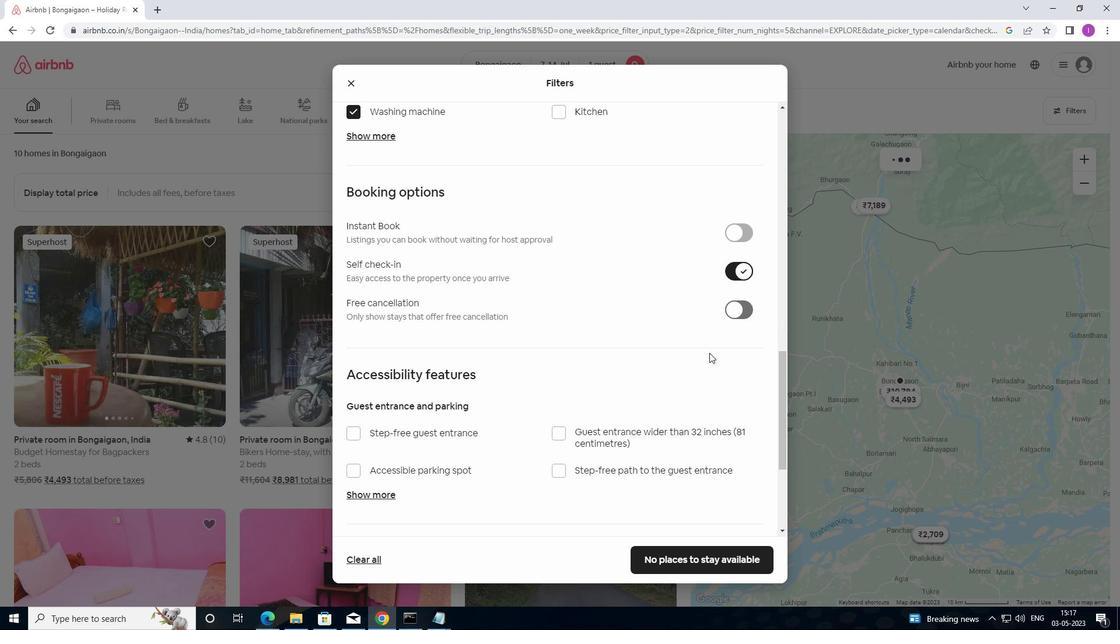
Action: Mouse moved to (655, 444)
Screenshot: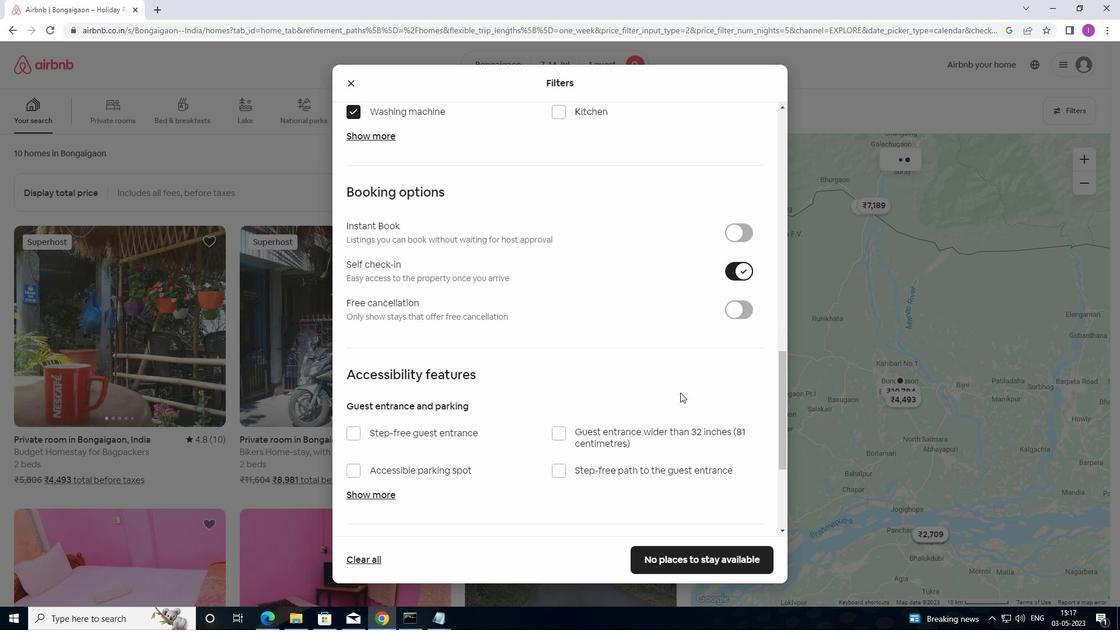 
Action: Mouse scrolled (655, 443) with delta (0, 0)
Screenshot: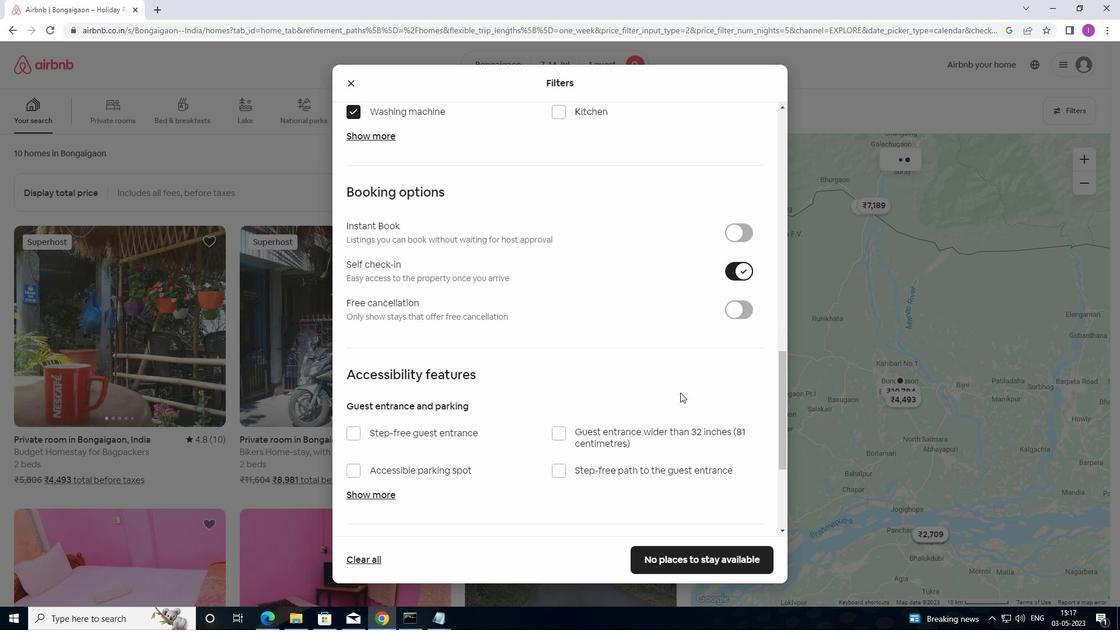 
Action: Mouse moved to (655, 452)
Screenshot: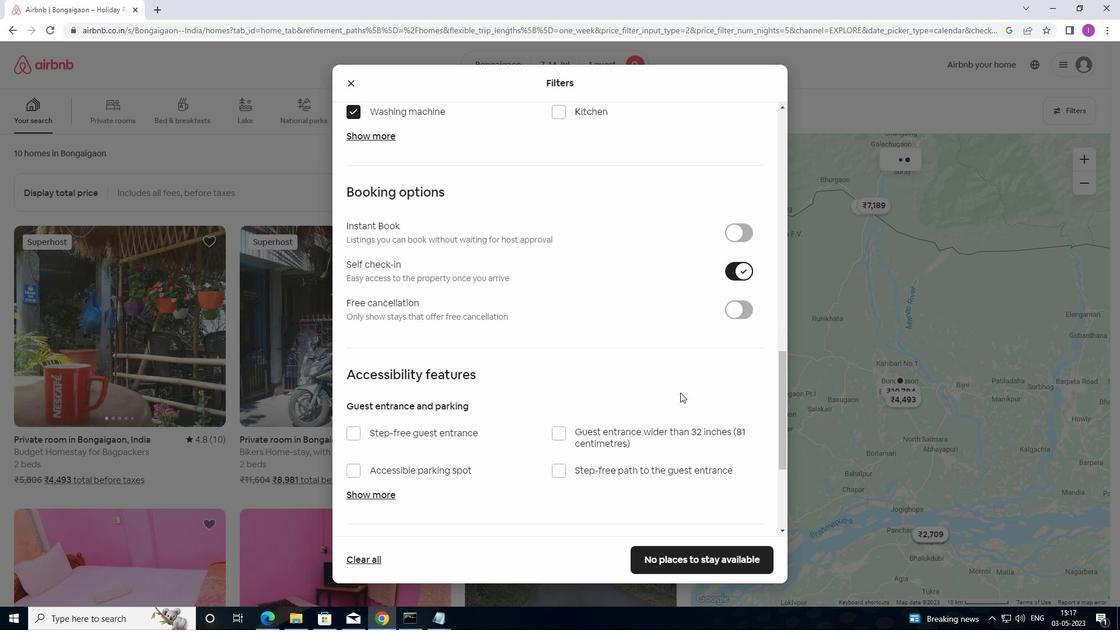 
Action: Mouse scrolled (655, 452) with delta (0, 0)
Screenshot: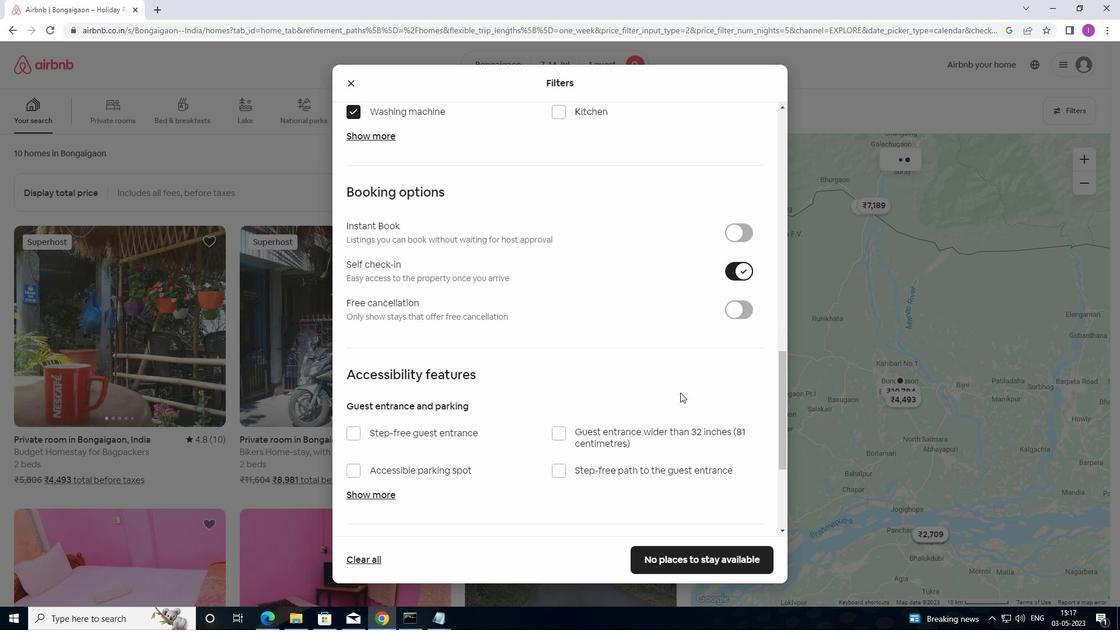 
Action: Mouse scrolled (655, 452) with delta (0, 0)
Screenshot: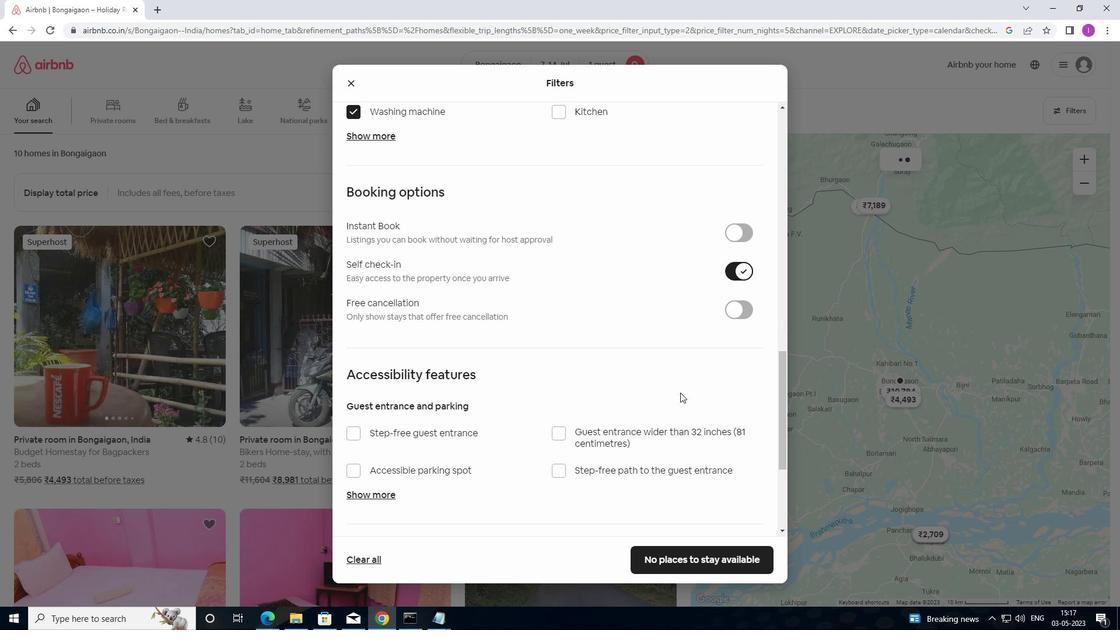 
Action: Mouse moved to (588, 456)
Screenshot: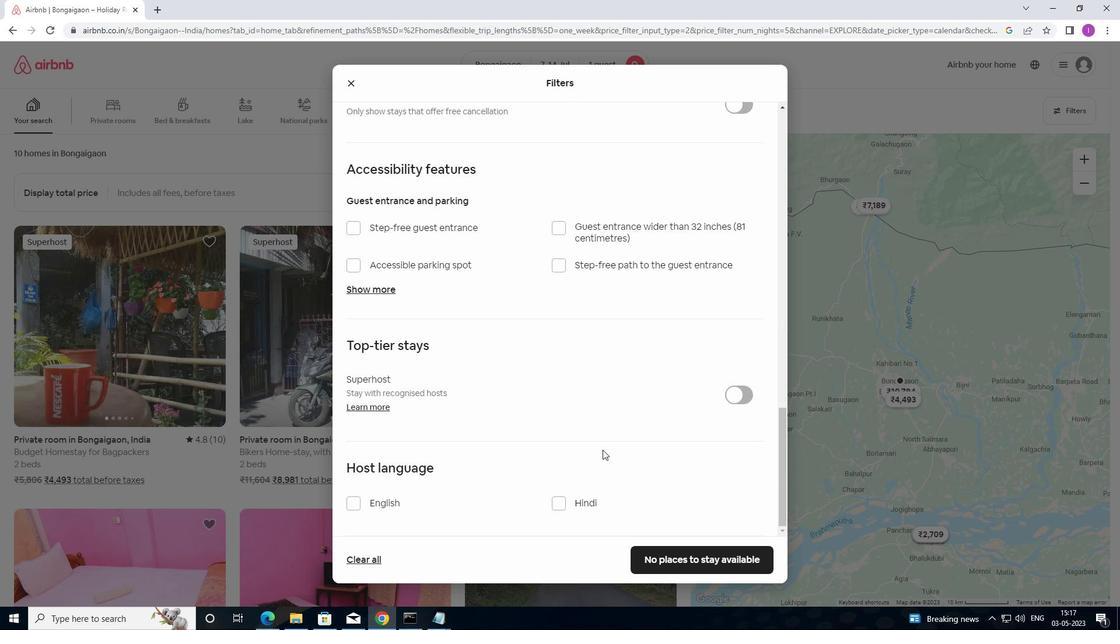
Action: Mouse scrolled (588, 455) with delta (0, 0)
Screenshot: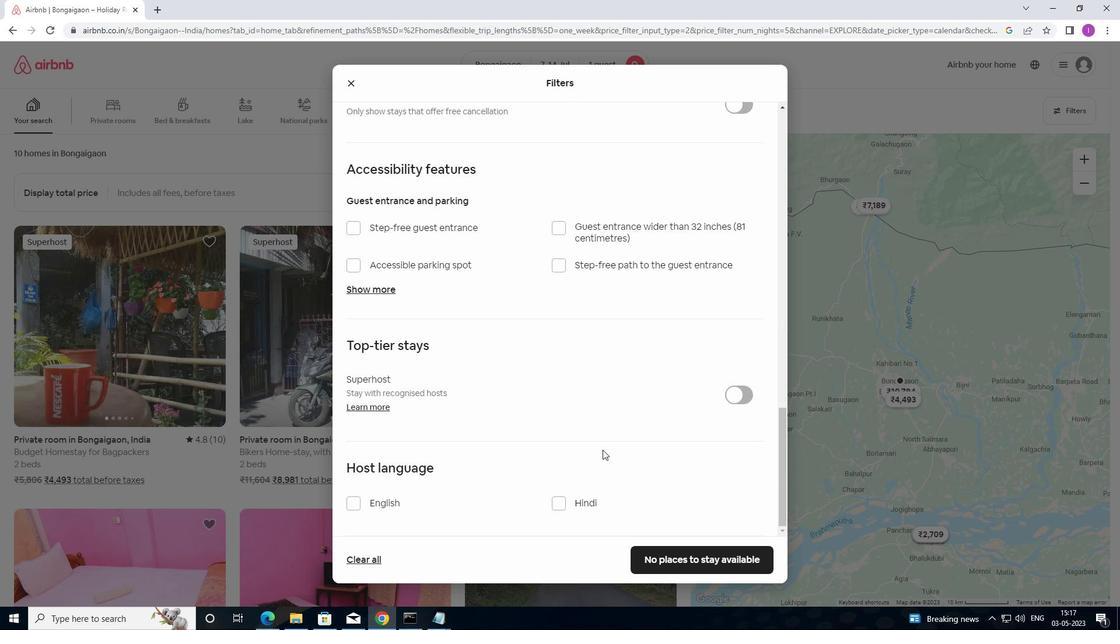 
Action: Mouse moved to (568, 470)
Screenshot: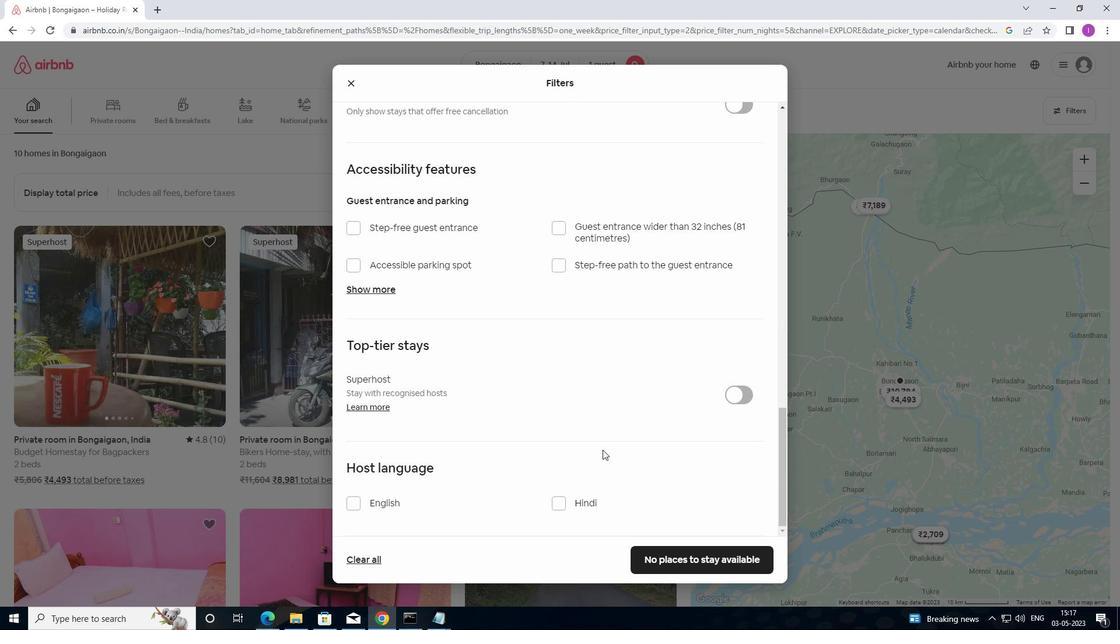 
Action: Mouse scrolled (568, 469) with delta (0, 0)
Screenshot: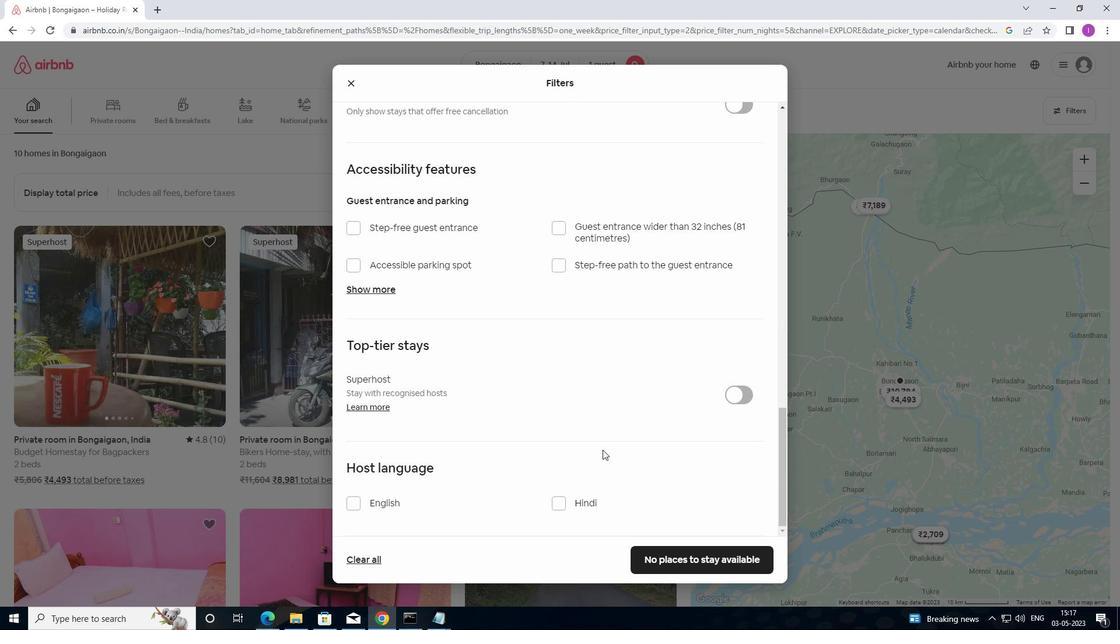
Action: Mouse moved to (556, 473)
Screenshot: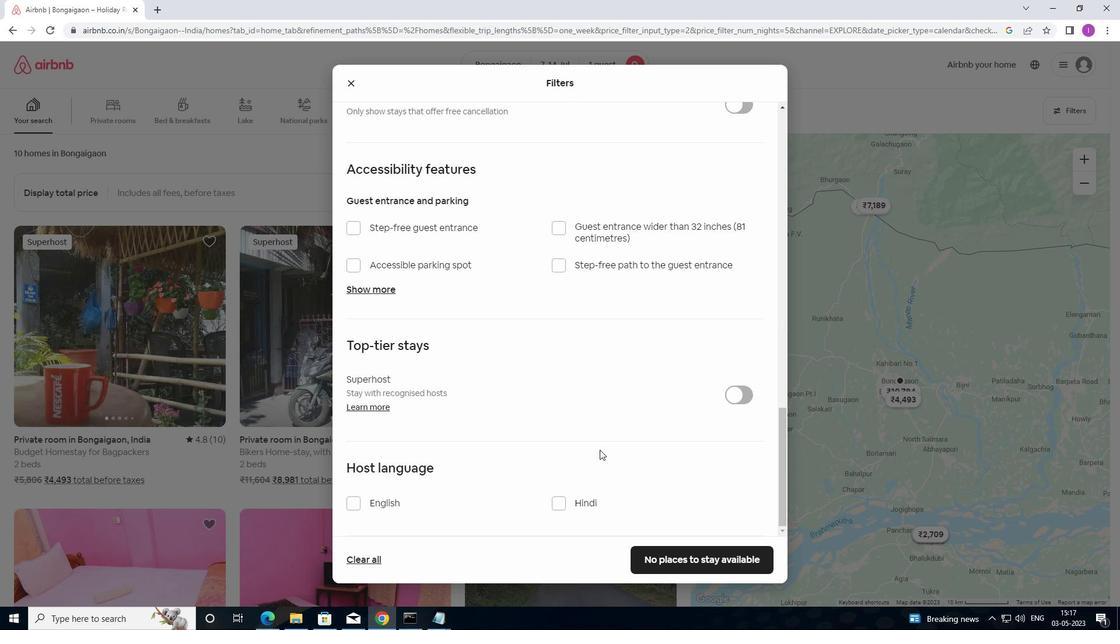 
Action: Mouse scrolled (556, 473) with delta (0, 0)
Screenshot: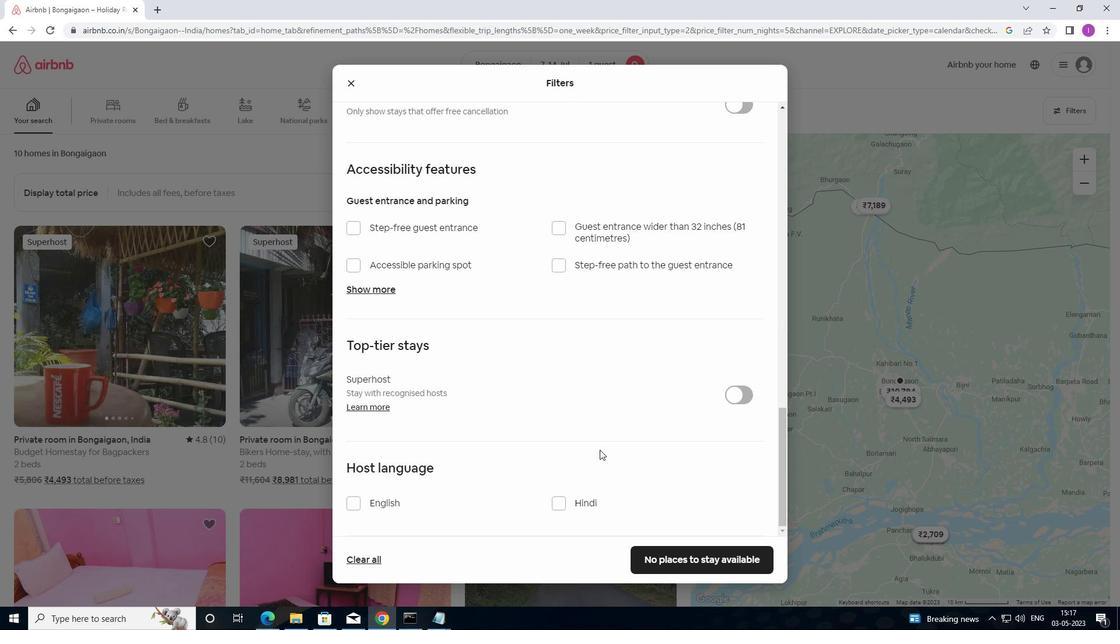 
Action: Mouse moved to (351, 507)
Screenshot: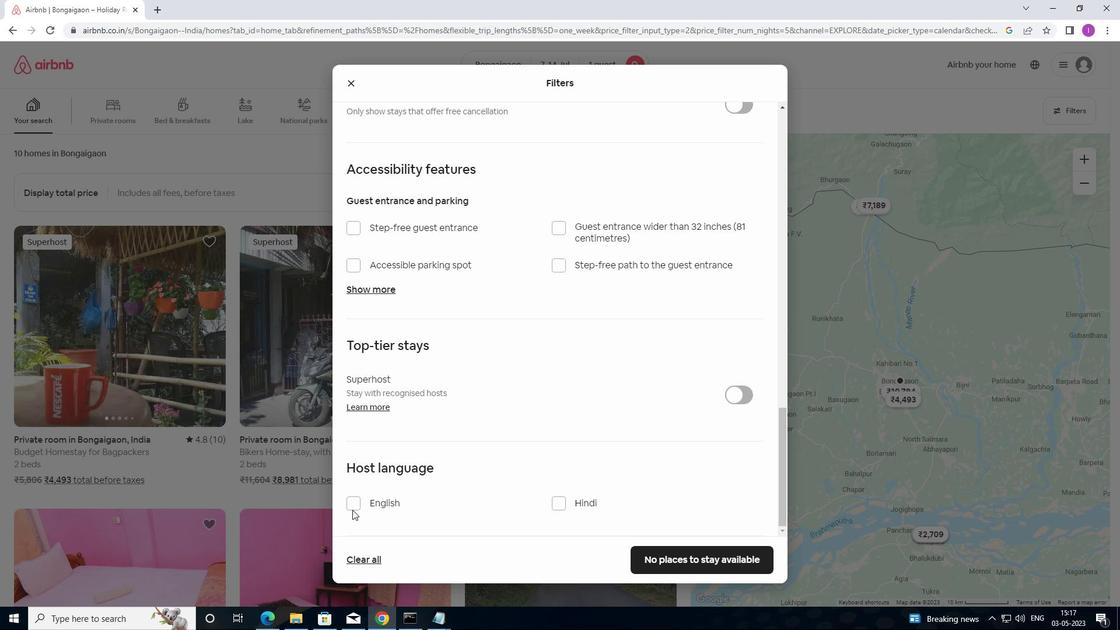 
Action: Mouse pressed left at (351, 507)
Screenshot: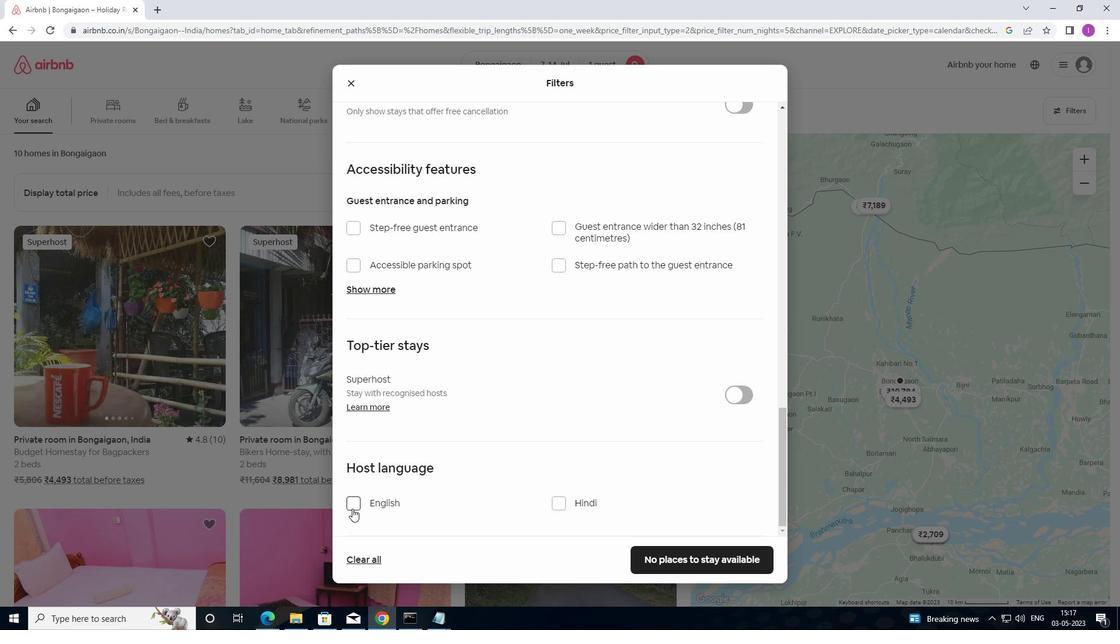 
Action: Mouse moved to (680, 566)
Screenshot: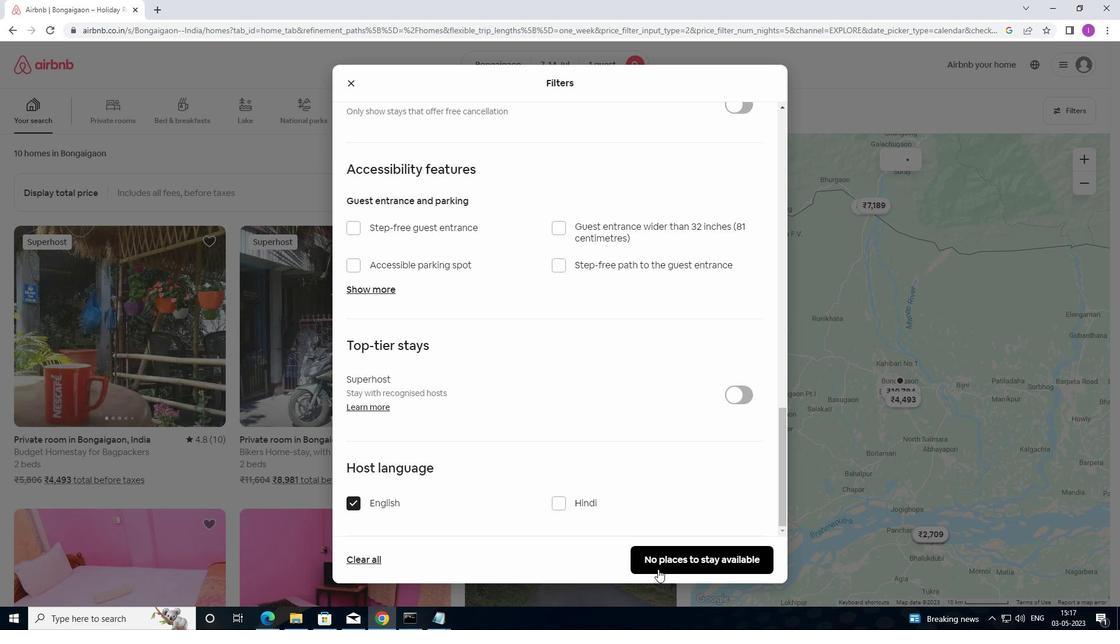 
Action: Mouse pressed left at (680, 566)
Screenshot: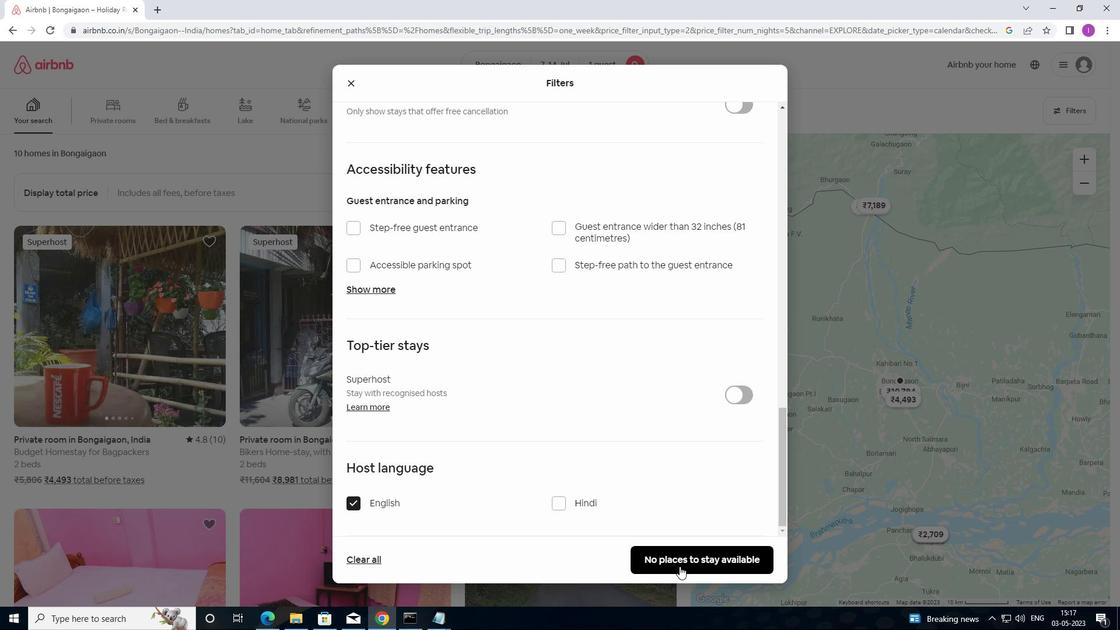 
Action: Mouse moved to (677, 556)
Screenshot: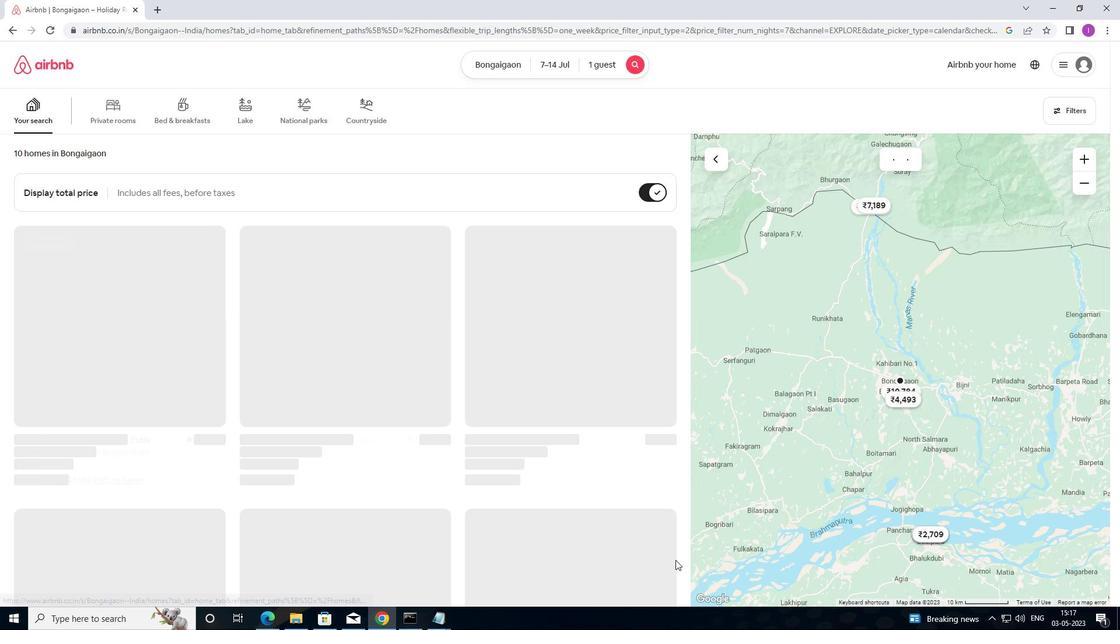 
